Task: Search for a place to stay in Rubiatapa, Brazil from September 5 to September 13 for 6 guests, with a price range of ₹15000 to ₹20000.
Action: Mouse moved to (444, 132)
Screenshot: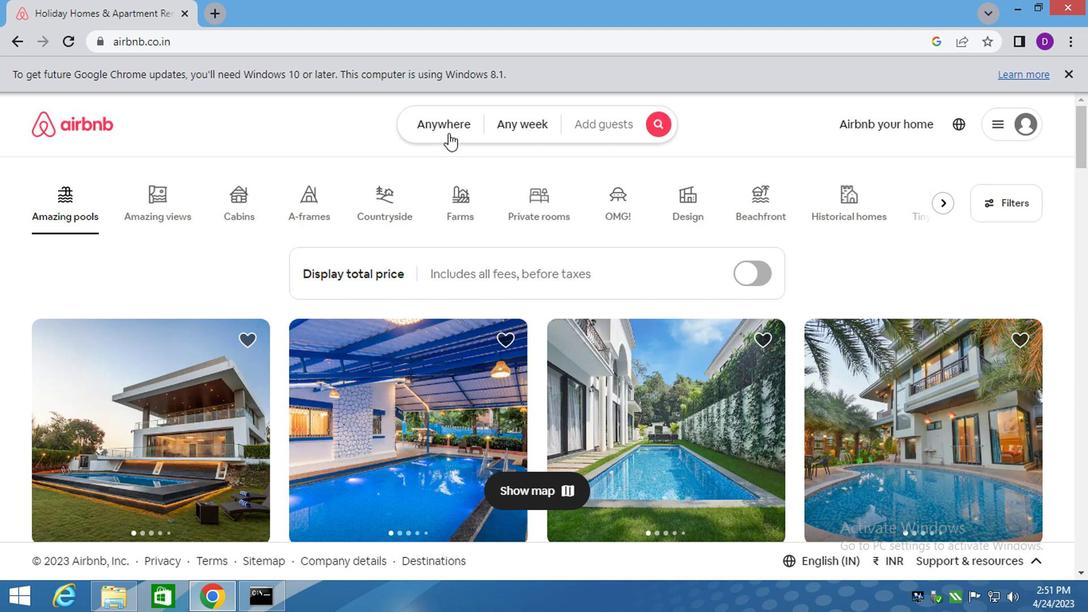 
Action: Mouse pressed left at (444, 132)
Screenshot: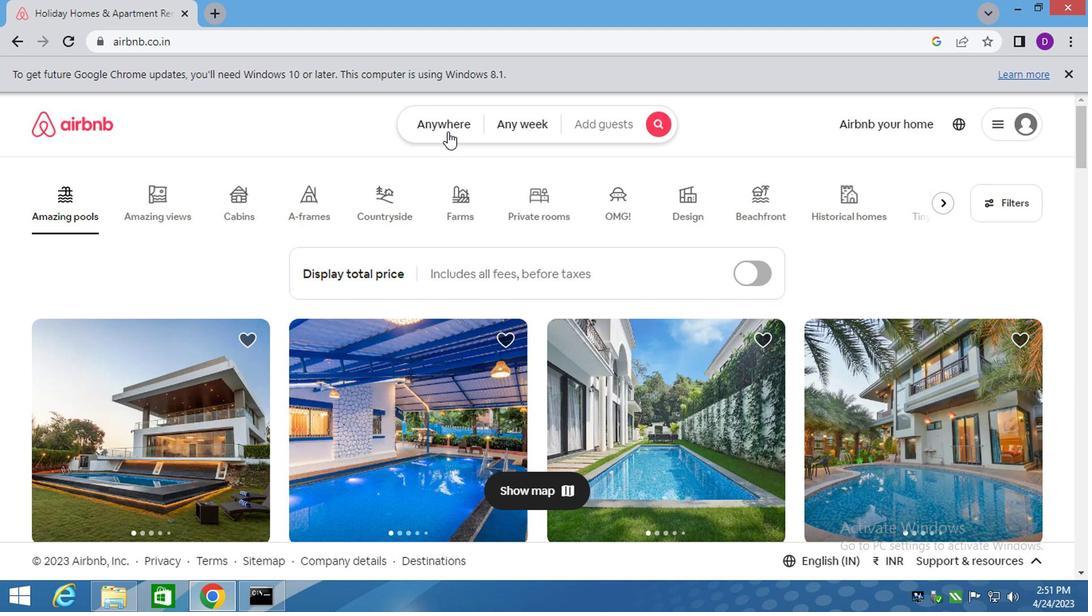 
Action: Mouse moved to (317, 184)
Screenshot: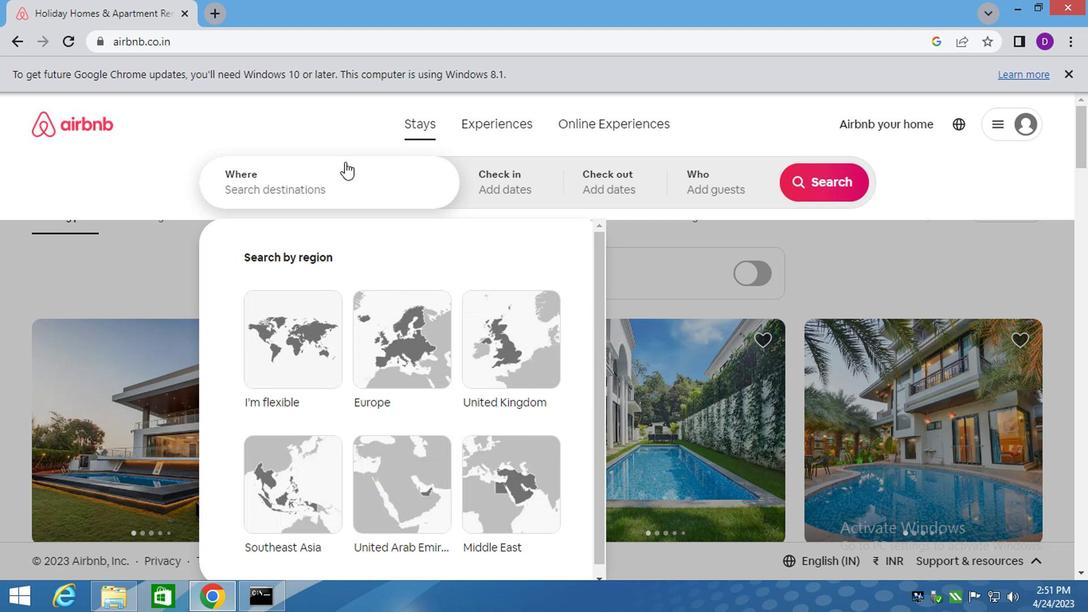 
Action: Mouse pressed left at (317, 184)
Screenshot: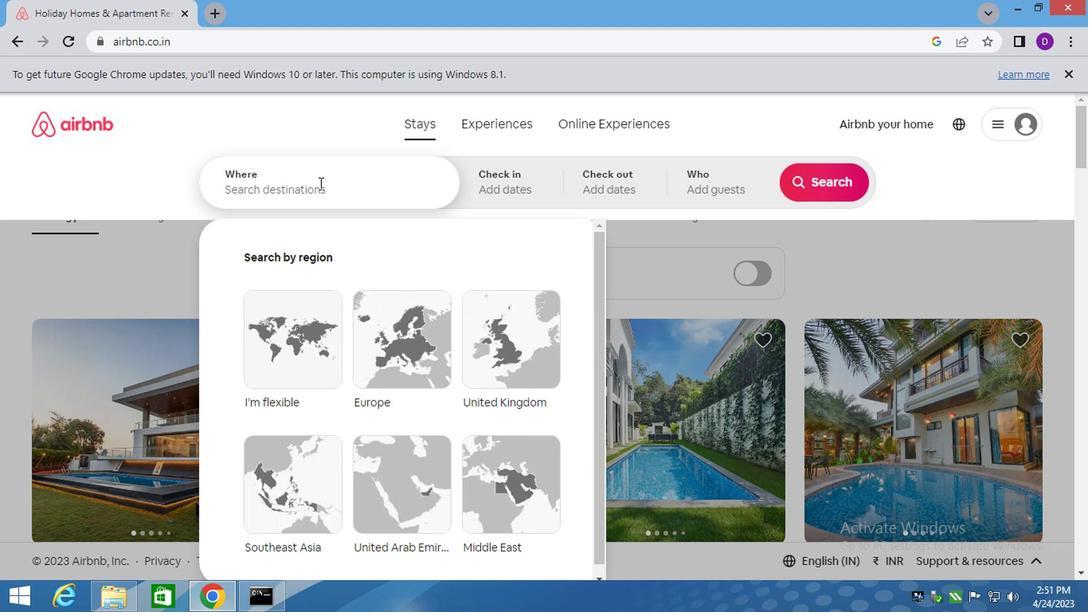 
Action: Mouse moved to (335, 200)
Screenshot: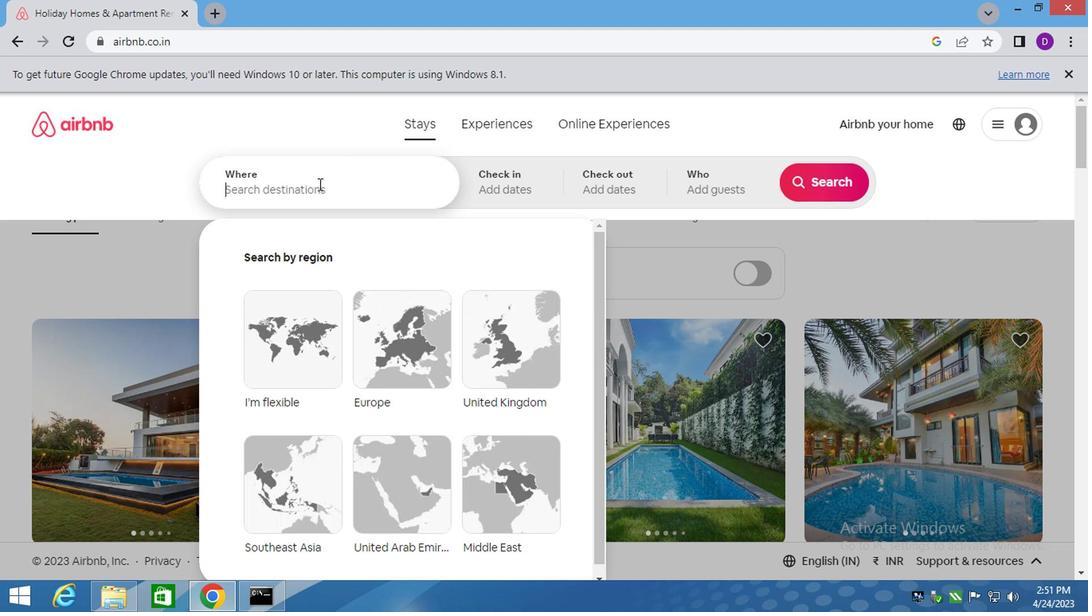 
Action: Key pressed <Key.shift>RUBIATAPA,<Key.space><Key.shift>BRAZIL<Key.enter>
Screenshot: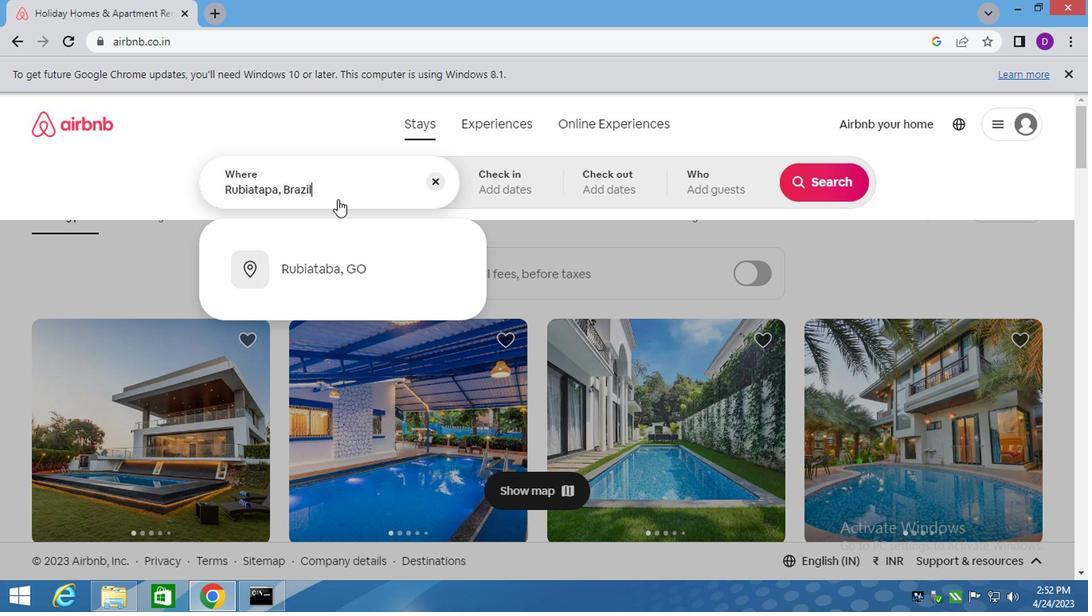 
Action: Mouse moved to (816, 317)
Screenshot: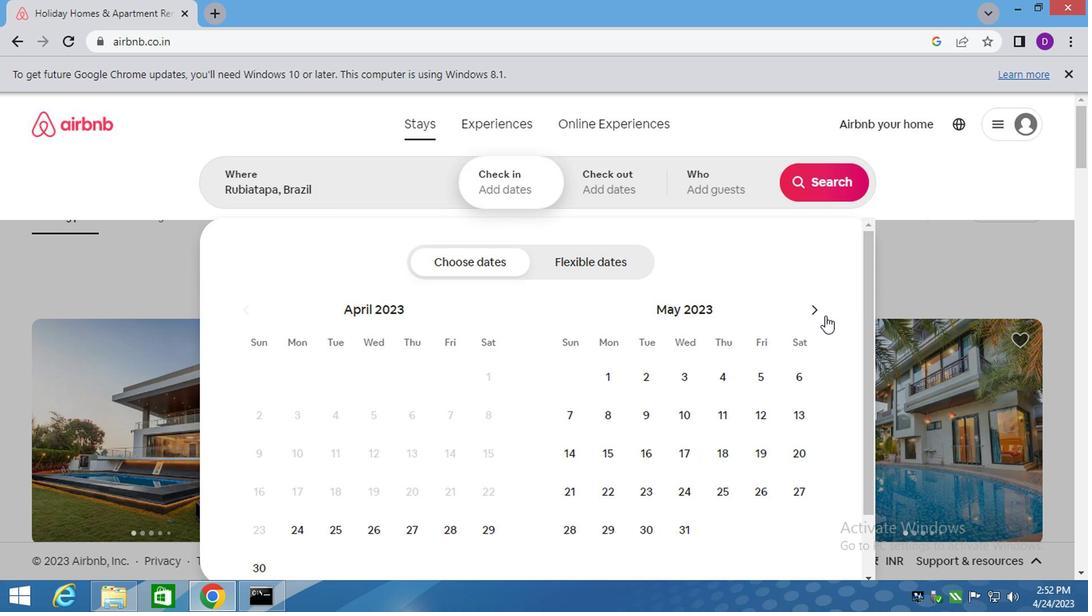 
Action: Mouse pressed left at (816, 317)
Screenshot: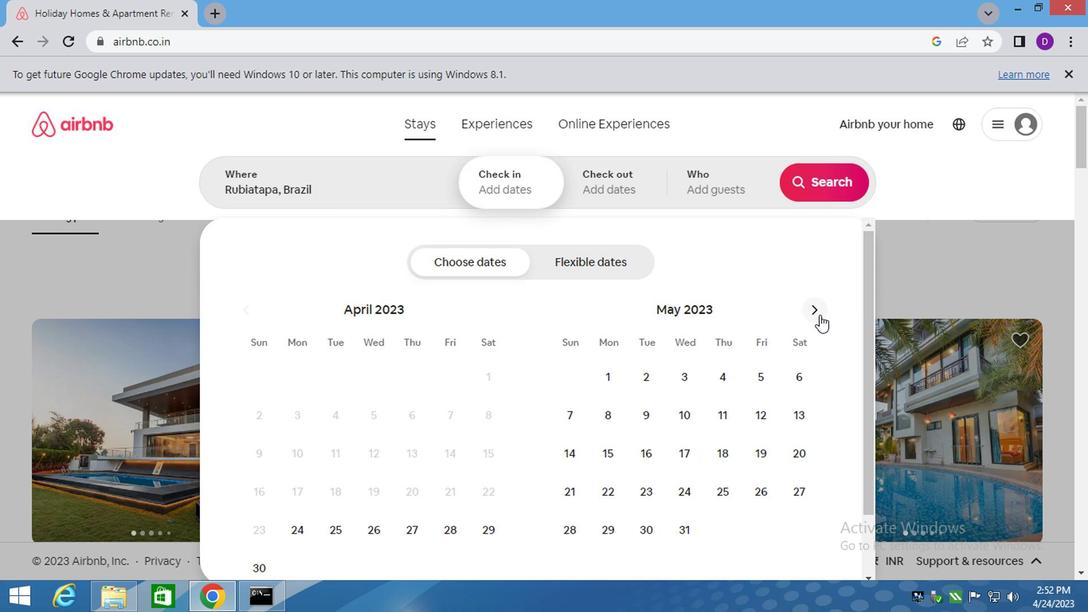 
Action: Mouse pressed left at (816, 317)
Screenshot: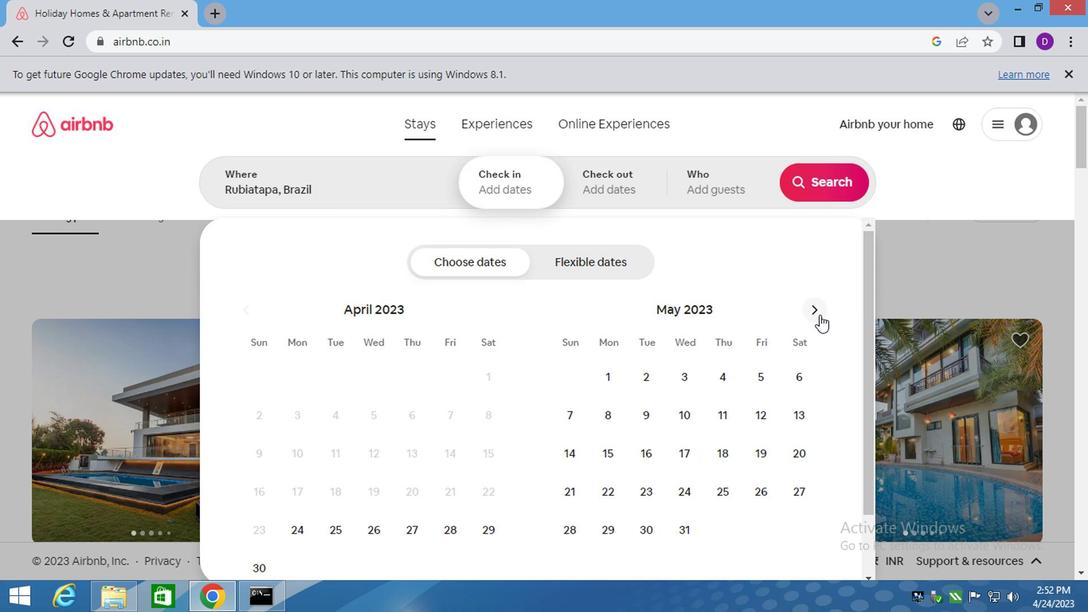 
Action: Mouse pressed left at (816, 317)
Screenshot: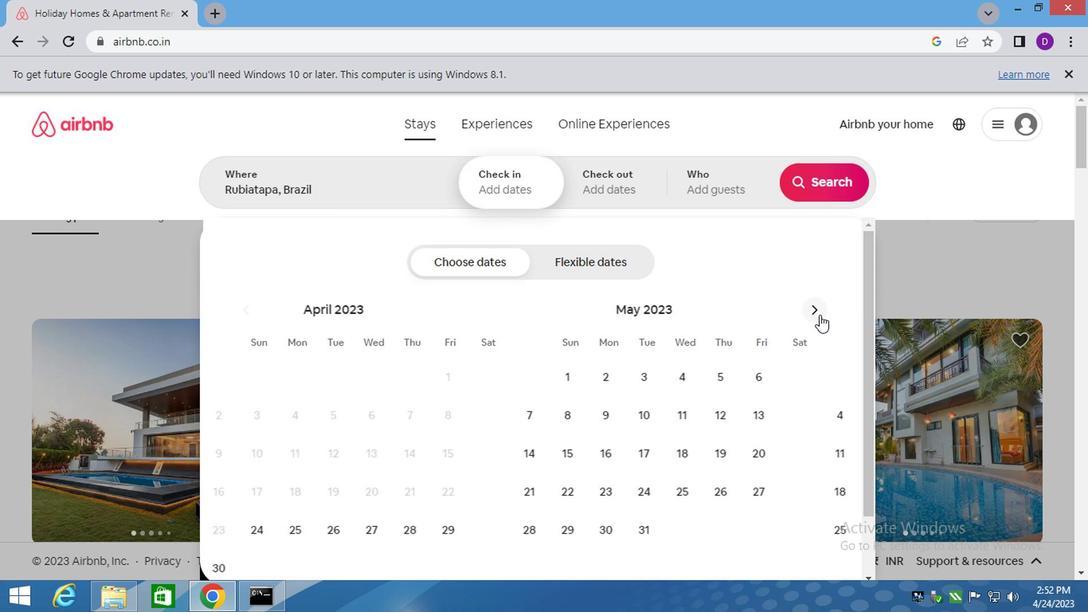 
Action: Mouse pressed left at (816, 317)
Screenshot: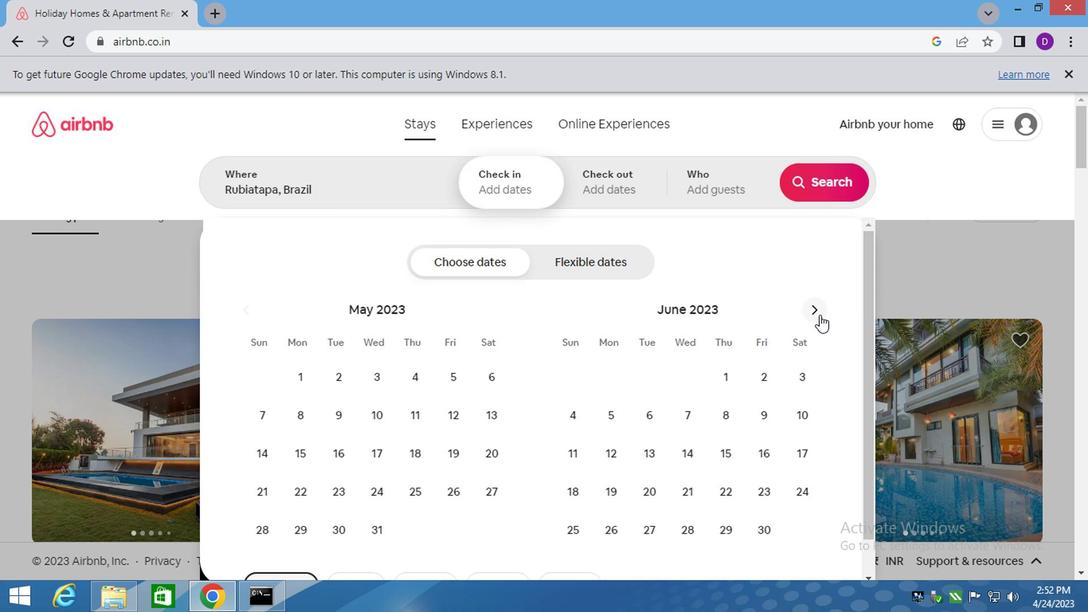 
Action: Mouse pressed left at (816, 317)
Screenshot: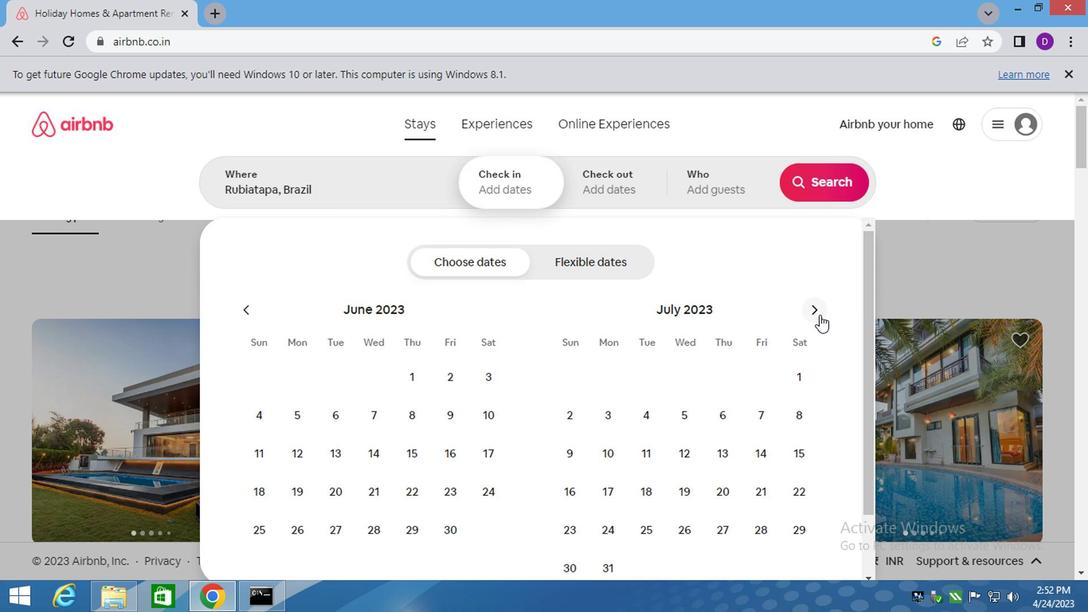 
Action: Mouse pressed left at (816, 317)
Screenshot: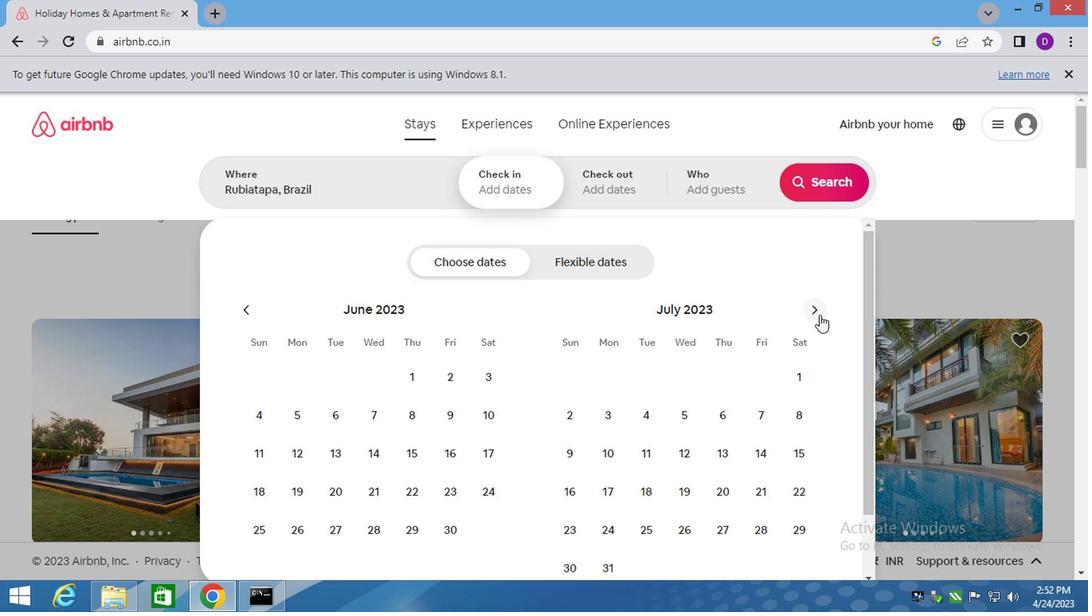 
Action: Mouse moved to (647, 420)
Screenshot: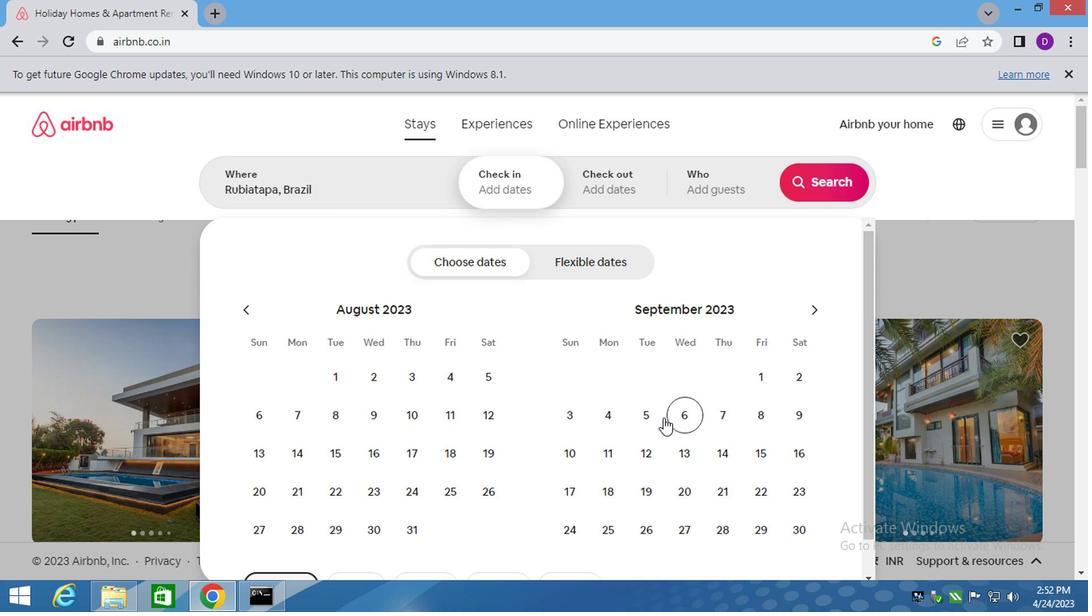 
Action: Mouse pressed left at (647, 420)
Screenshot: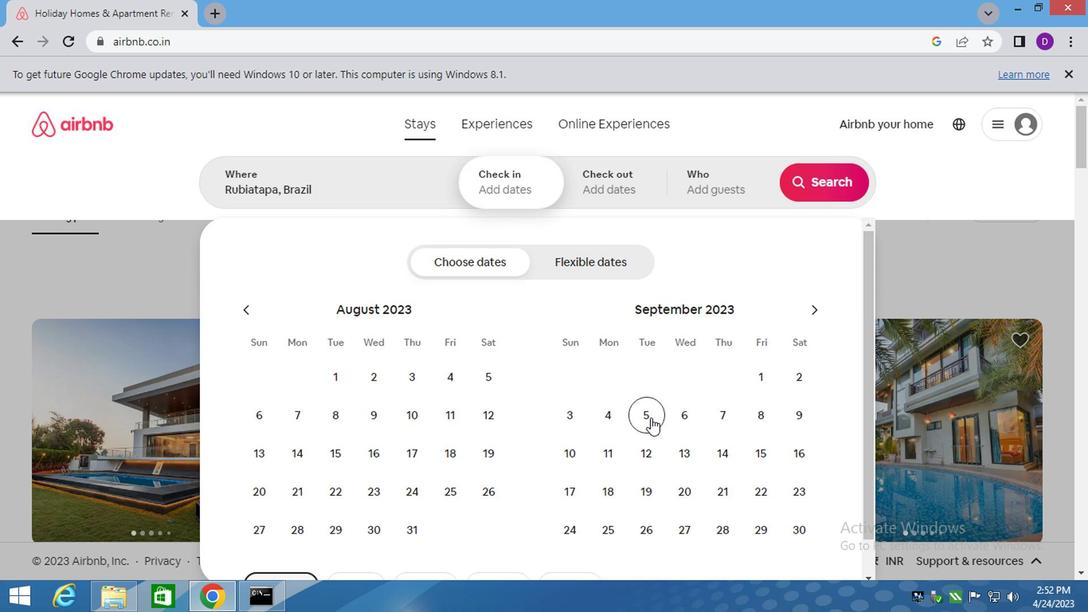 
Action: Mouse moved to (683, 451)
Screenshot: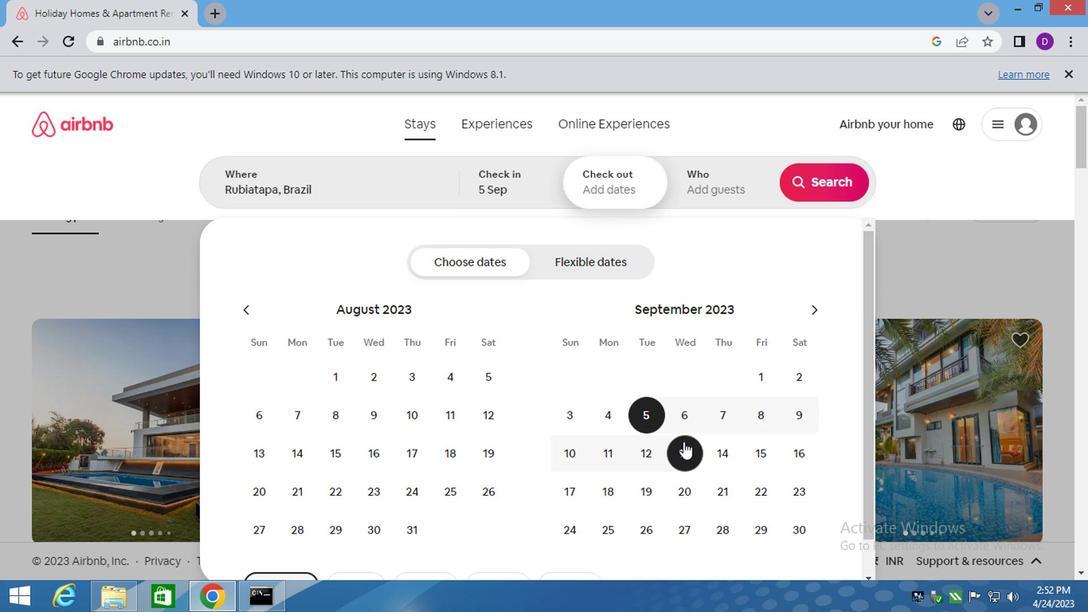 
Action: Mouse pressed left at (683, 451)
Screenshot: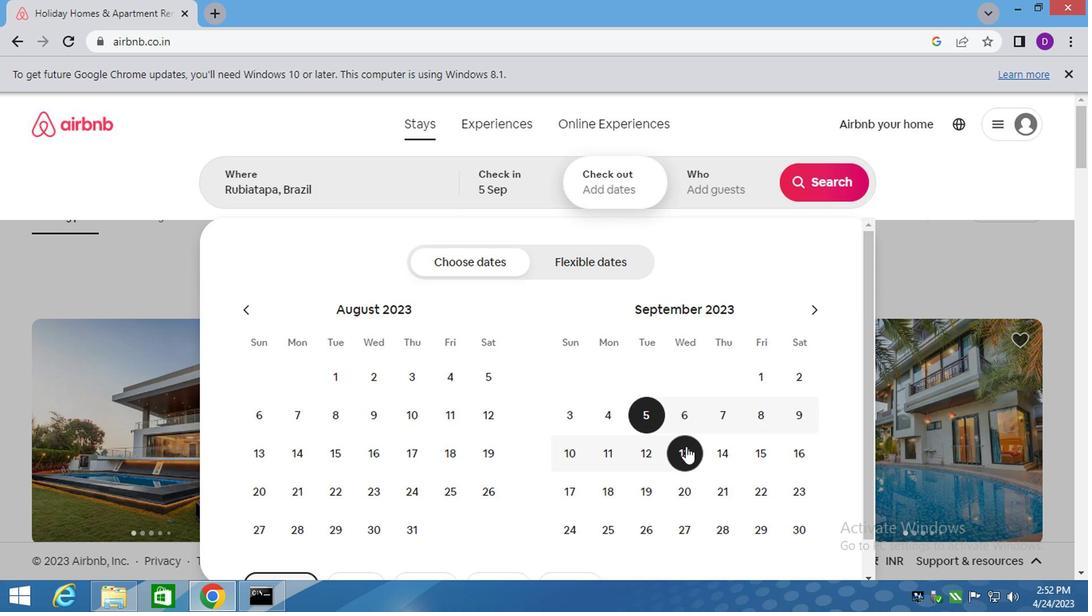 
Action: Mouse moved to (715, 170)
Screenshot: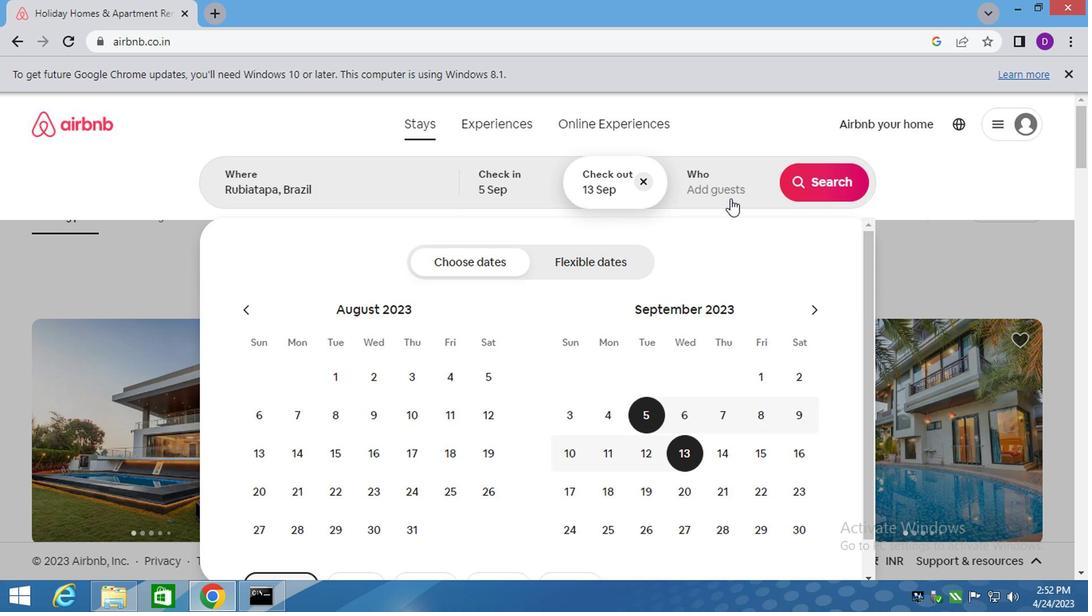 
Action: Mouse pressed left at (715, 170)
Screenshot: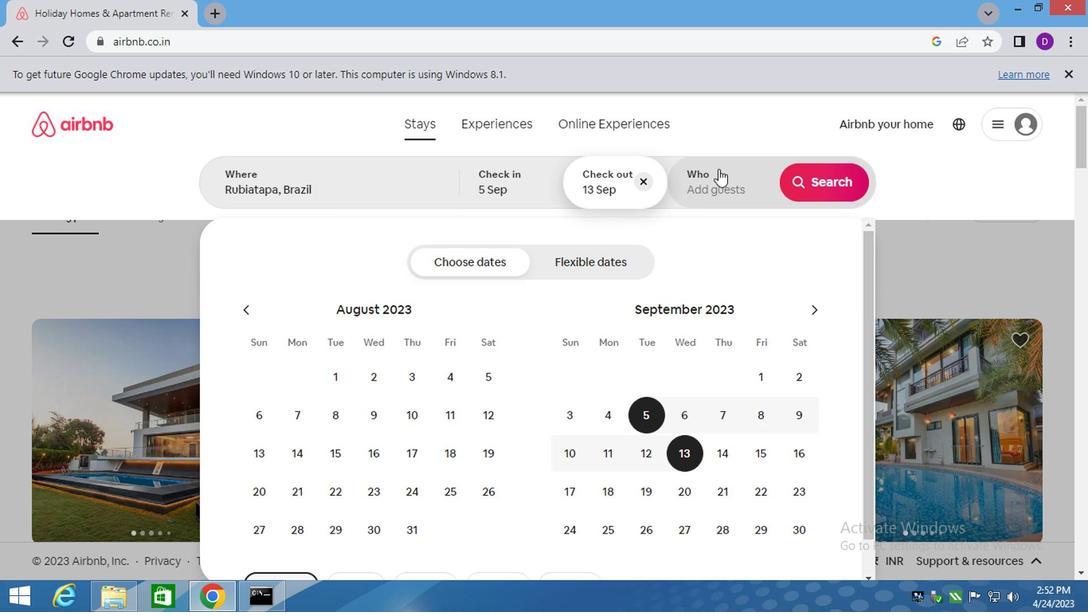 
Action: Mouse moved to (817, 272)
Screenshot: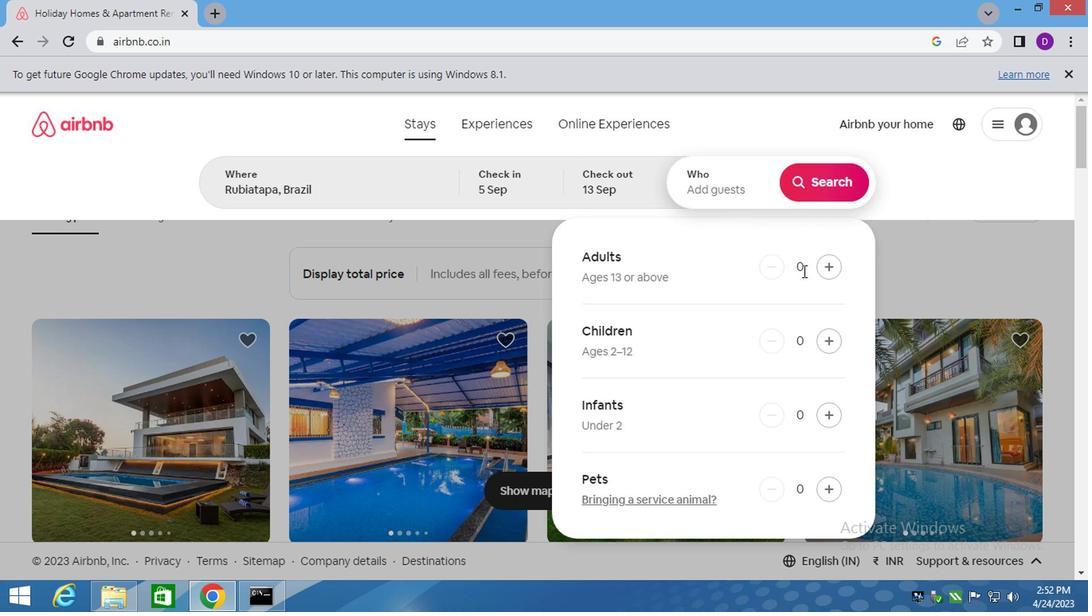 
Action: Mouse pressed left at (817, 272)
Screenshot: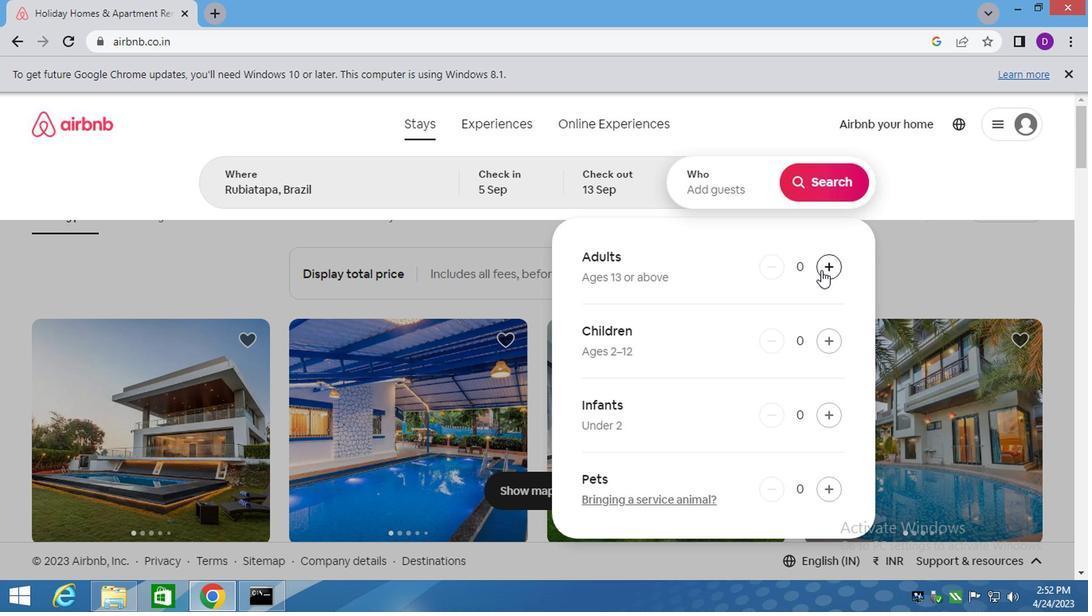 
Action: Mouse pressed left at (817, 272)
Screenshot: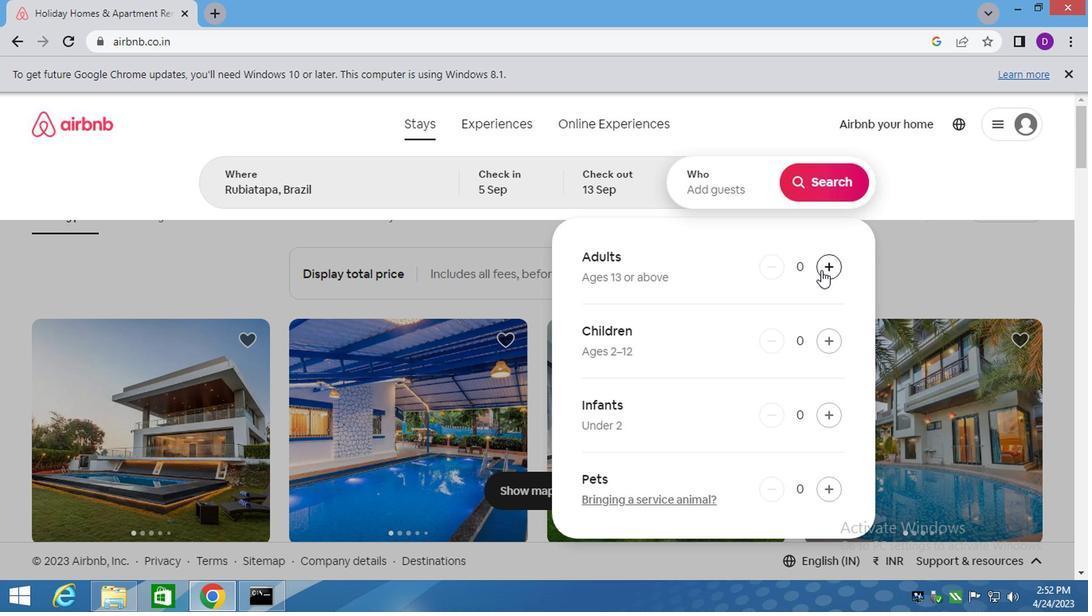 
Action: Mouse pressed left at (817, 272)
Screenshot: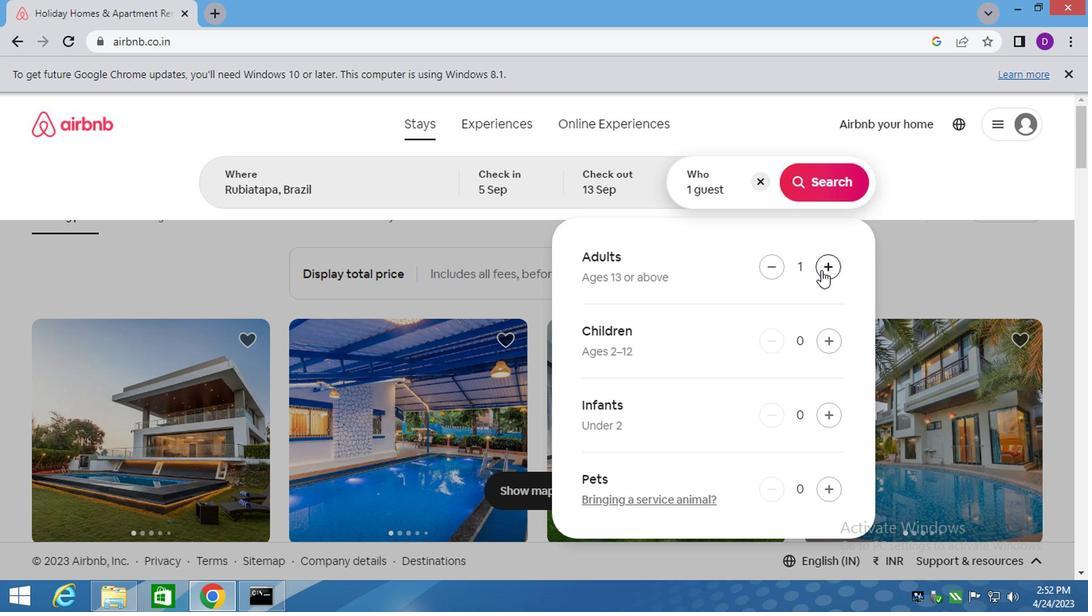 
Action: Mouse pressed left at (817, 272)
Screenshot: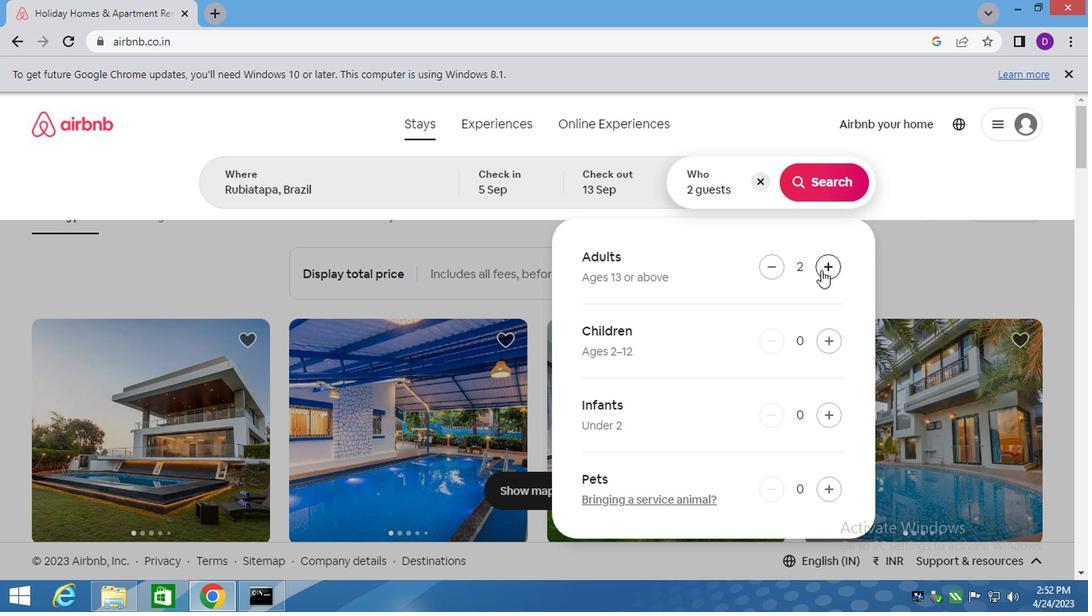 
Action: Mouse pressed left at (817, 272)
Screenshot: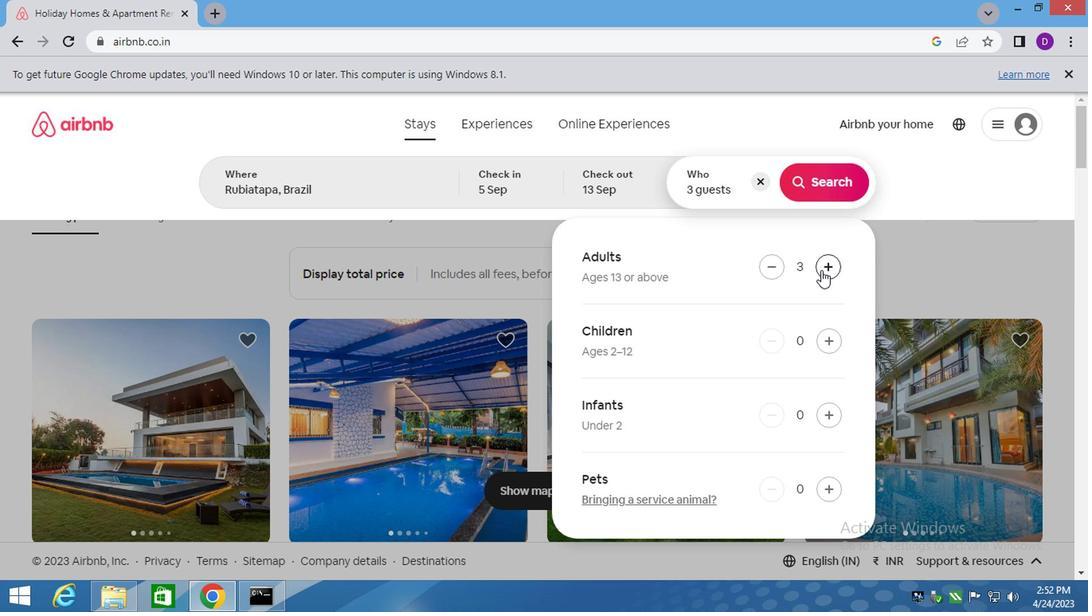 
Action: Mouse pressed left at (817, 272)
Screenshot: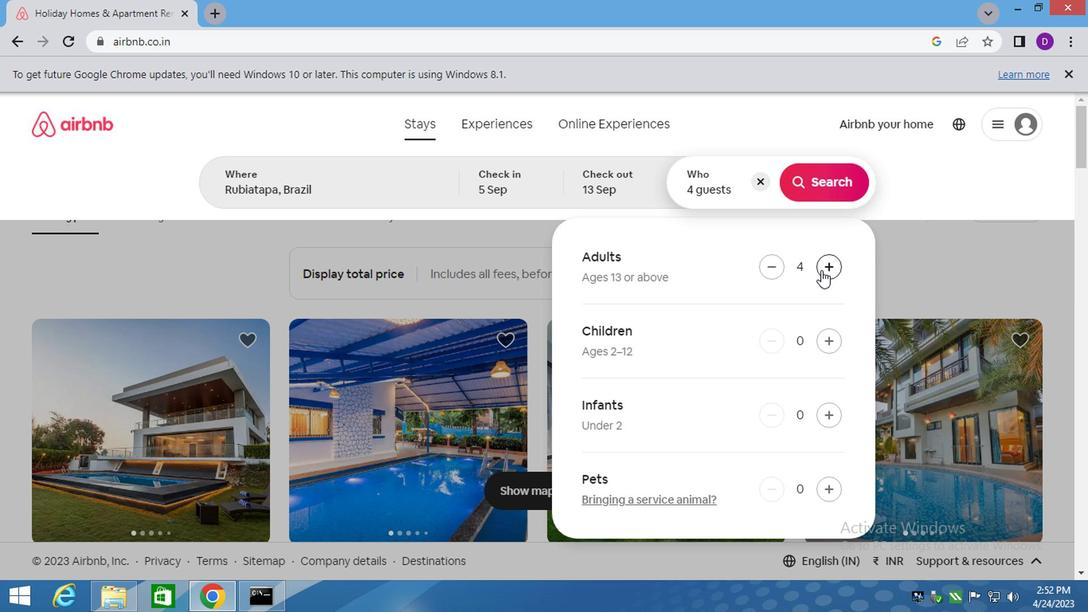 
Action: Mouse moved to (819, 182)
Screenshot: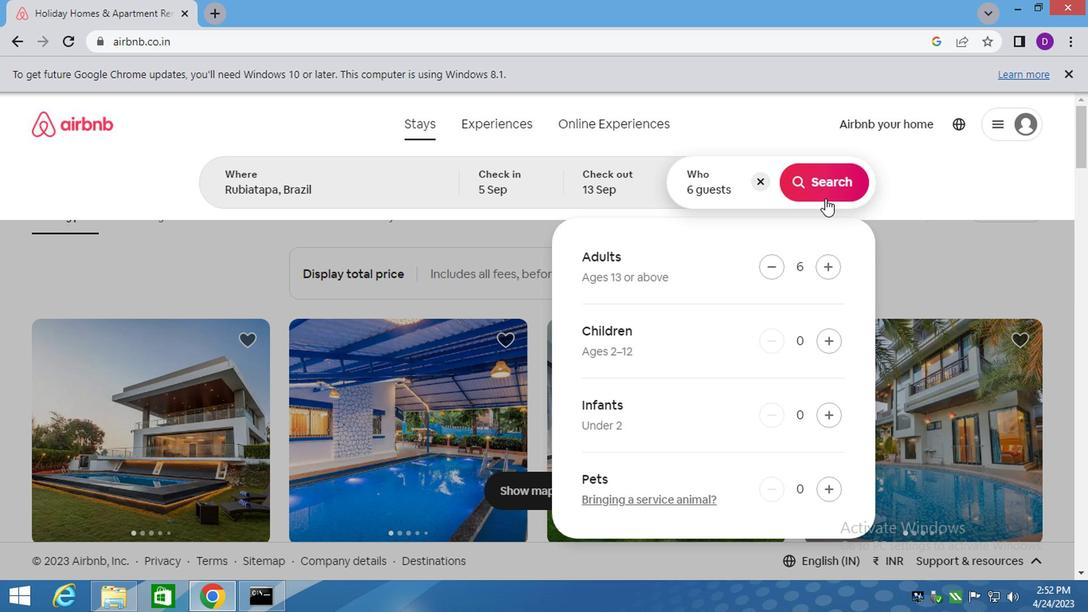 
Action: Mouse pressed left at (819, 182)
Screenshot: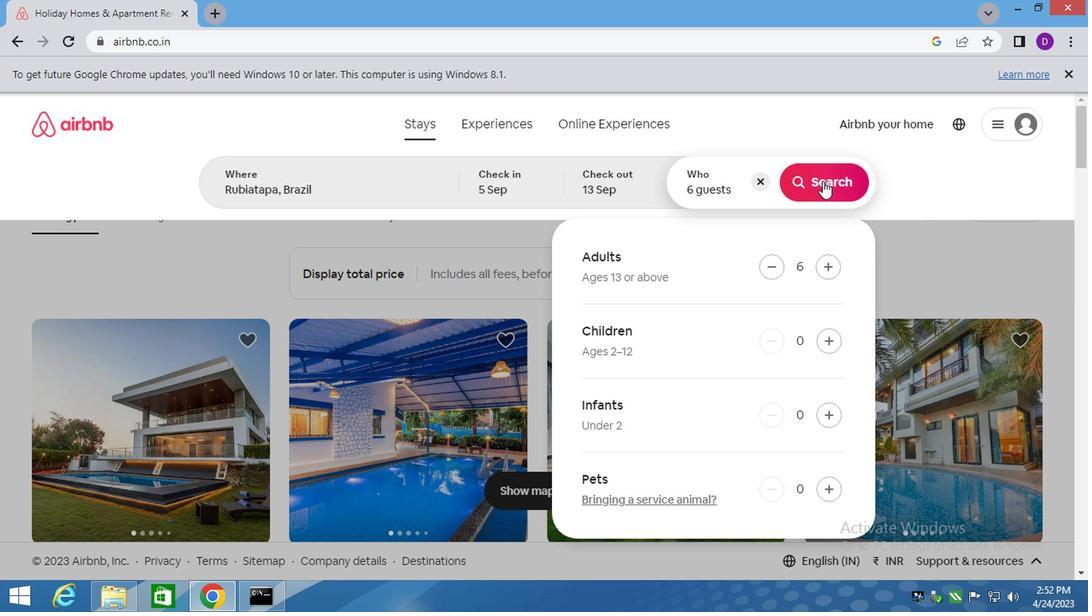 
Action: Mouse moved to (1028, 188)
Screenshot: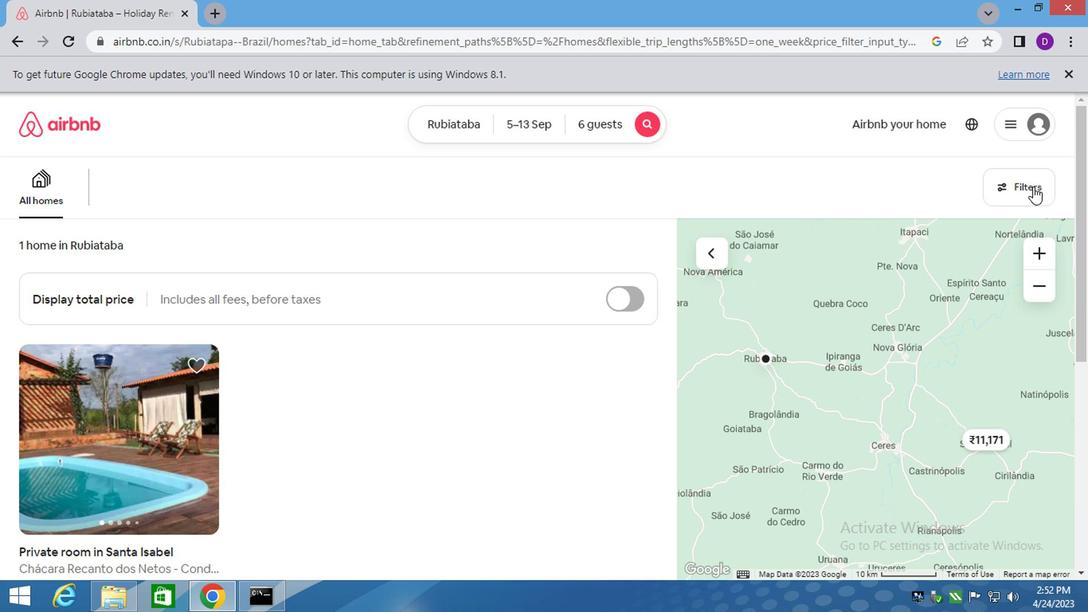 
Action: Mouse pressed left at (1028, 188)
Screenshot: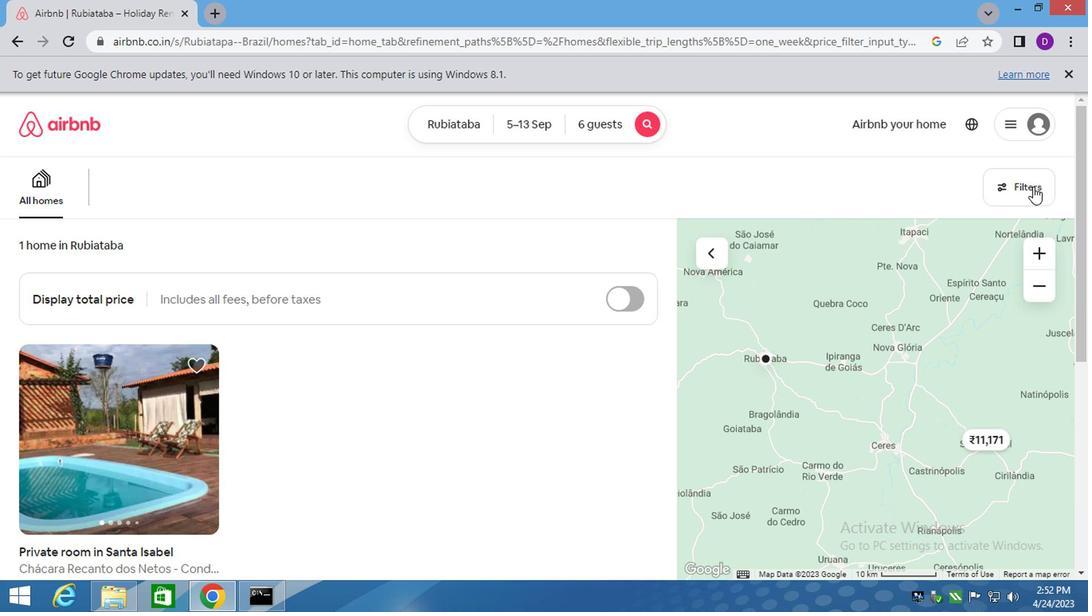 
Action: Mouse moved to (337, 340)
Screenshot: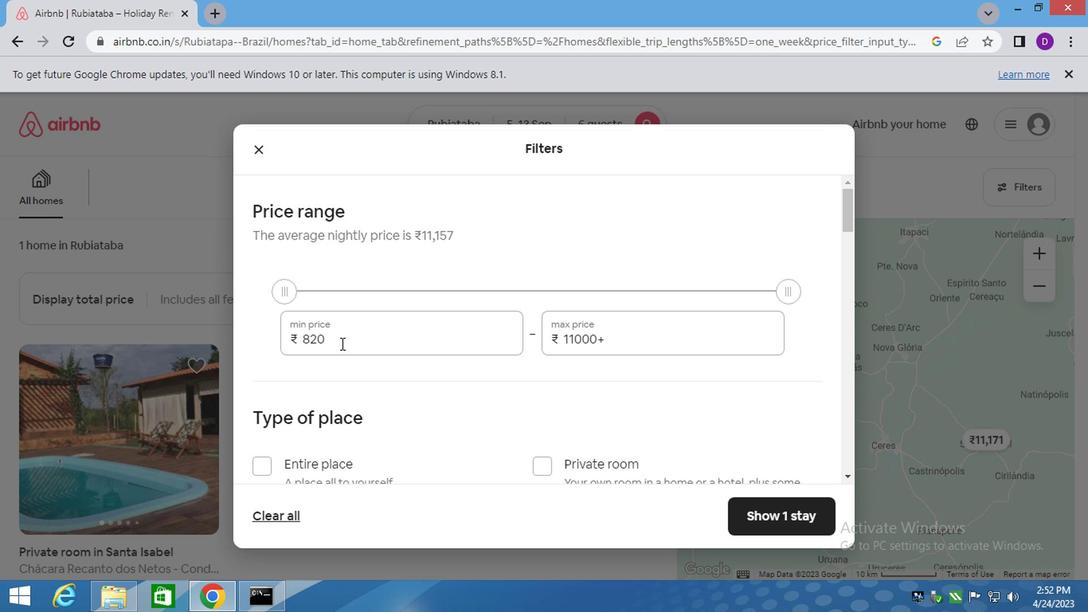
Action: Mouse pressed left at (337, 340)
Screenshot: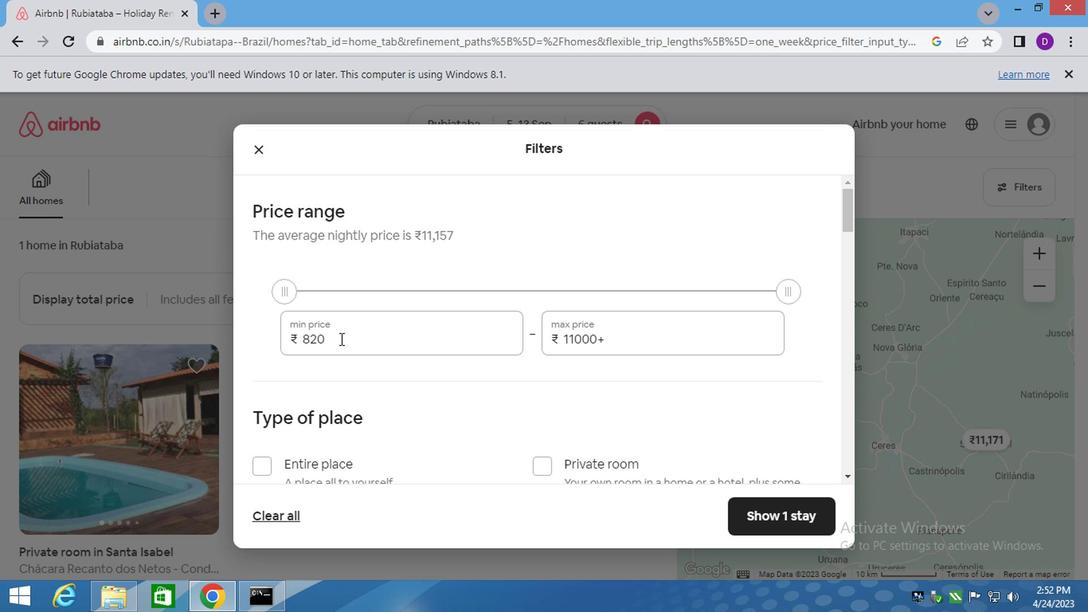 
Action: Mouse pressed left at (337, 340)
Screenshot: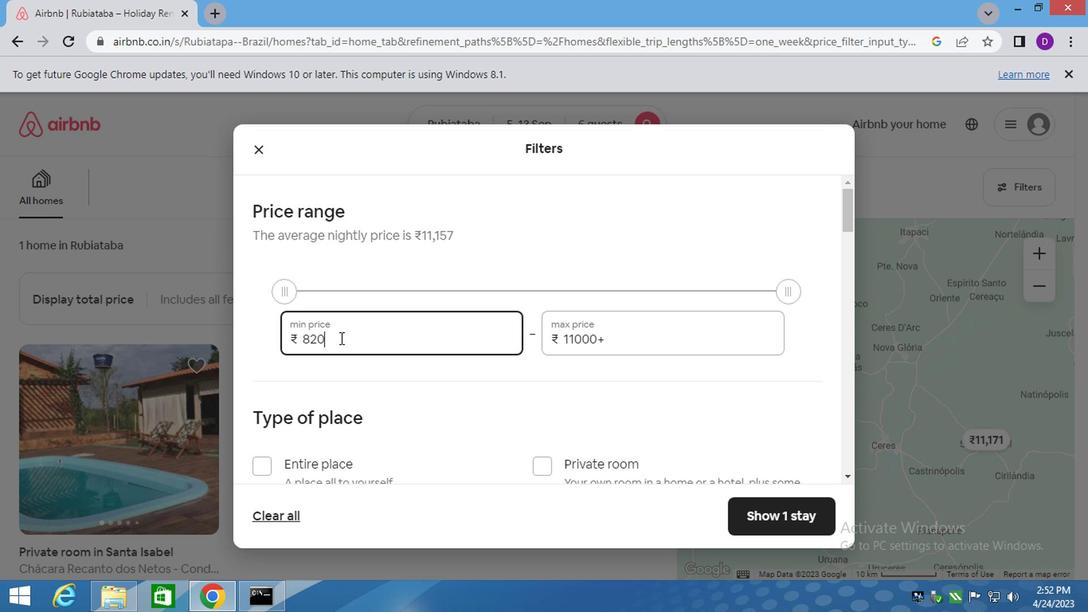 
Action: Mouse pressed left at (337, 340)
Screenshot: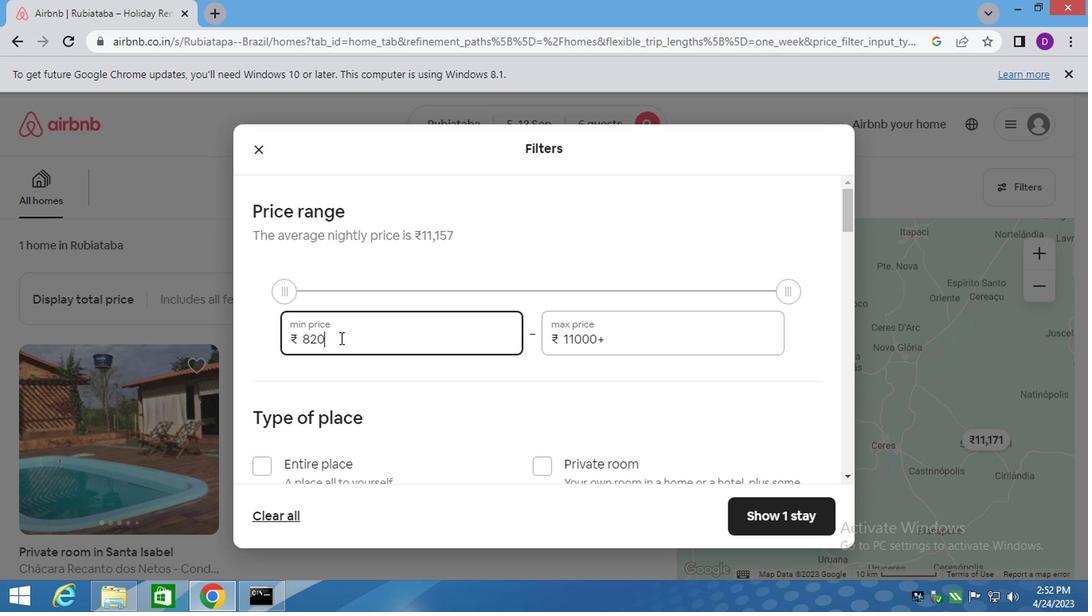 
Action: Key pressed 1500
Screenshot: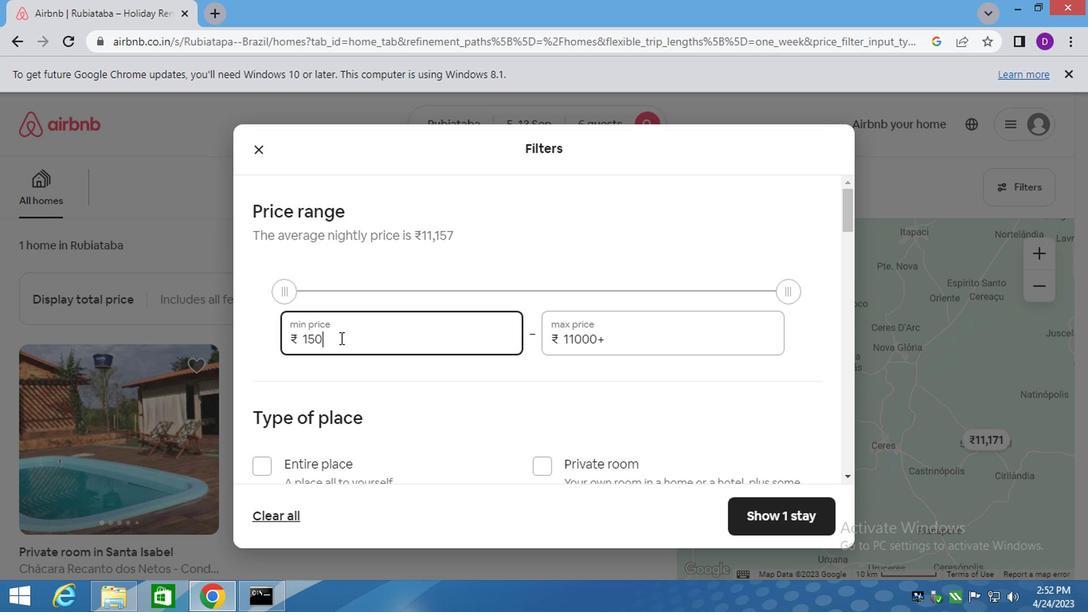 
Action: Mouse moved to (460, 325)
Screenshot: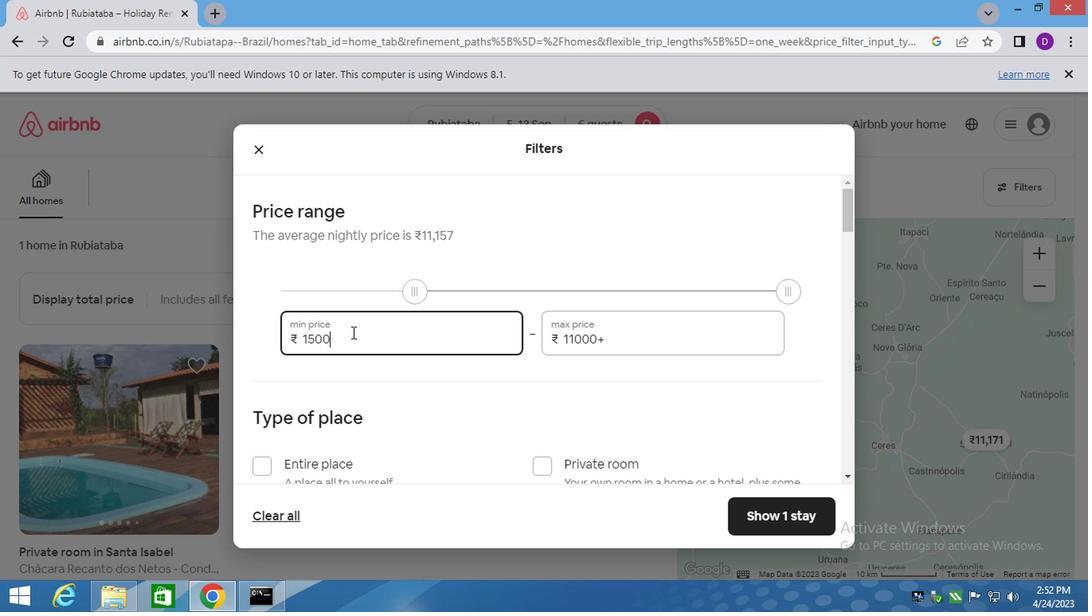 
Action: Key pressed 0
Screenshot: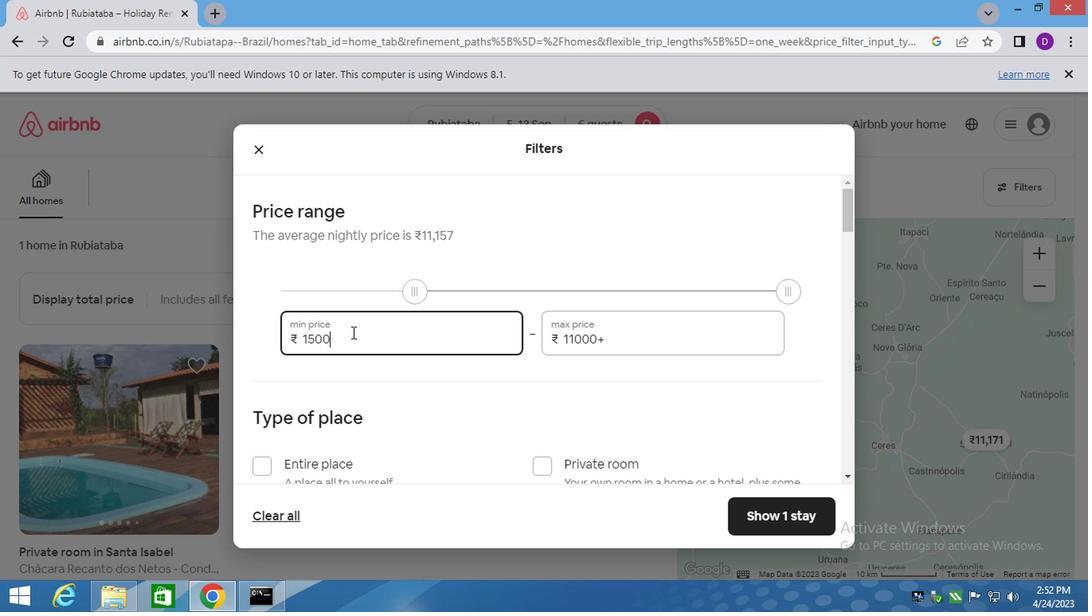 
Action: Mouse moved to (564, 335)
Screenshot: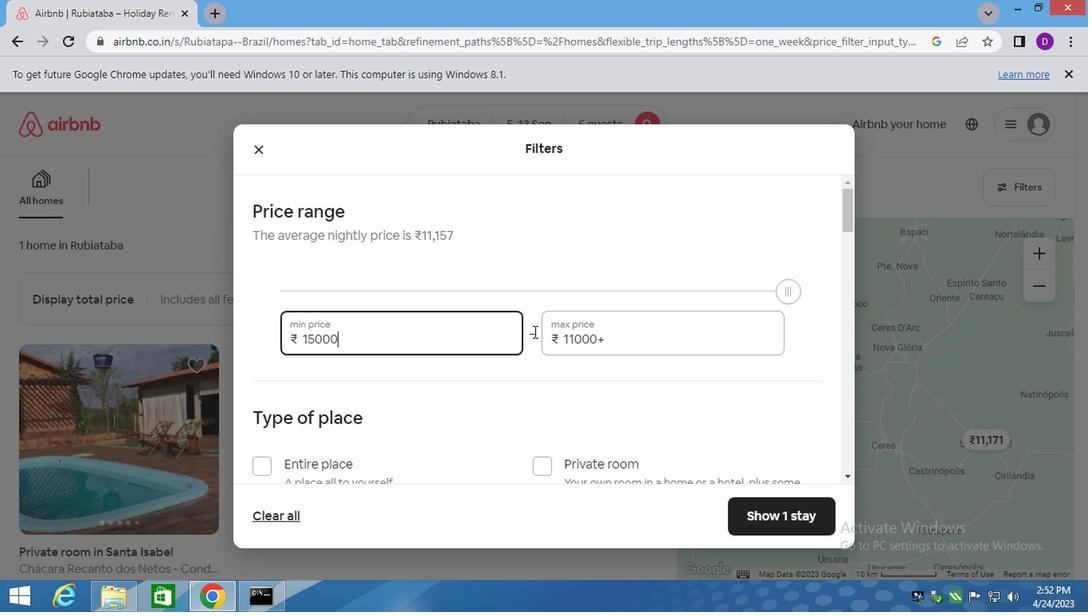 
Action: Mouse pressed left at (564, 335)
Screenshot: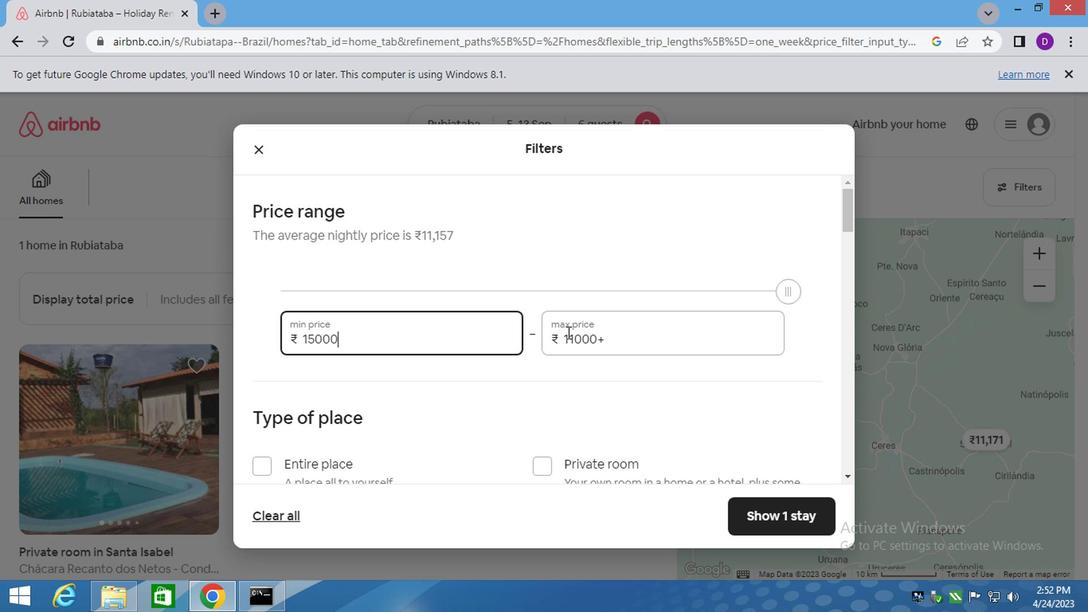 
Action: Mouse pressed left at (564, 335)
Screenshot: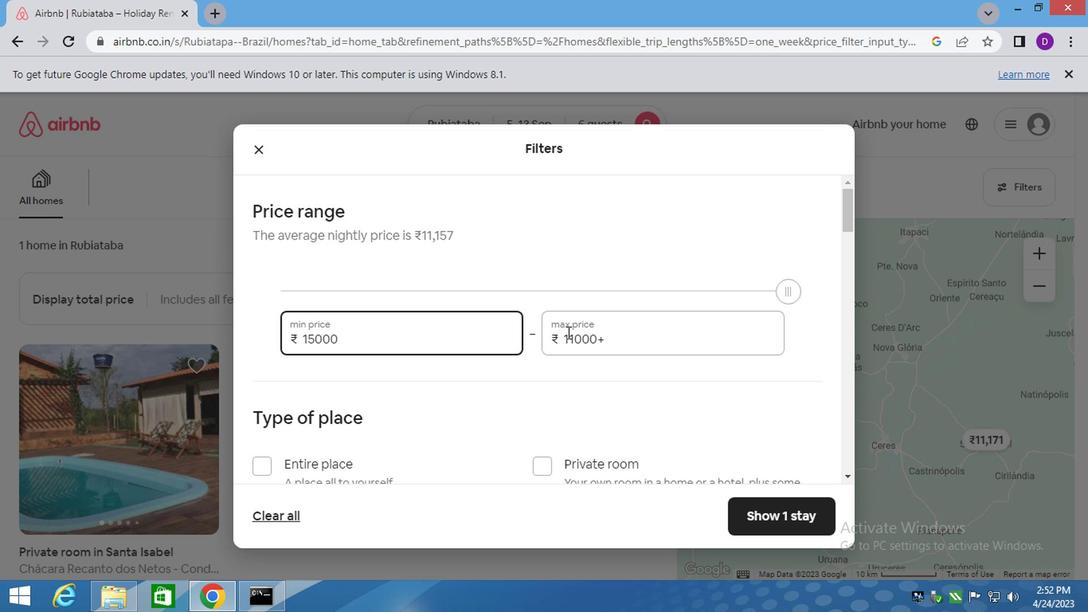 
Action: Mouse pressed left at (564, 335)
Screenshot: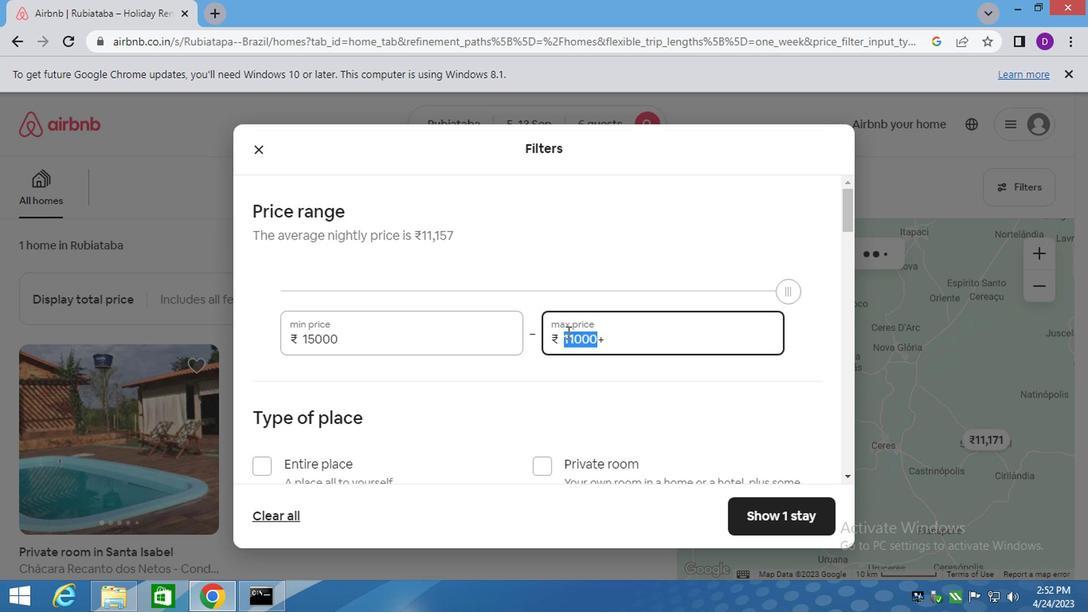 
Action: Key pressed 2000
Screenshot: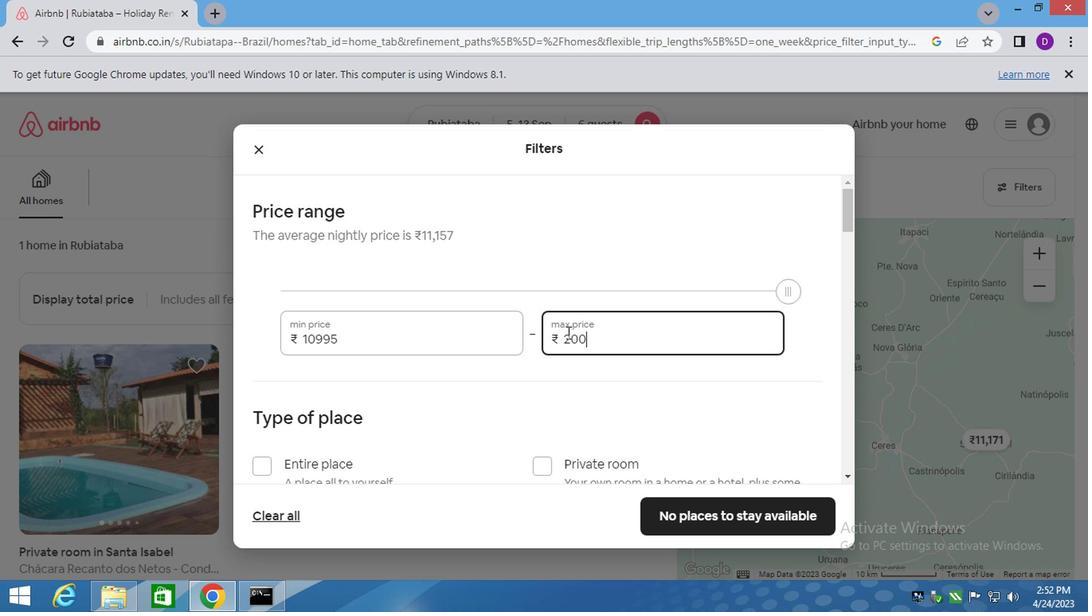 
Action: Mouse moved to (563, 342)
Screenshot: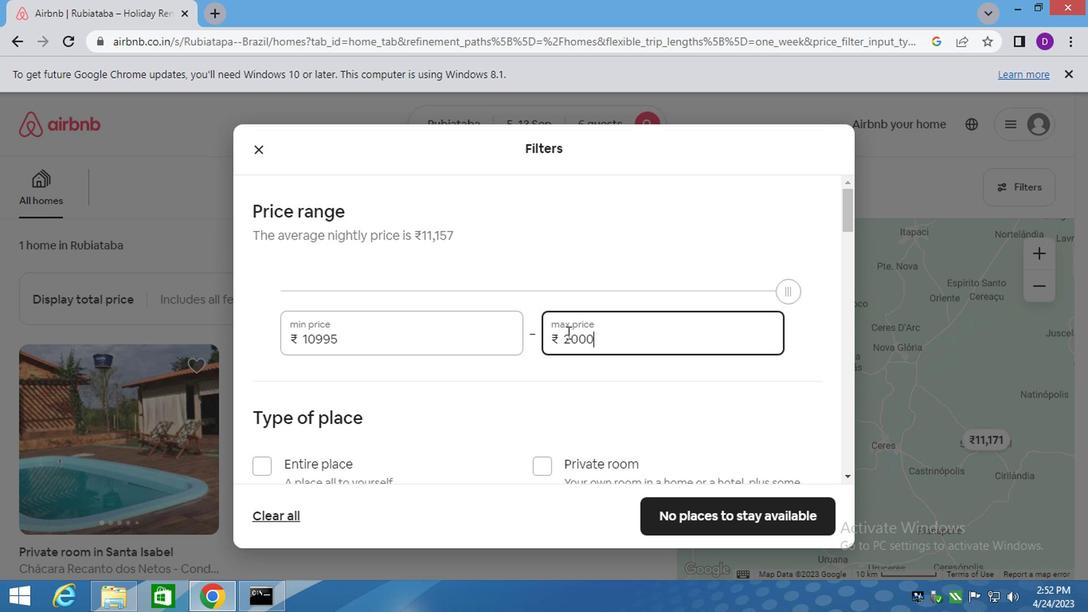 
Action: Key pressed 0
Screenshot: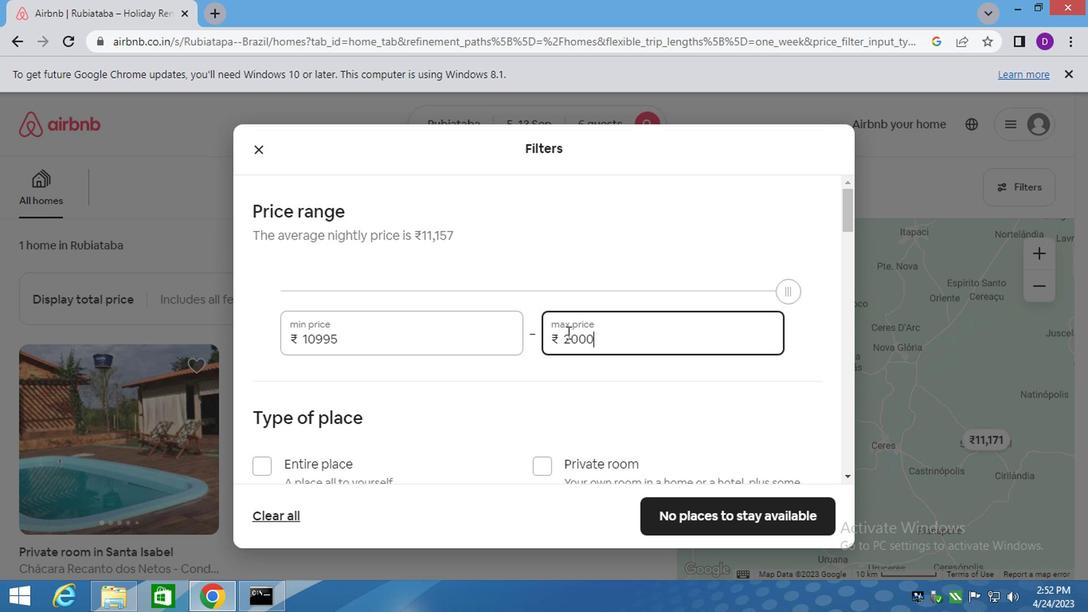 
Action: Mouse moved to (547, 358)
Screenshot: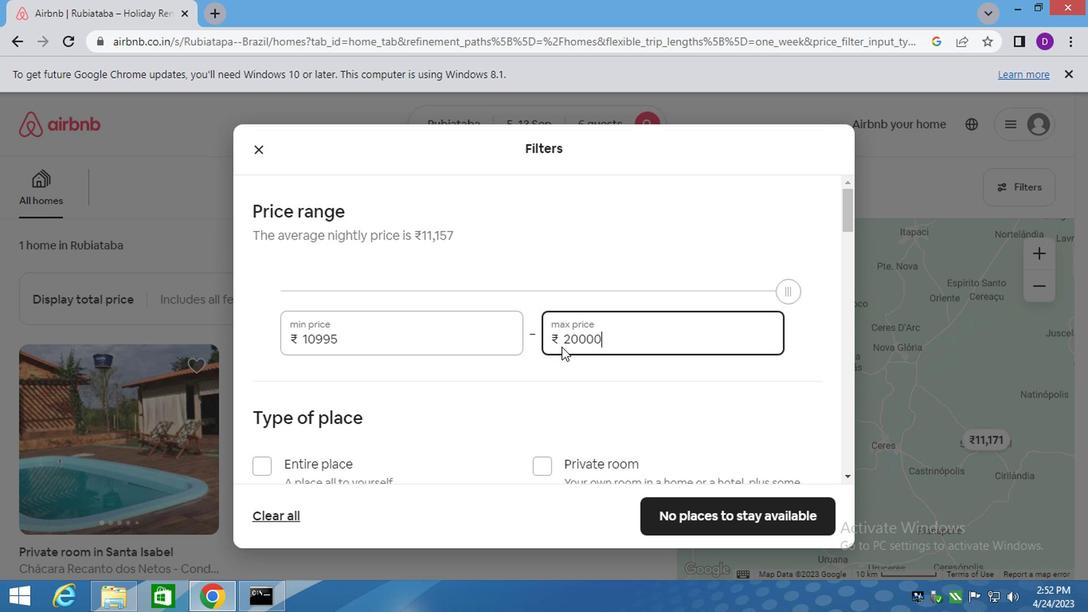 
Action: Mouse scrolled (547, 357) with delta (0, 0)
Screenshot: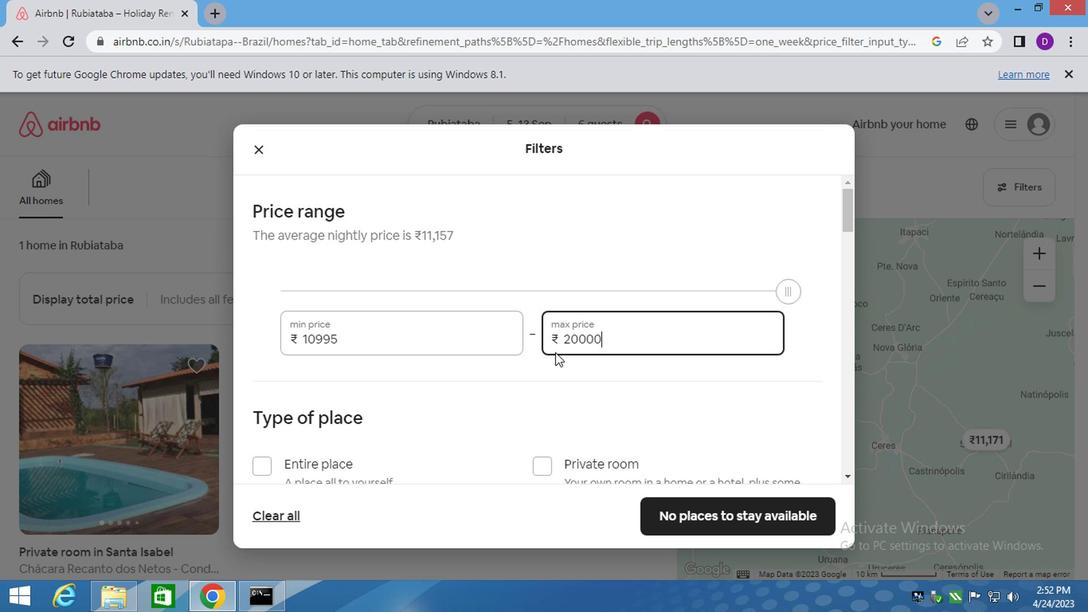 
Action: Mouse moved to (327, 402)
Screenshot: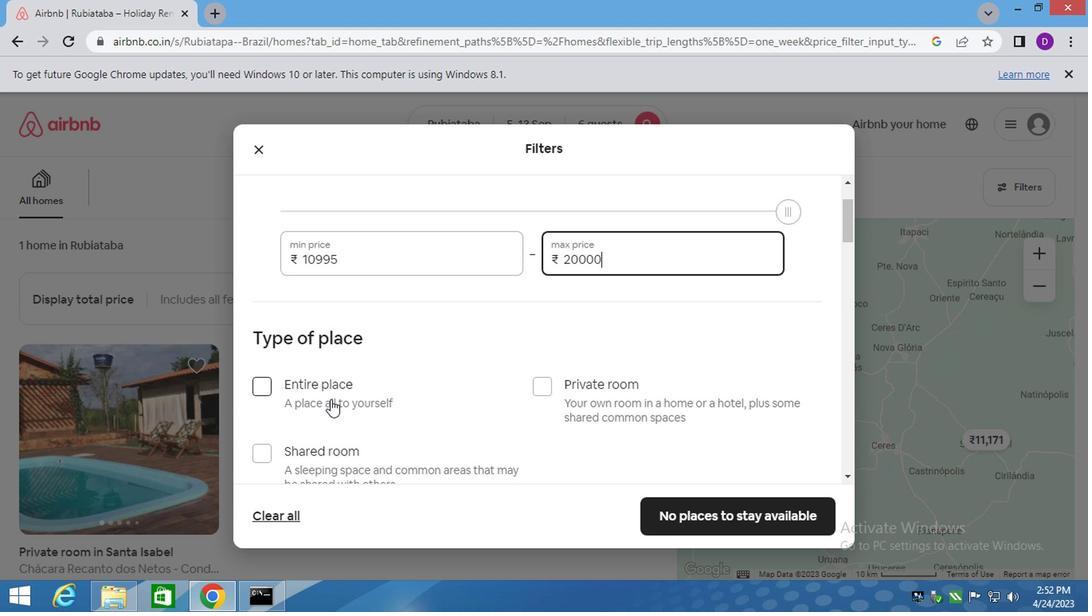 
Action: Mouse pressed left at (327, 402)
Screenshot: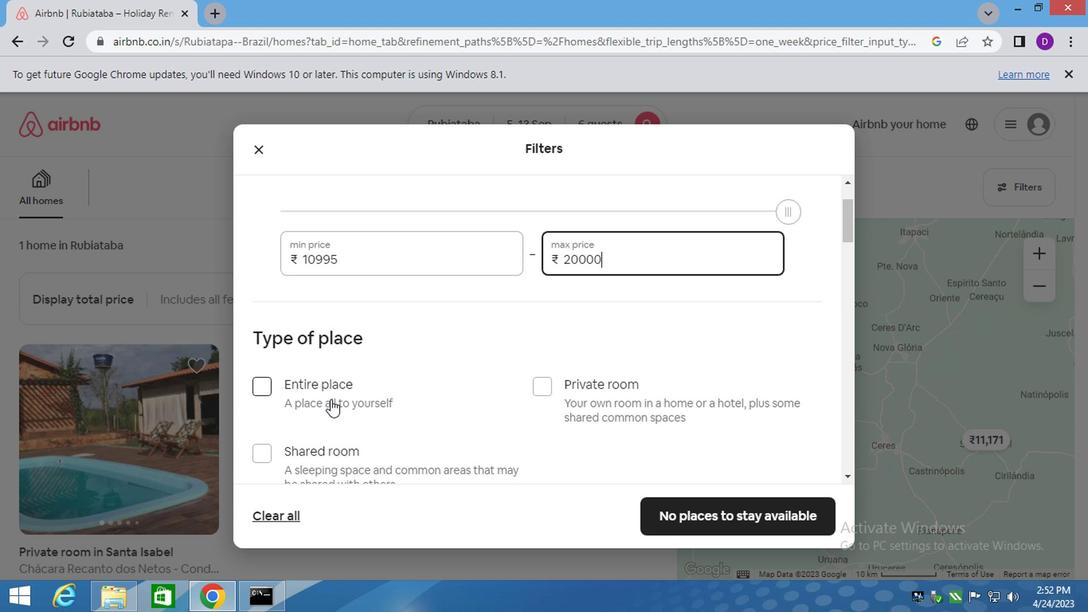 
Action: Mouse moved to (451, 383)
Screenshot: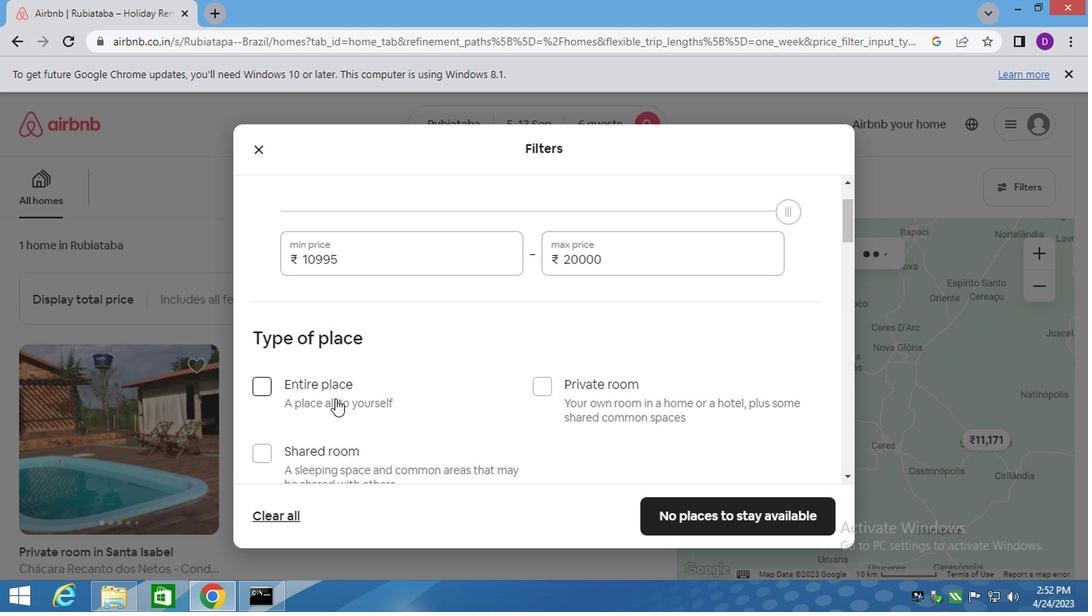 
Action: Mouse scrolled (440, 384) with delta (0, 0)
Screenshot: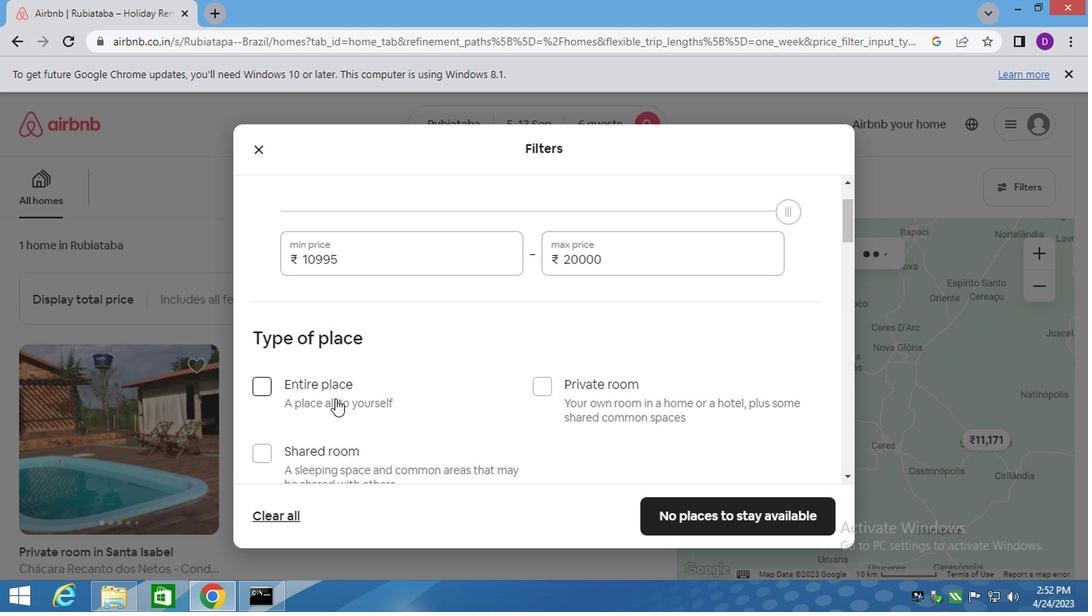 
Action: Mouse moved to (473, 383)
Screenshot: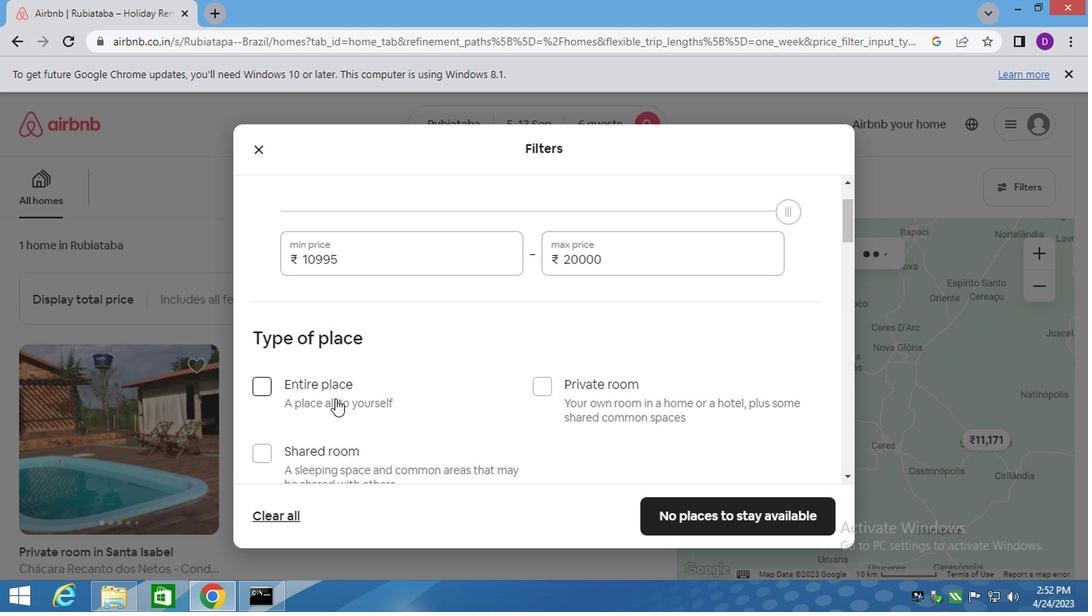 
Action: Mouse scrolled (473, 382) with delta (0, -1)
Screenshot: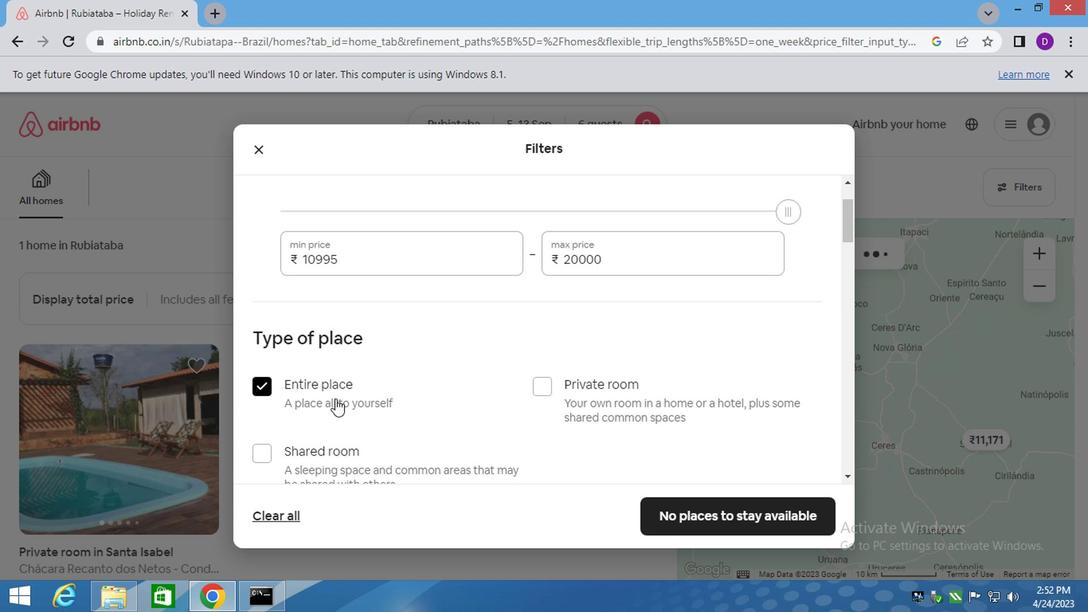 
Action: Mouse moved to (493, 379)
Screenshot: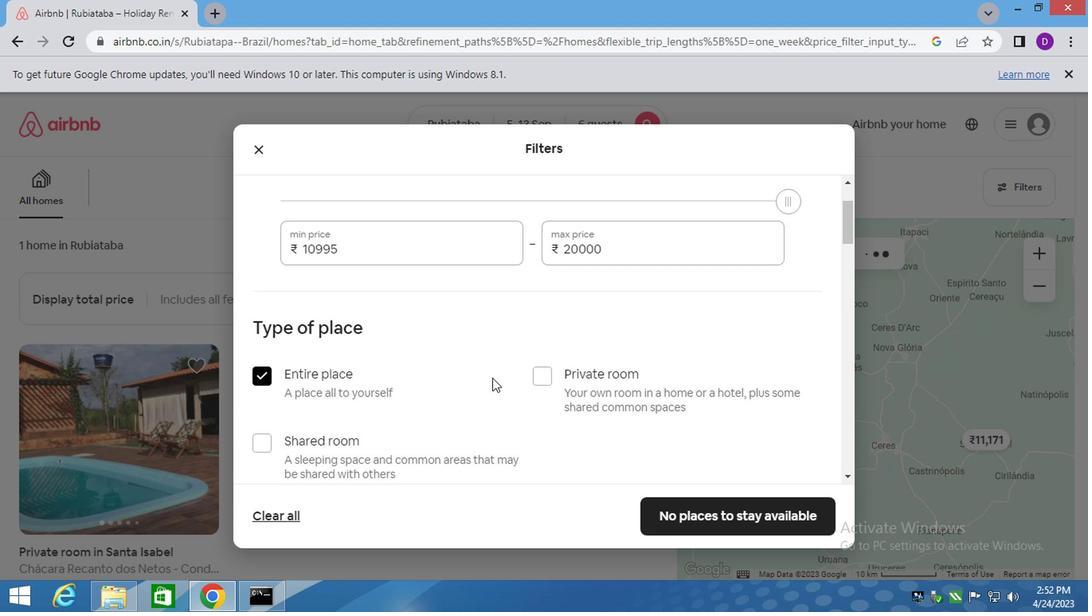 
Action: Mouse scrolled (492, 379) with delta (0, 0)
Screenshot: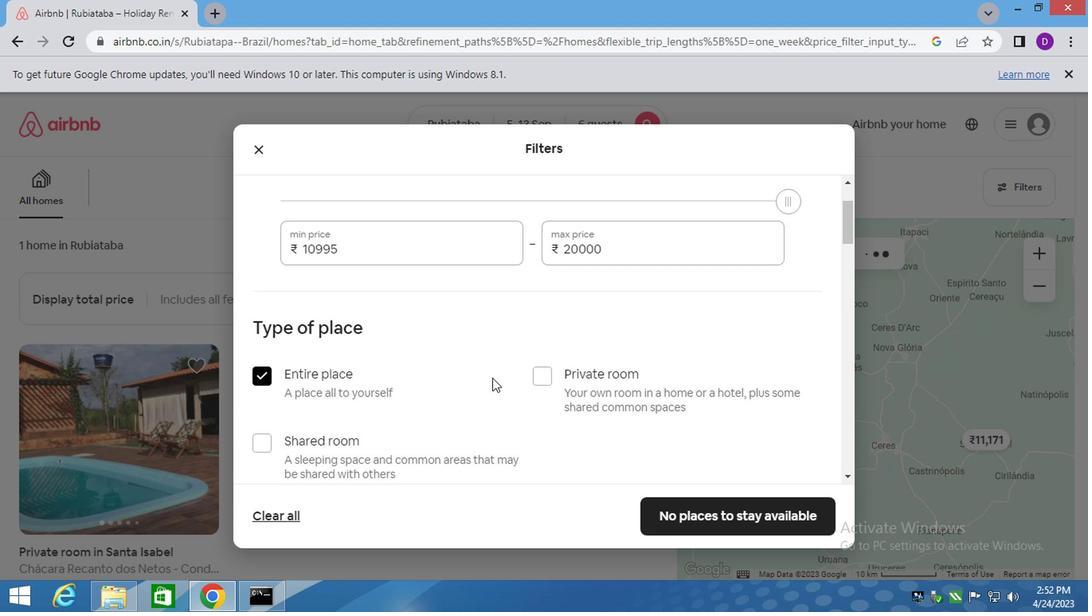 
Action: Mouse moved to (525, 367)
Screenshot: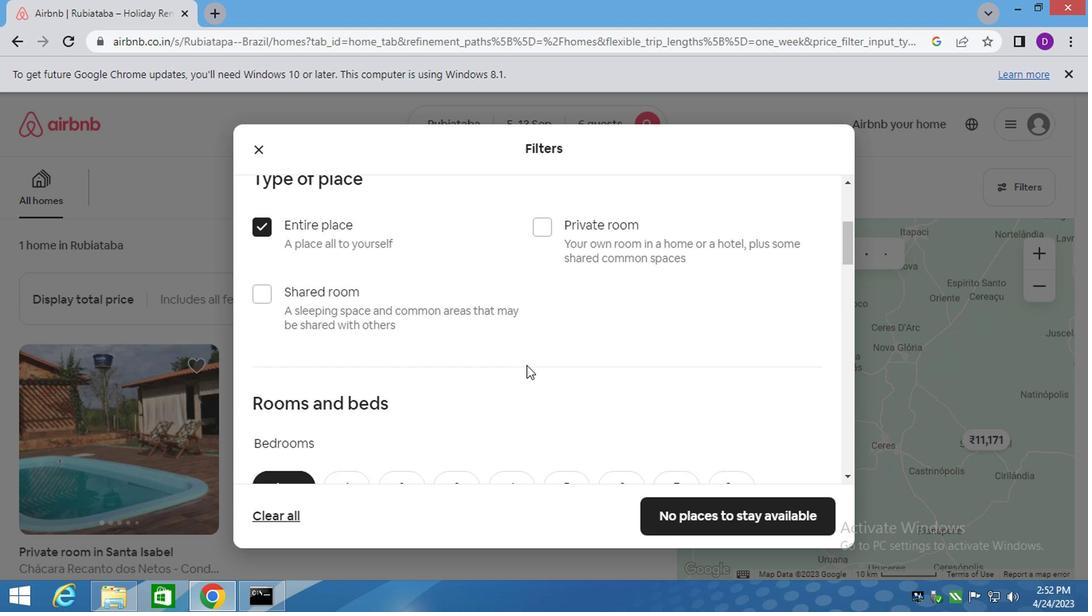 
Action: Mouse scrolled (525, 367) with delta (0, 0)
Screenshot: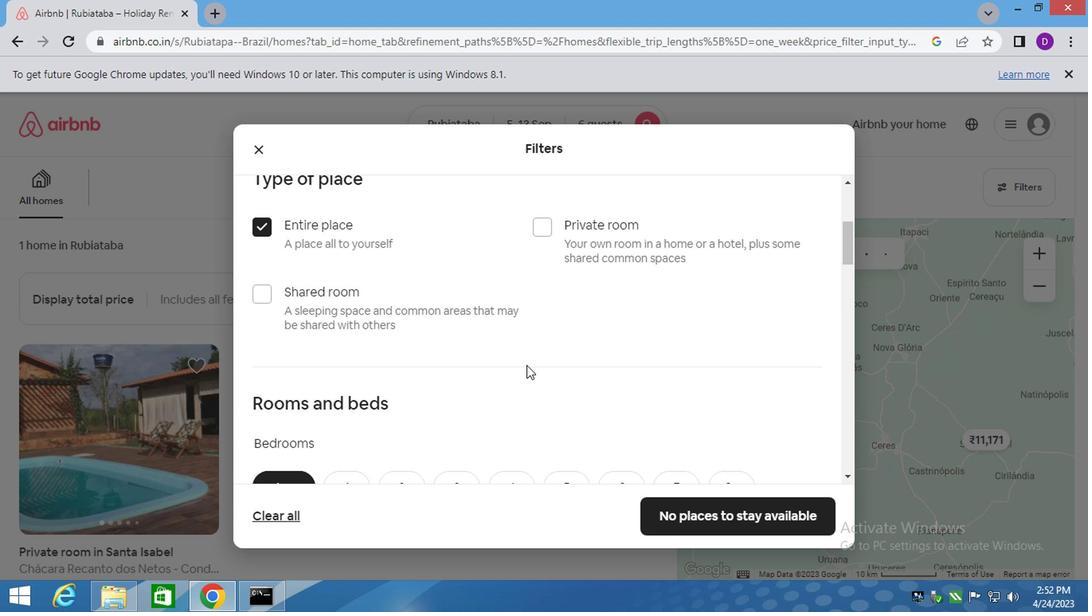 
Action: Mouse scrolled (525, 367) with delta (0, 0)
Screenshot: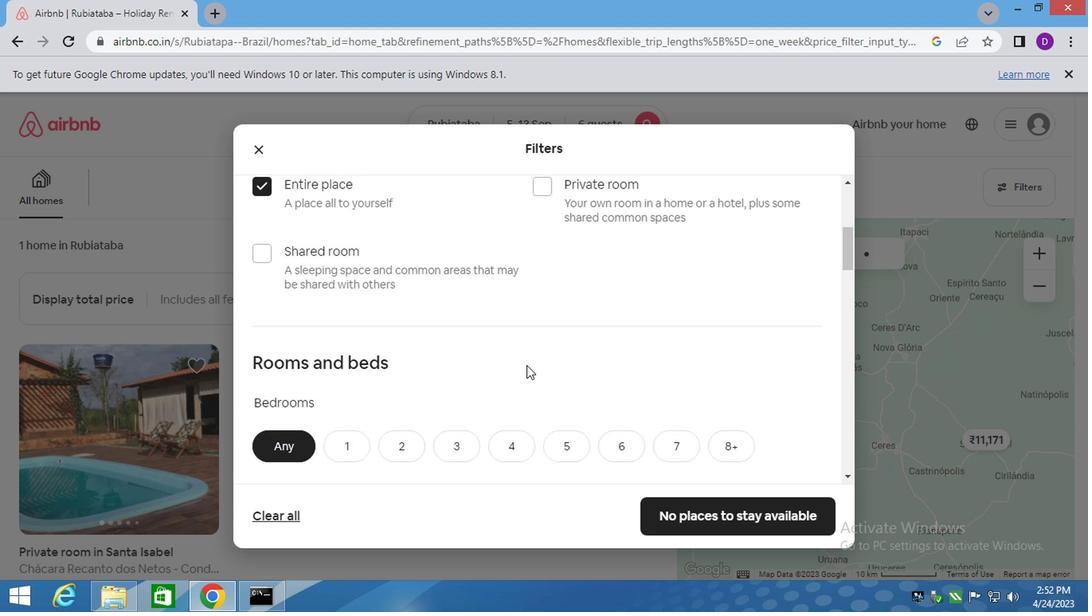 
Action: Mouse moved to (432, 252)
Screenshot: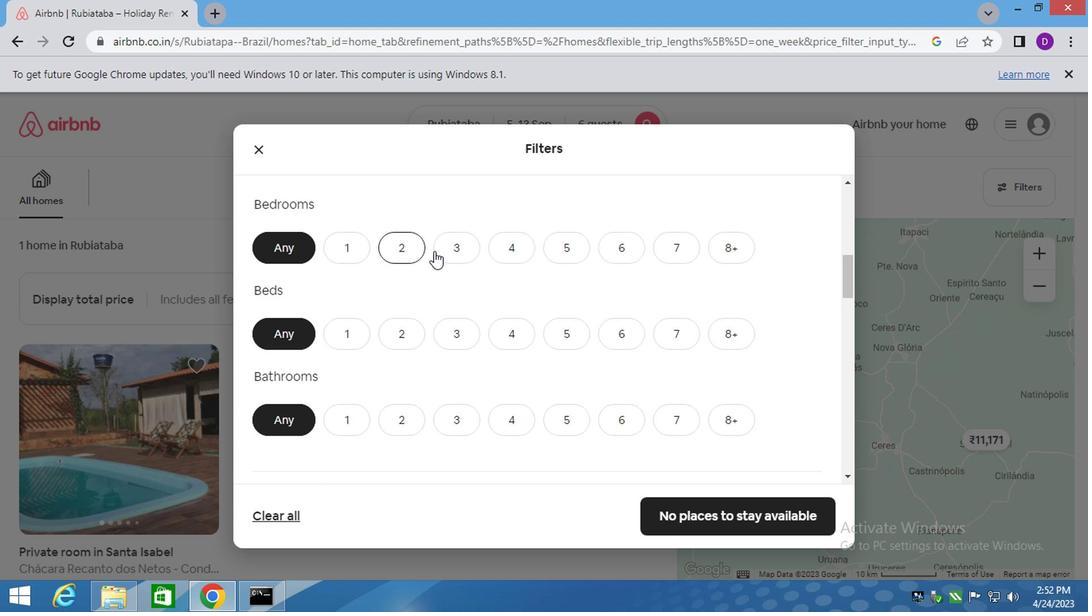 
Action: Mouse pressed left at (432, 252)
Screenshot: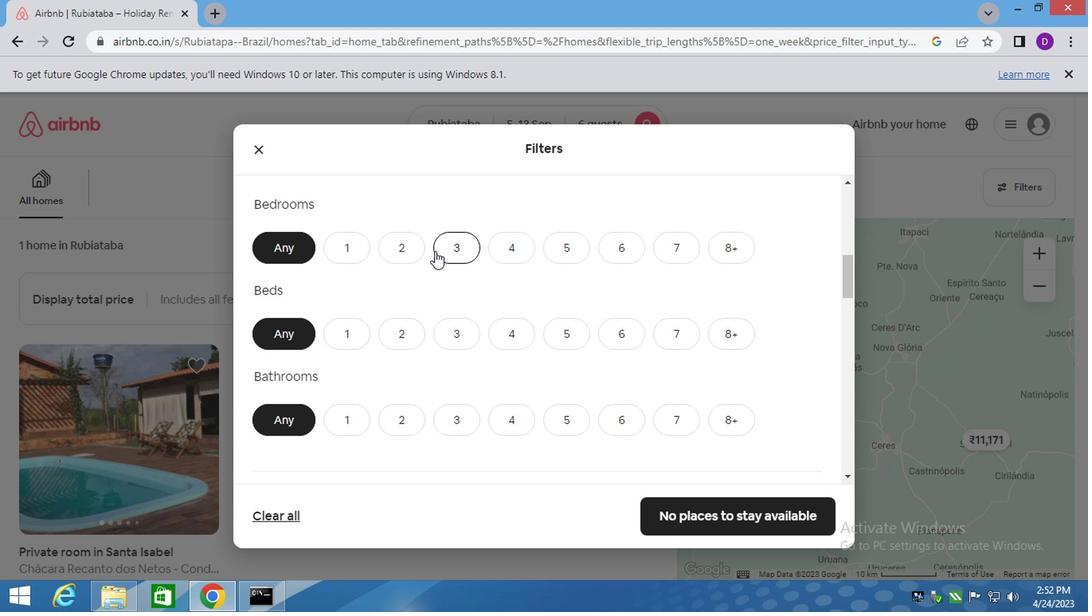 
Action: Mouse moved to (452, 342)
Screenshot: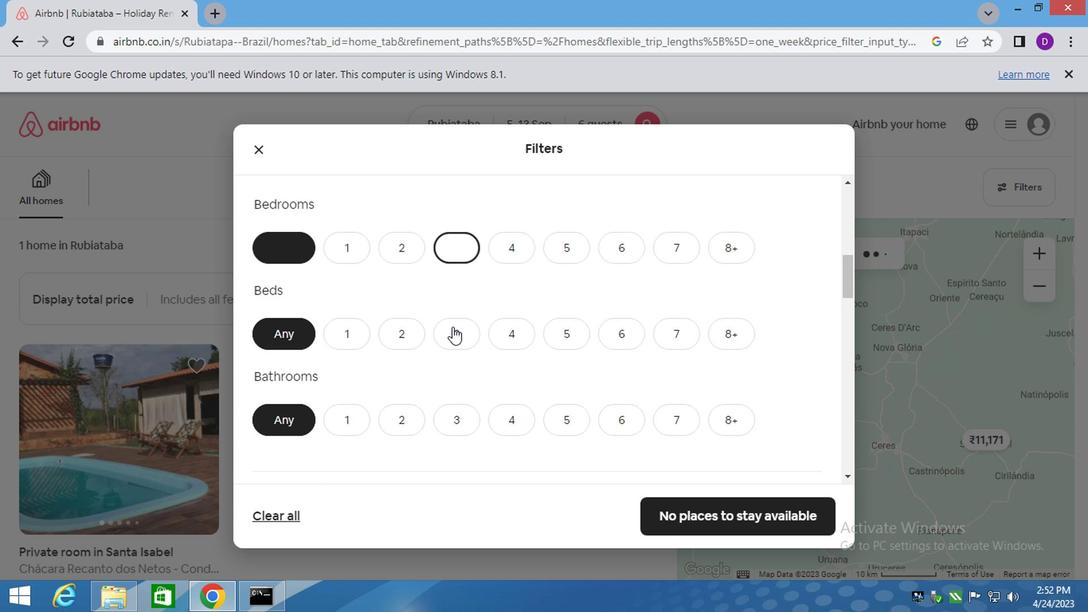 
Action: Mouse pressed left at (452, 342)
Screenshot: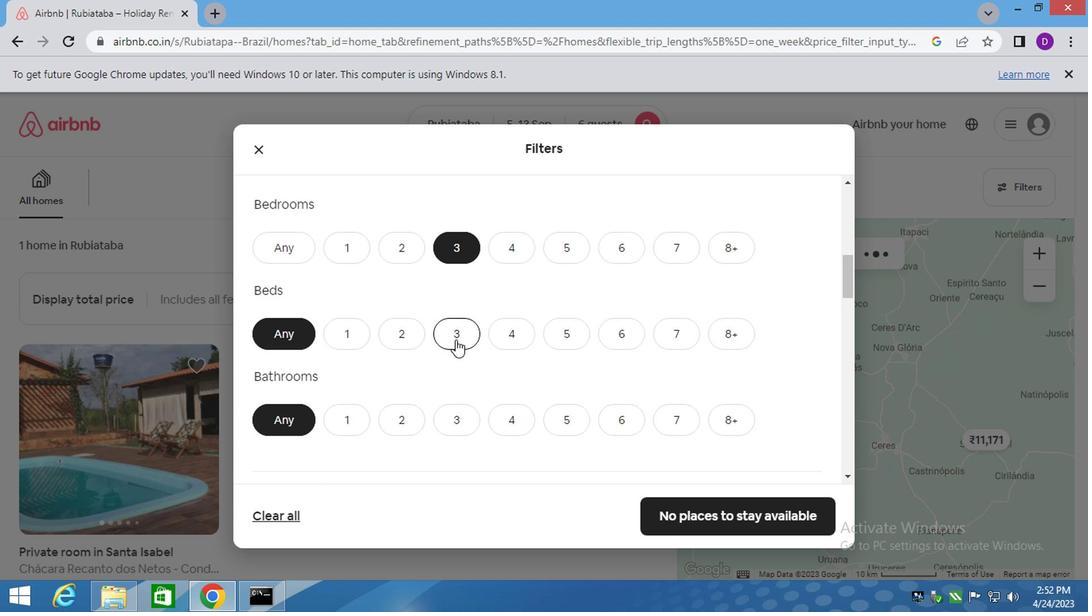 
Action: Mouse moved to (458, 424)
Screenshot: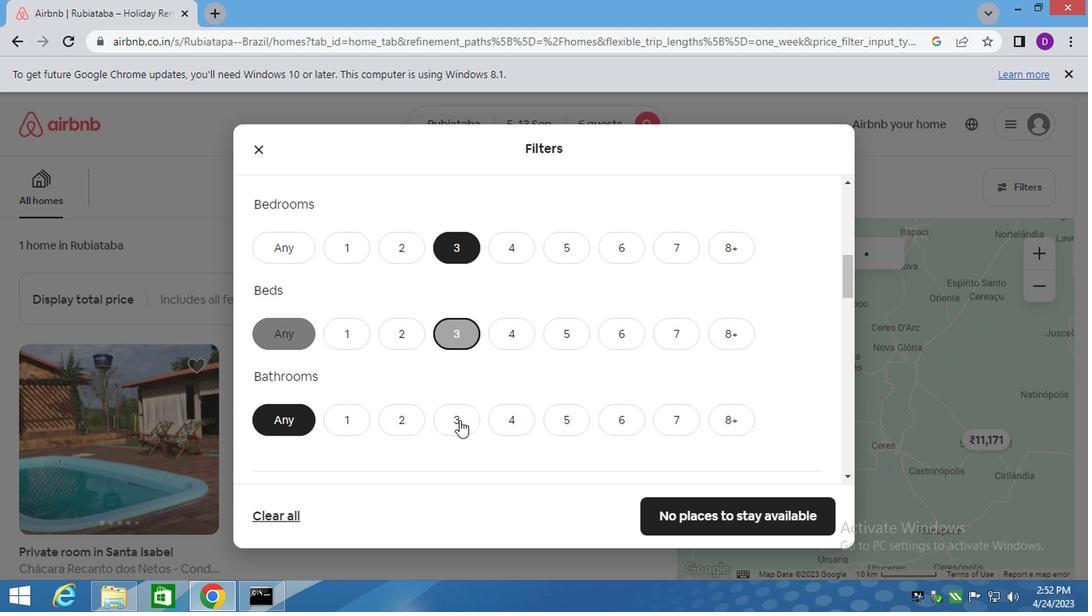 
Action: Mouse pressed left at (458, 424)
Screenshot: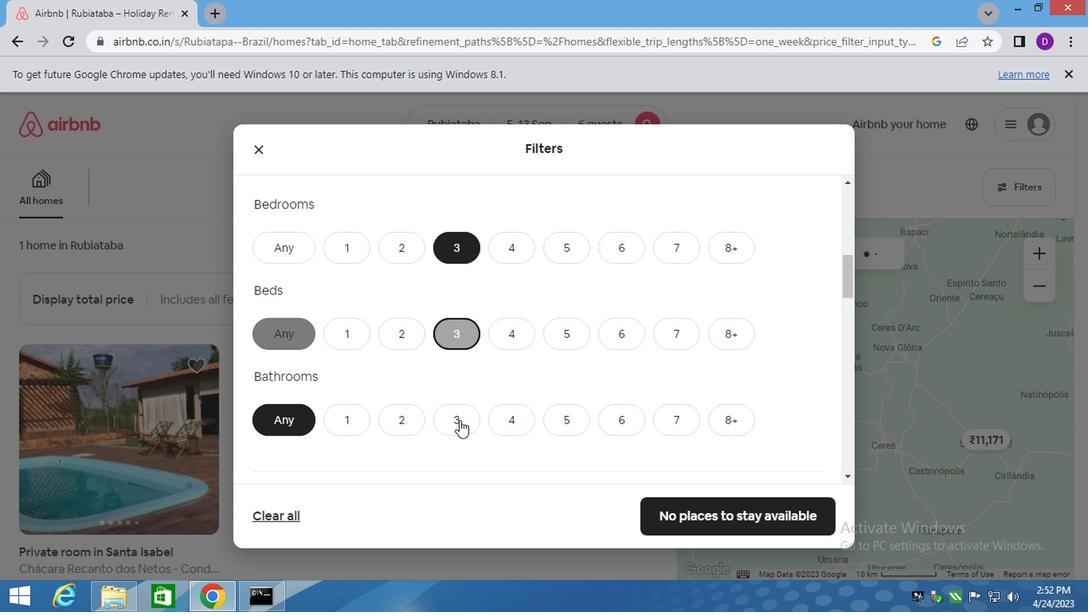 
Action: Mouse moved to (458, 400)
Screenshot: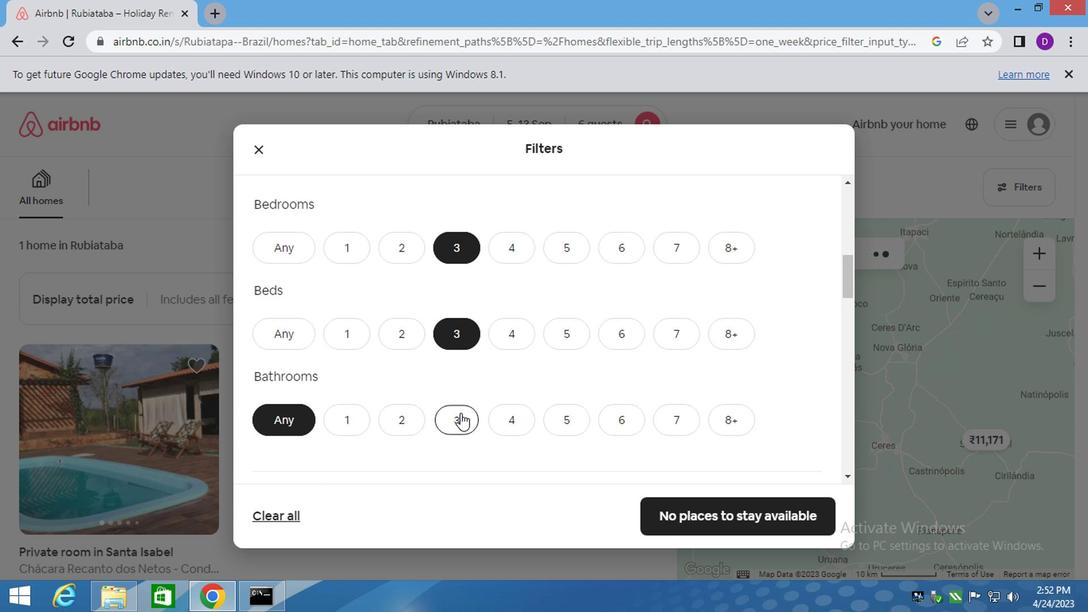 
Action: Mouse scrolled (458, 400) with delta (0, 0)
Screenshot: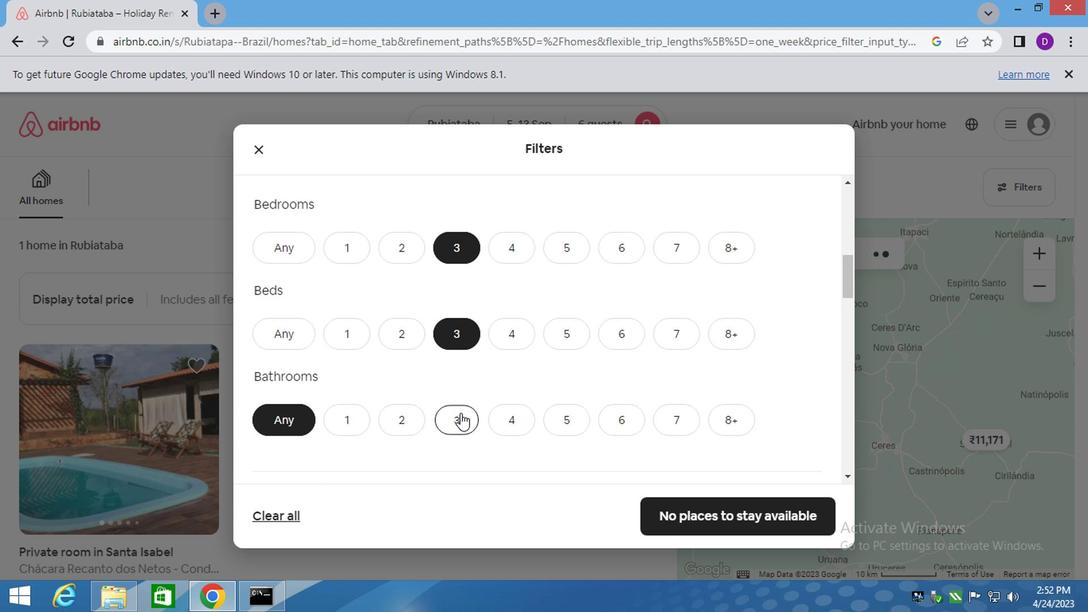 
Action: Mouse scrolled (458, 400) with delta (0, 0)
Screenshot: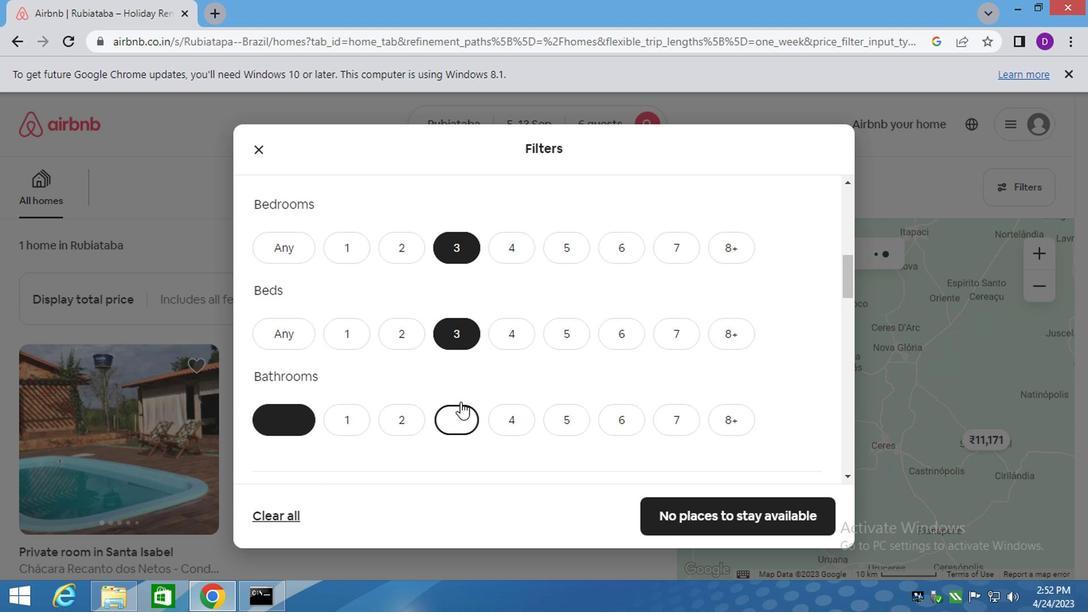 
Action: Mouse scrolled (458, 400) with delta (0, 0)
Screenshot: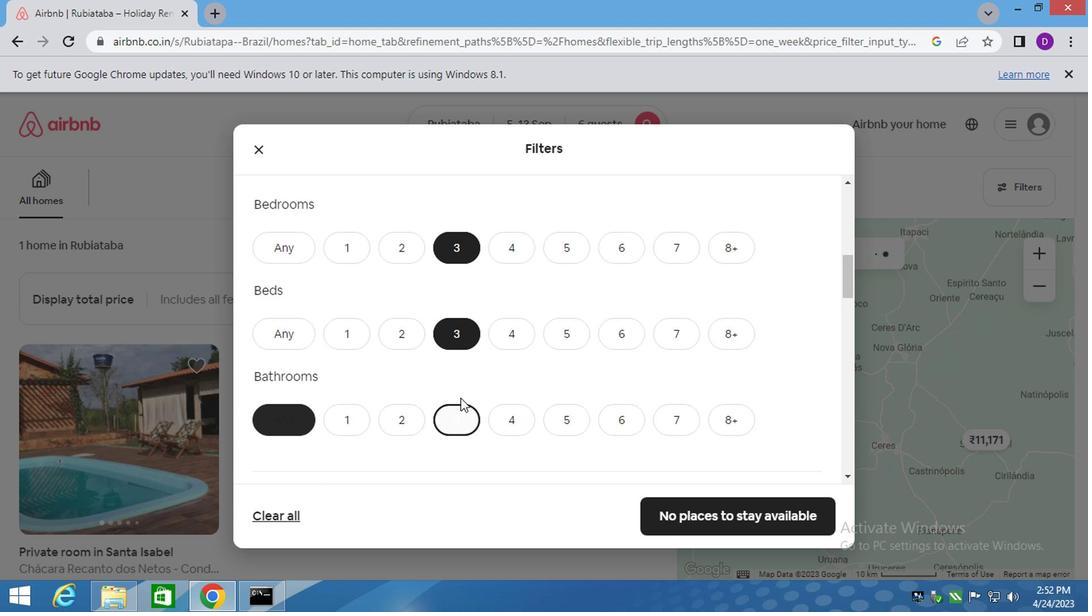 
Action: Mouse moved to (435, 400)
Screenshot: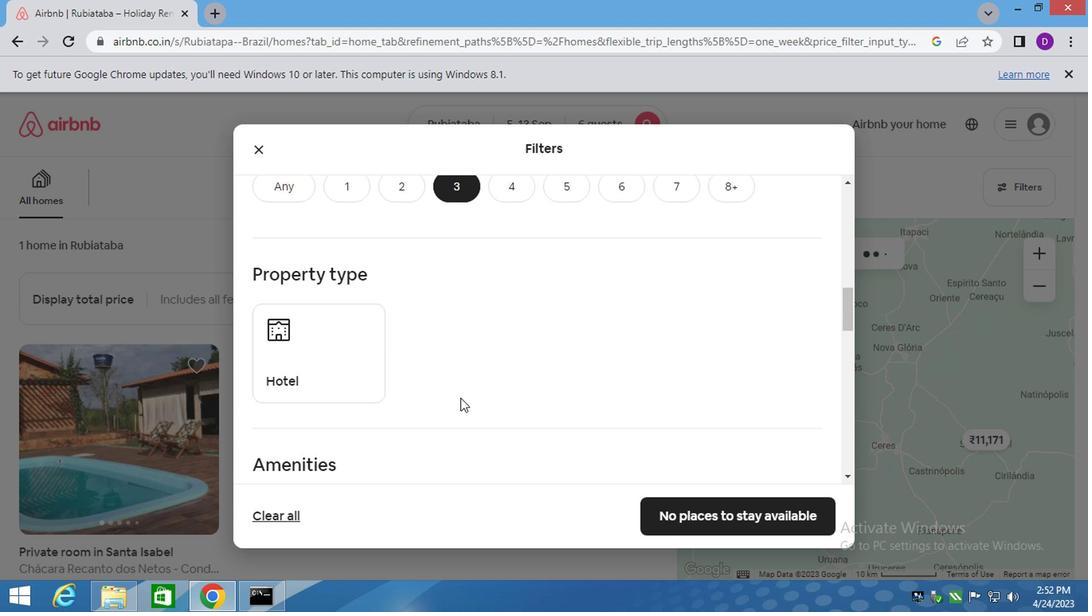 
Action: Mouse scrolled (435, 399) with delta (0, -1)
Screenshot: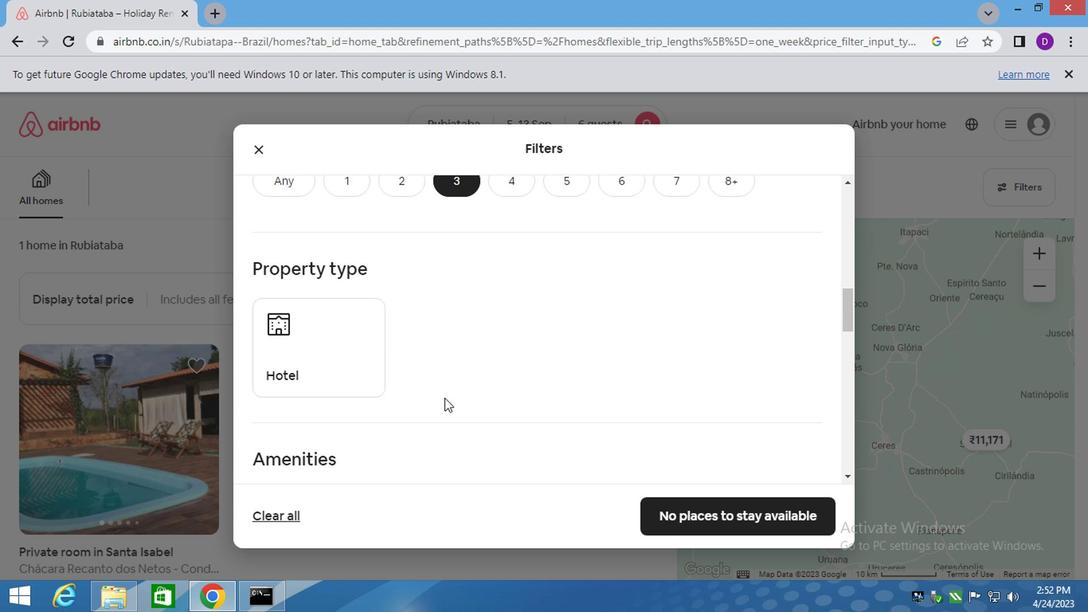 
Action: Mouse scrolled (435, 399) with delta (0, -1)
Screenshot: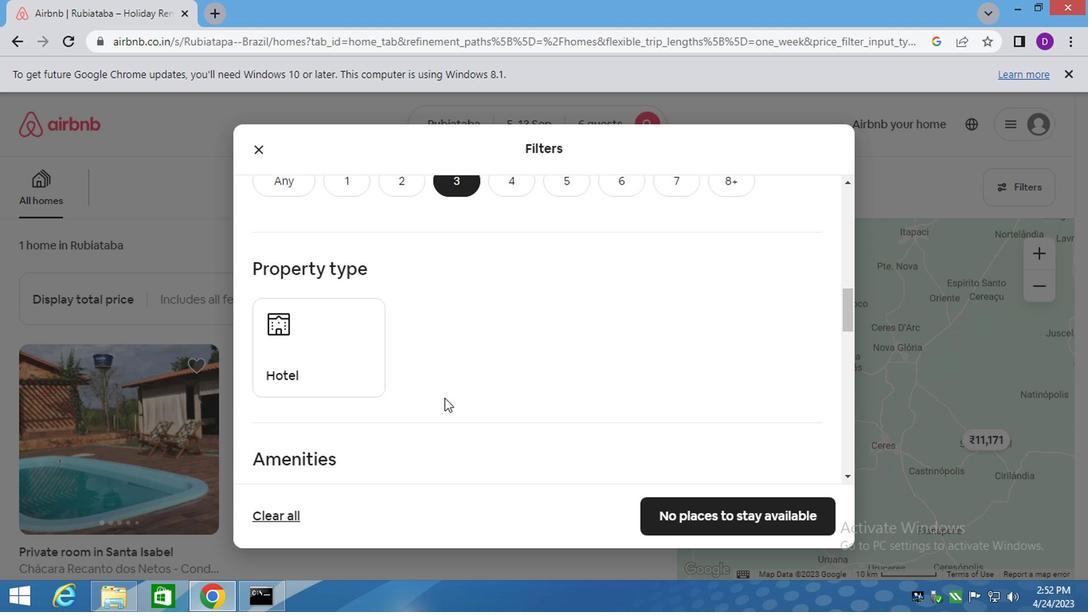 
Action: Mouse moved to (401, 379)
Screenshot: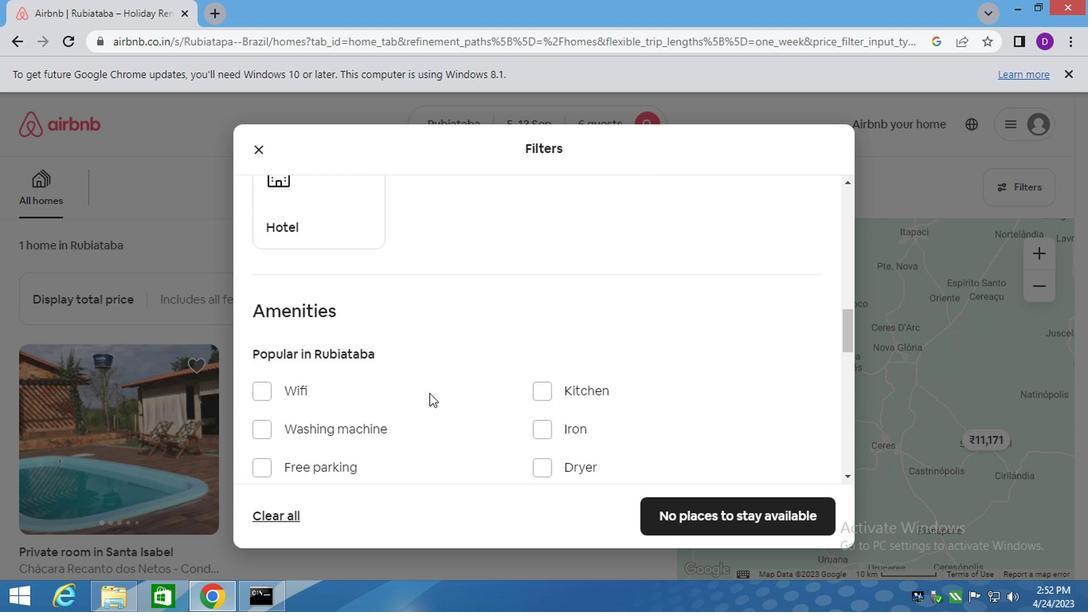 
Action: Mouse scrolled (401, 379) with delta (0, 0)
Screenshot: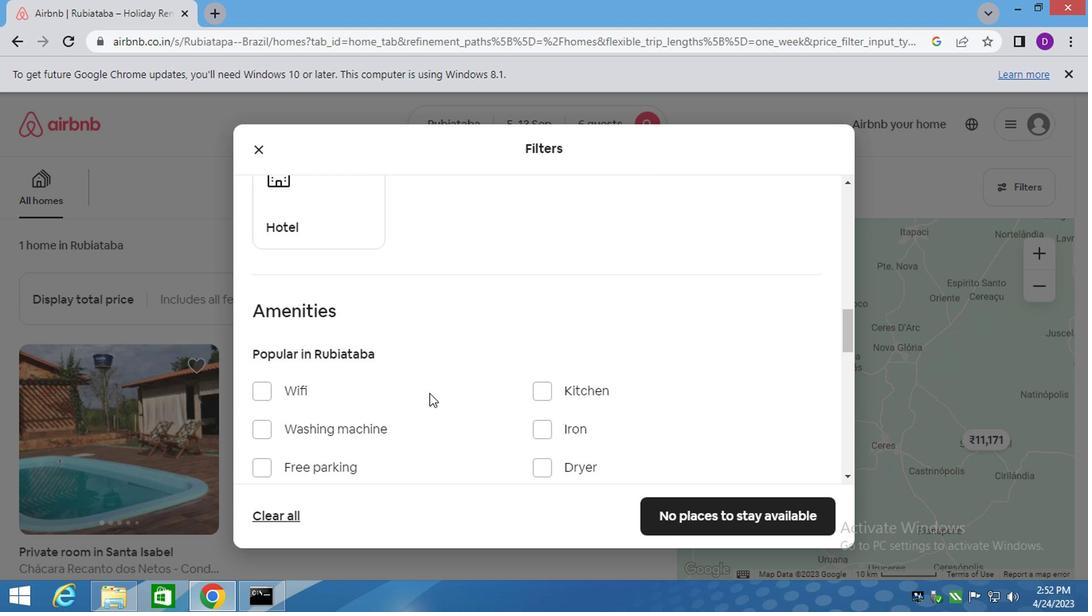 
Action: Mouse moved to (434, 339)
Screenshot: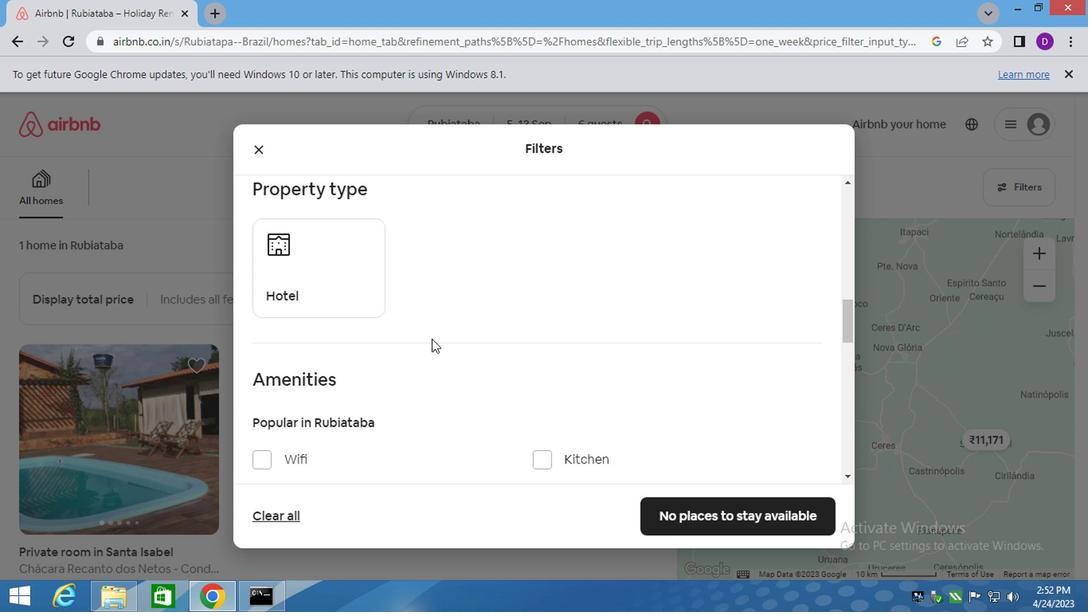 
Action: Mouse scrolled (434, 338) with delta (0, 0)
Screenshot: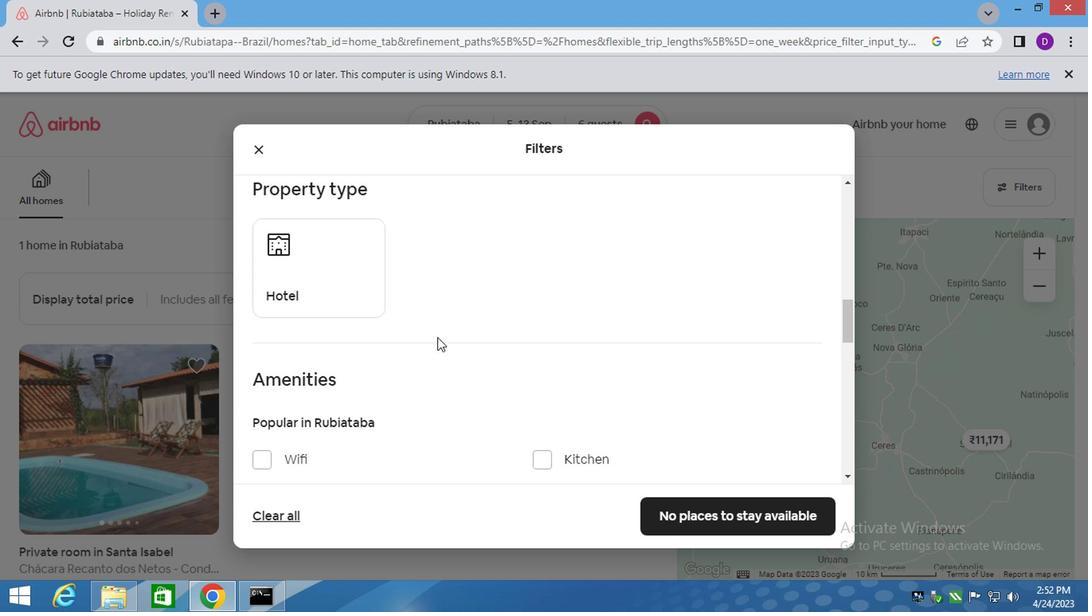 
Action: Mouse scrolled (434, 338) with delta (0, 0)
Screenshot: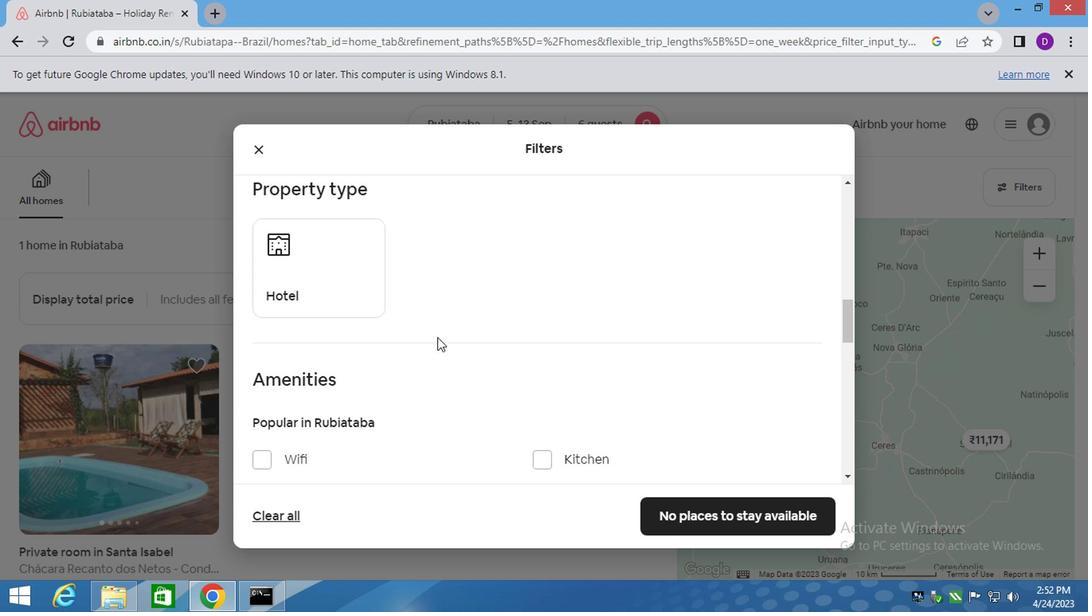 
Action: Mouse scrolled (434, 338) with delta (0, 0)
Screenshot: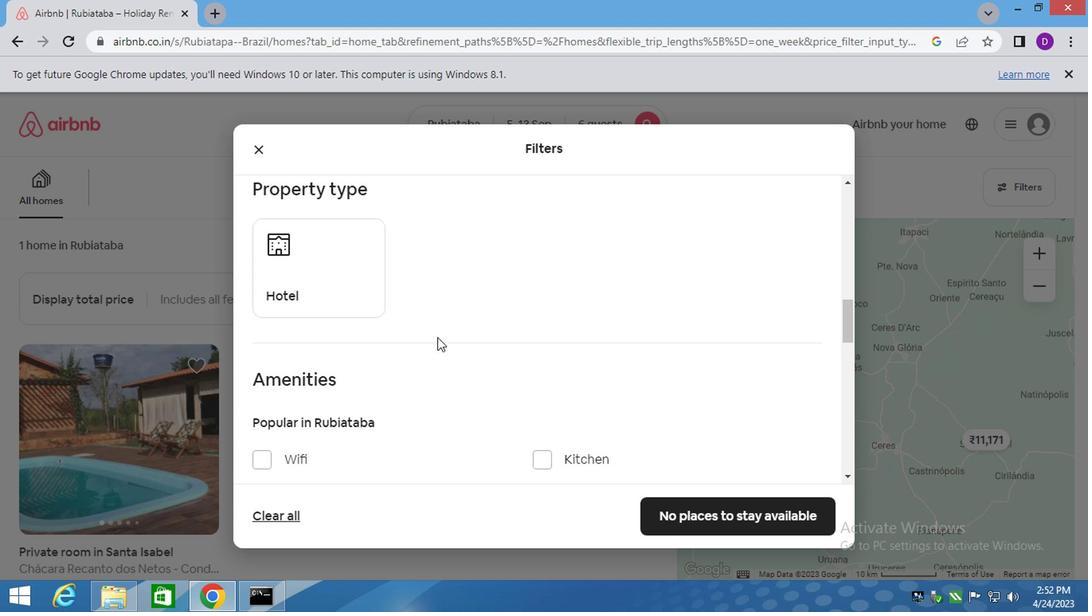 
Action: Mouse moved to (472, 342)
Screenshot: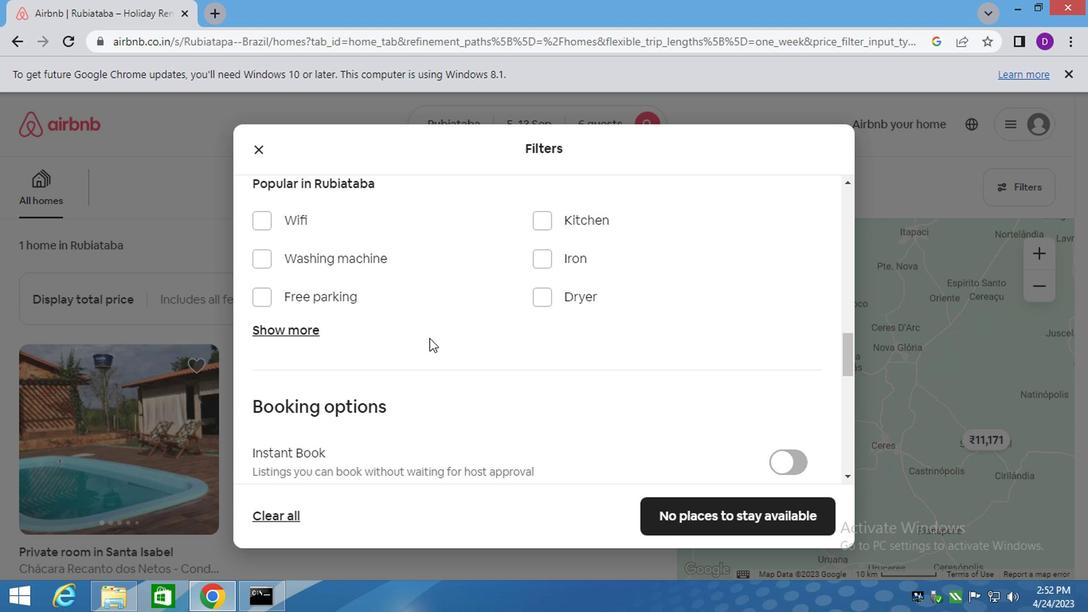 
Action: Mouse scrolled (472, 341) with delta (0, -1)
Screenshot: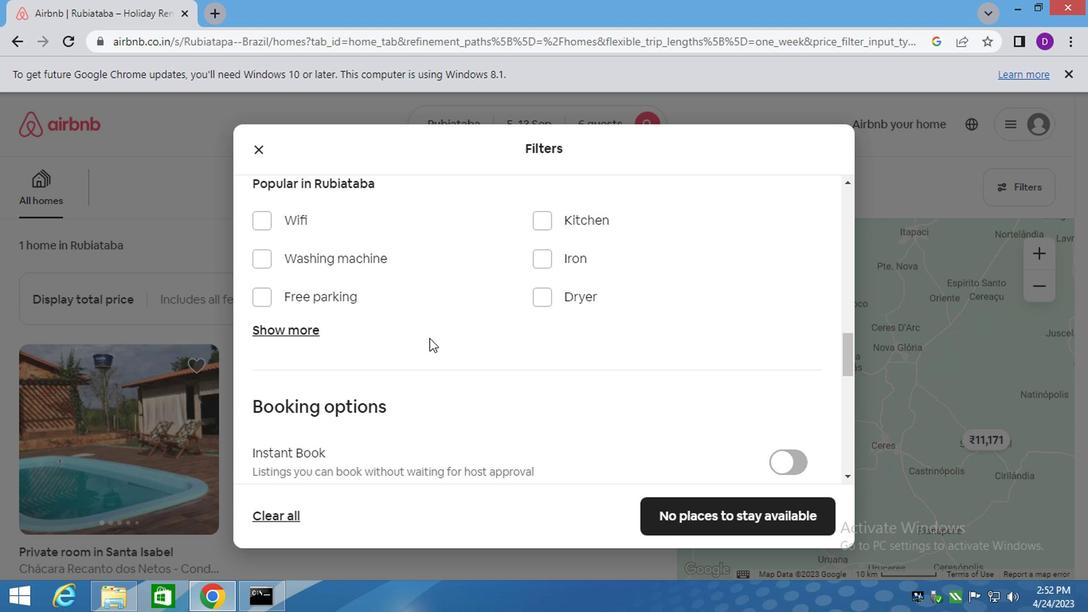 
Action: Mouse moved to (473, 344)
Screenshot: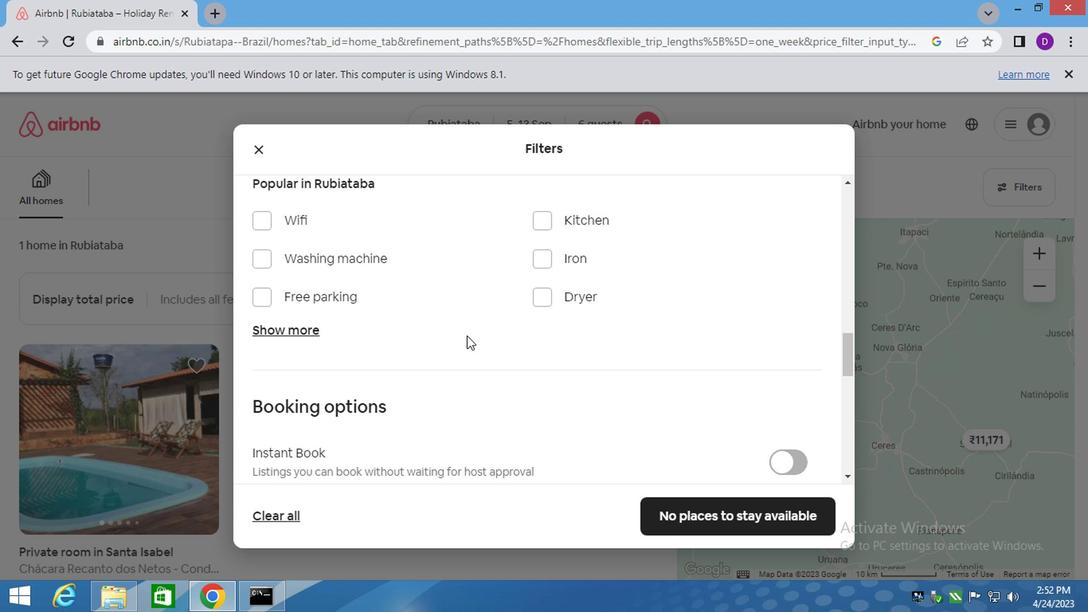 
Action: Mouse scrolled (473, 342) with delta (0, -1)
Screenshot: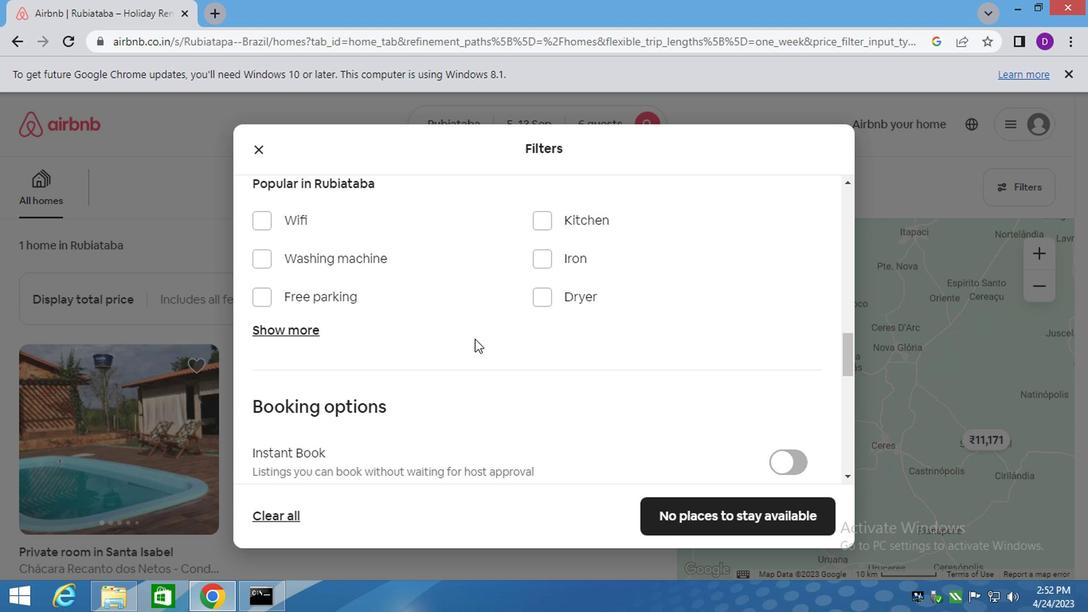 
Action: Mouse moved to (511, 349)
Screenshot: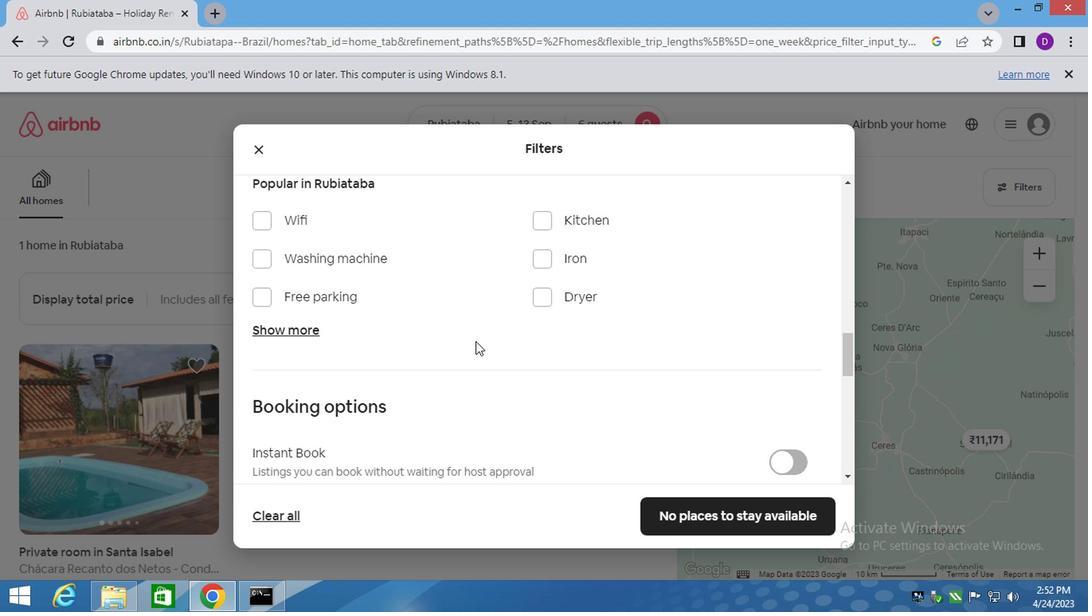 
Action: Mouse scrolled (511, 348) with delta (0, 0)
Screenshot: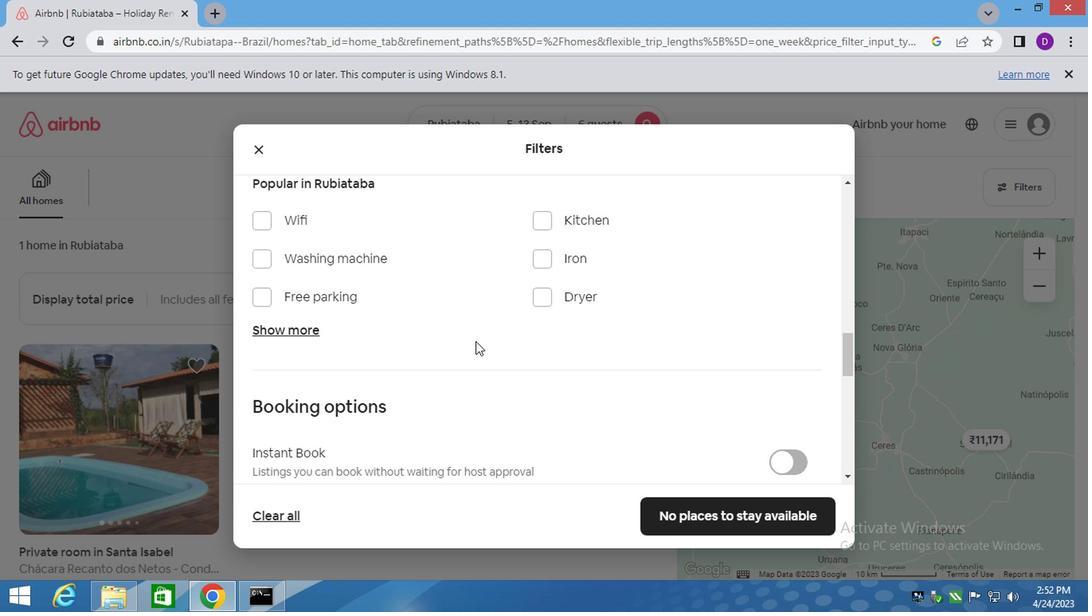 
Action: Mouse moved to (793, 269)
Screenshot: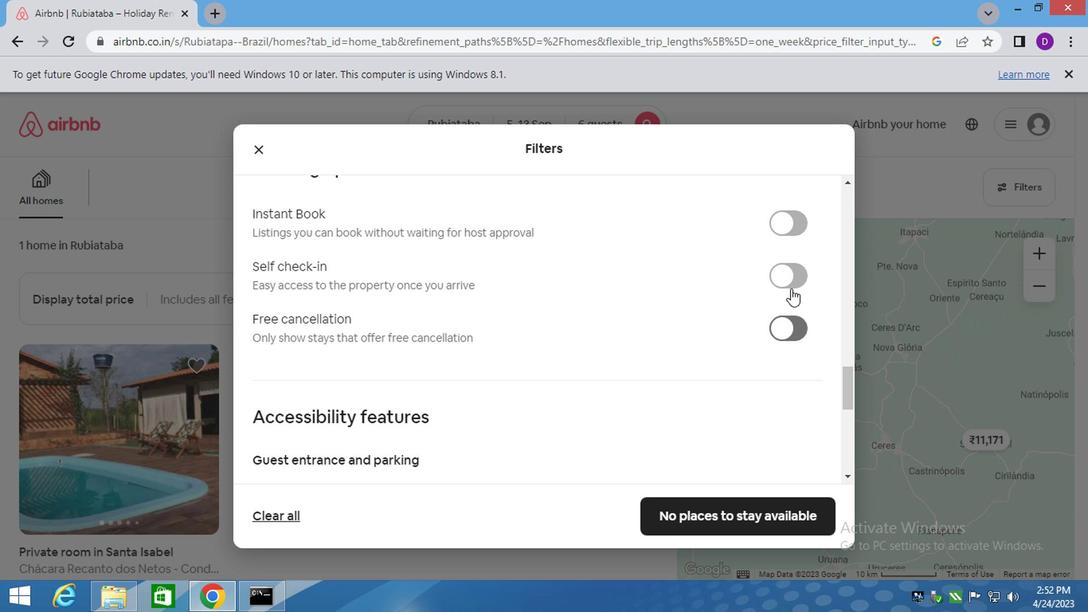 
Action: Mouse pressed left at (793, 269)
Screenshot: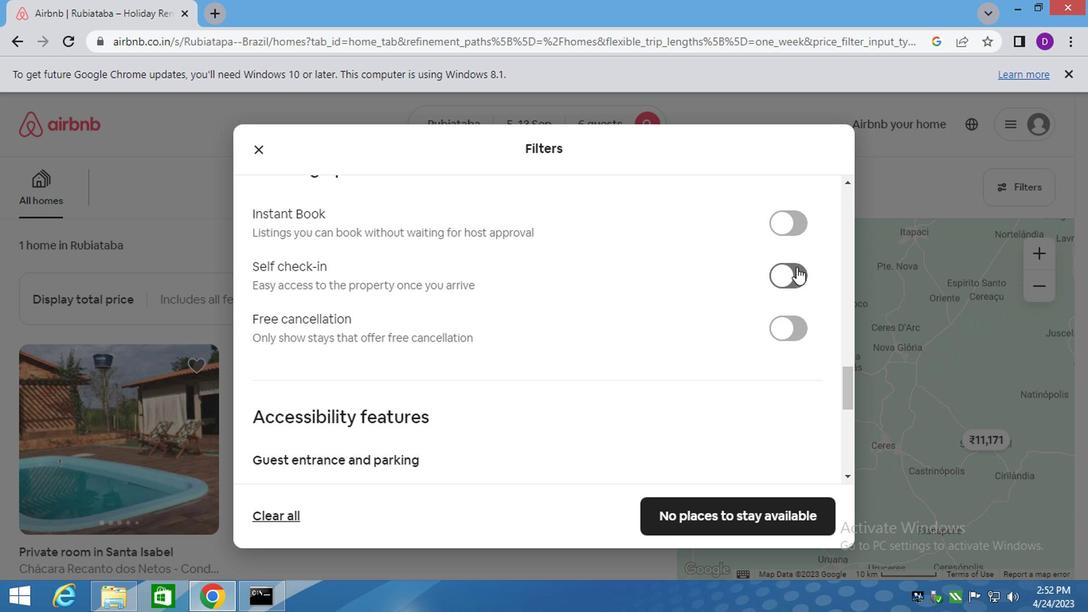 
Action: Mouse moved to (565, 400)
Screenshot: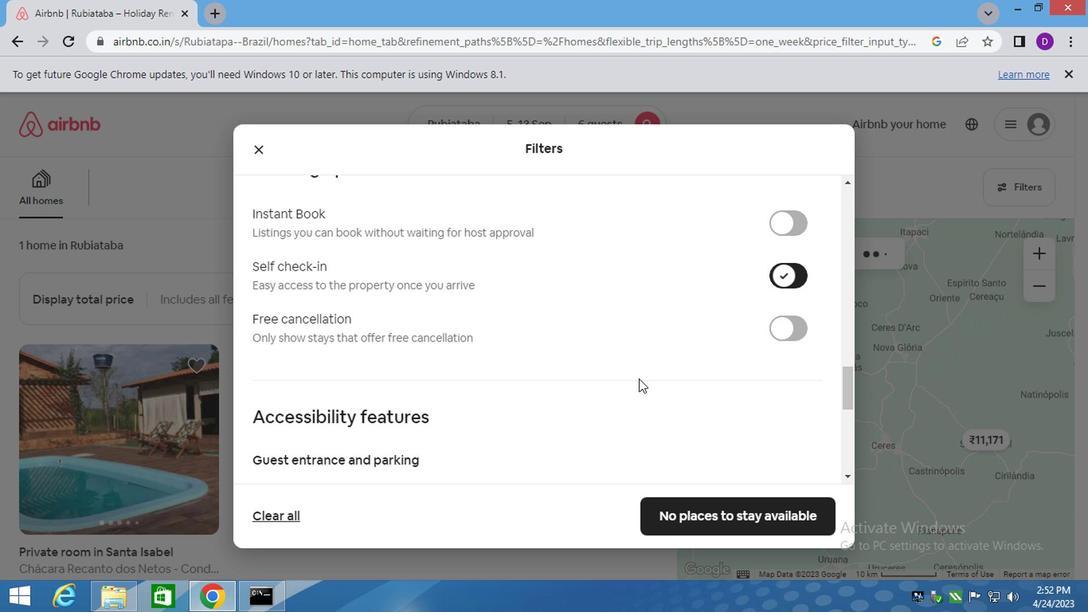
Action: Mouse scrolled (565, 400) with delta (0, 0)
Screenshot: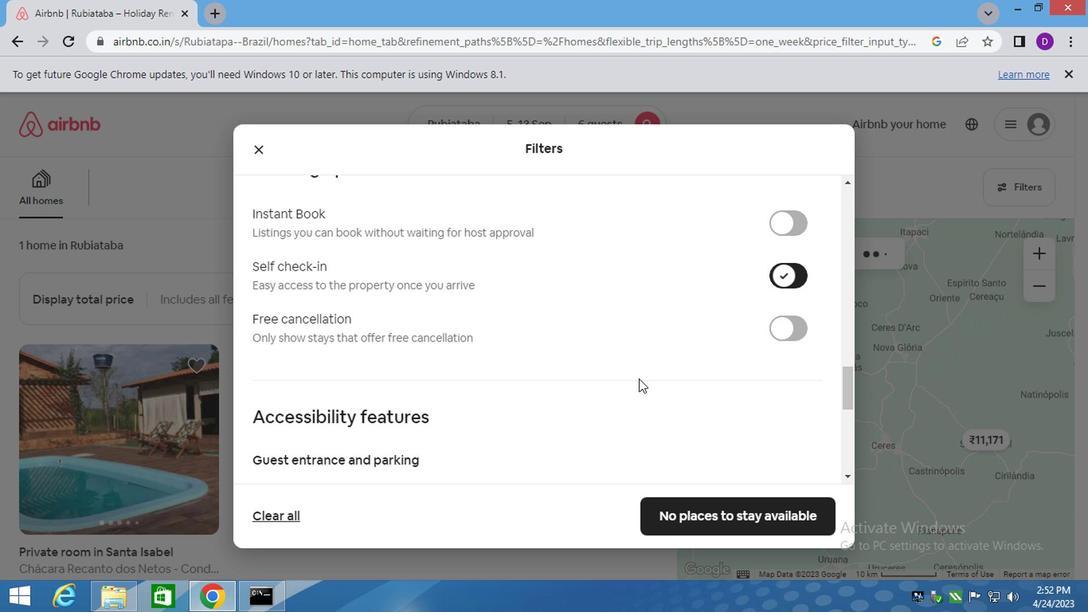 
Action: Mouse moved to (527, 406)
Screenshot: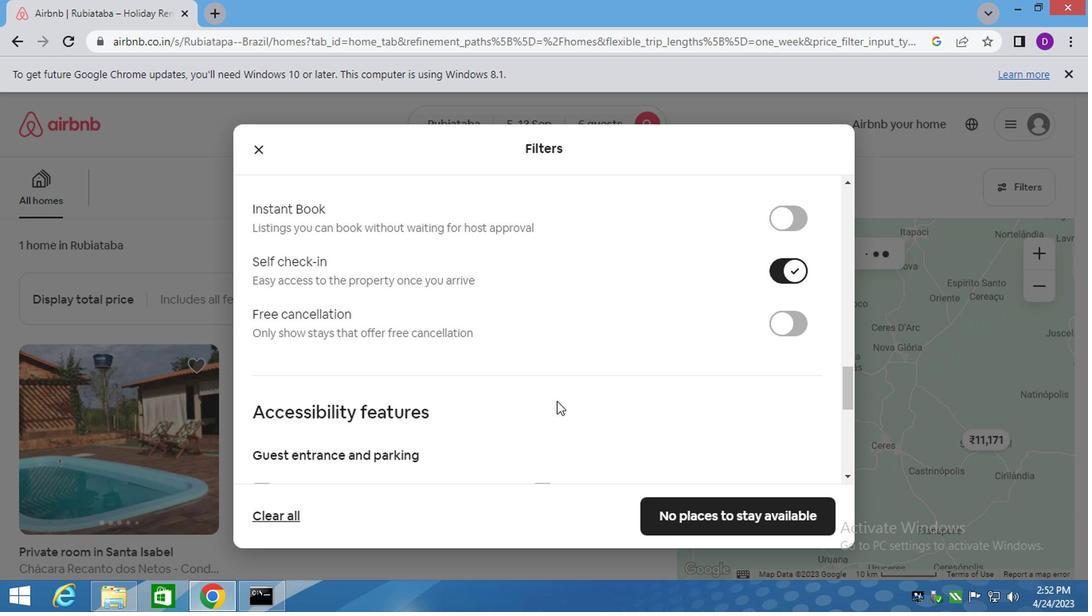 
Action: Mouse scrolled (552, 403) with delta (0, -1)
Screenshot: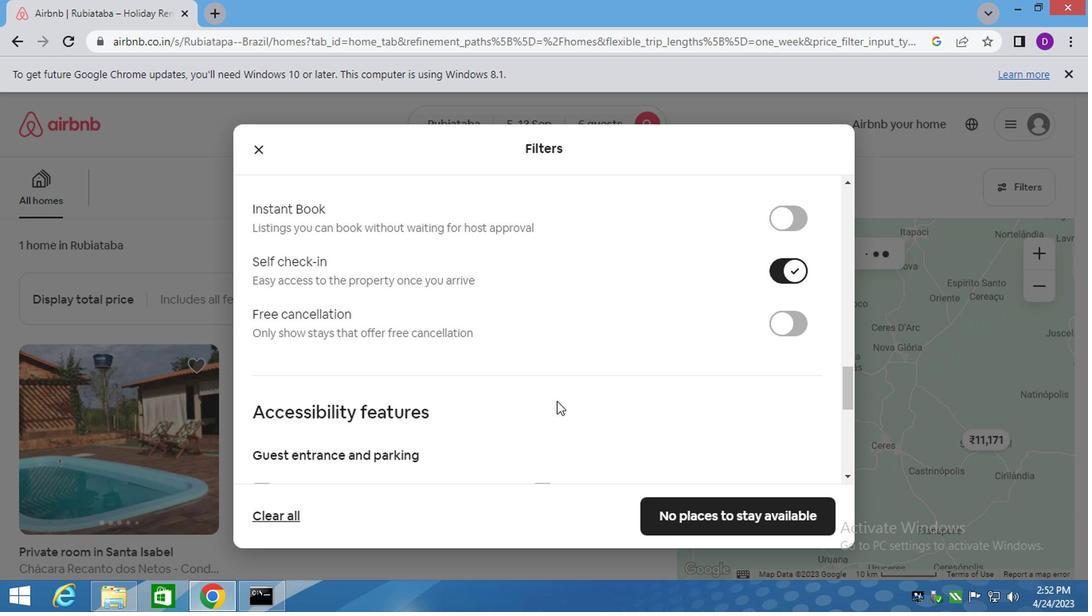 
Action: Mouse moved to (522, 408)
Screenshot: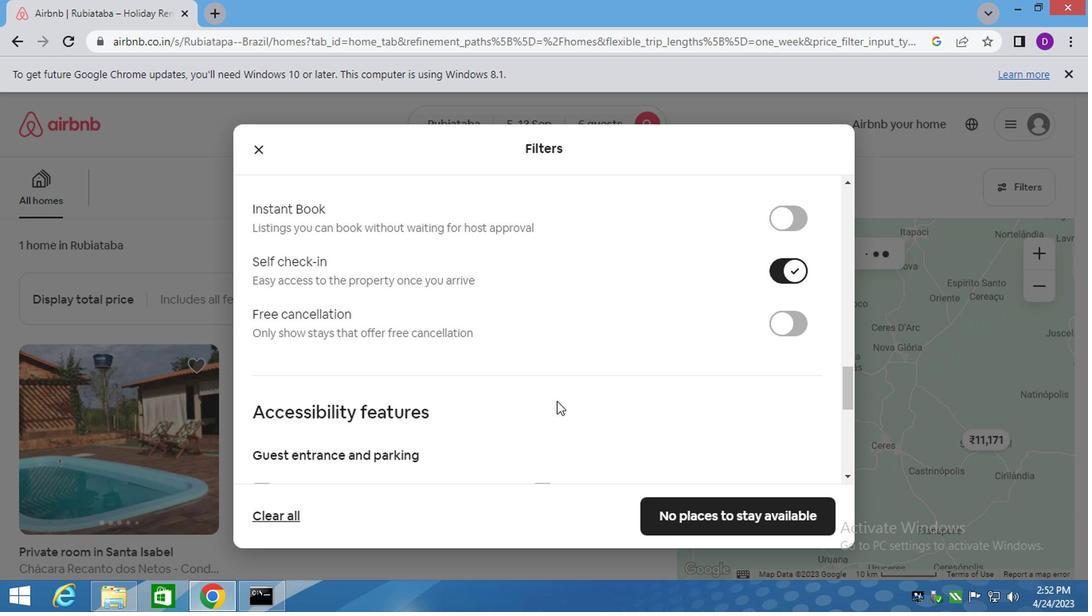 
Action: Mouse scrolled (541, 404) with delta (0, -1)
Screenshot: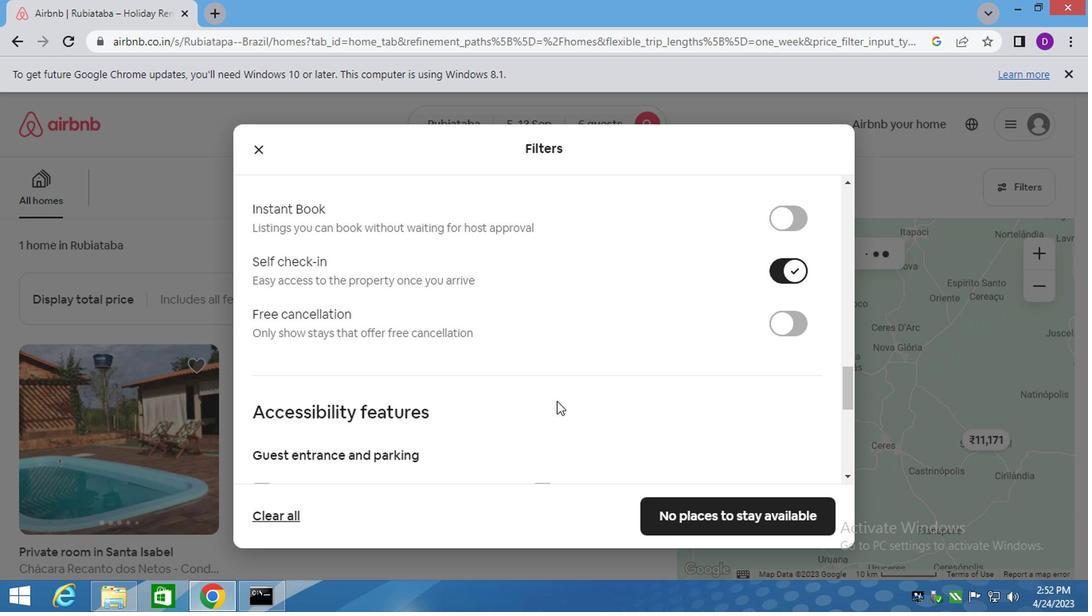 
Action: Mouse moved to (484, 412)
Screenshot: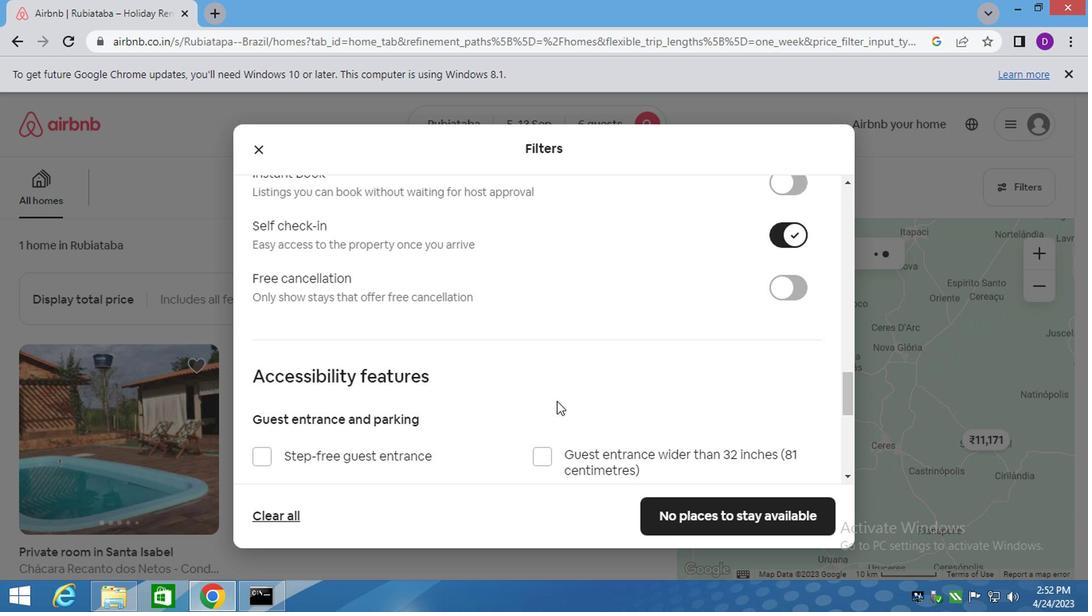 
Action: Mouse scrolled (522, 407) with delta (0, -1)
Screenshot: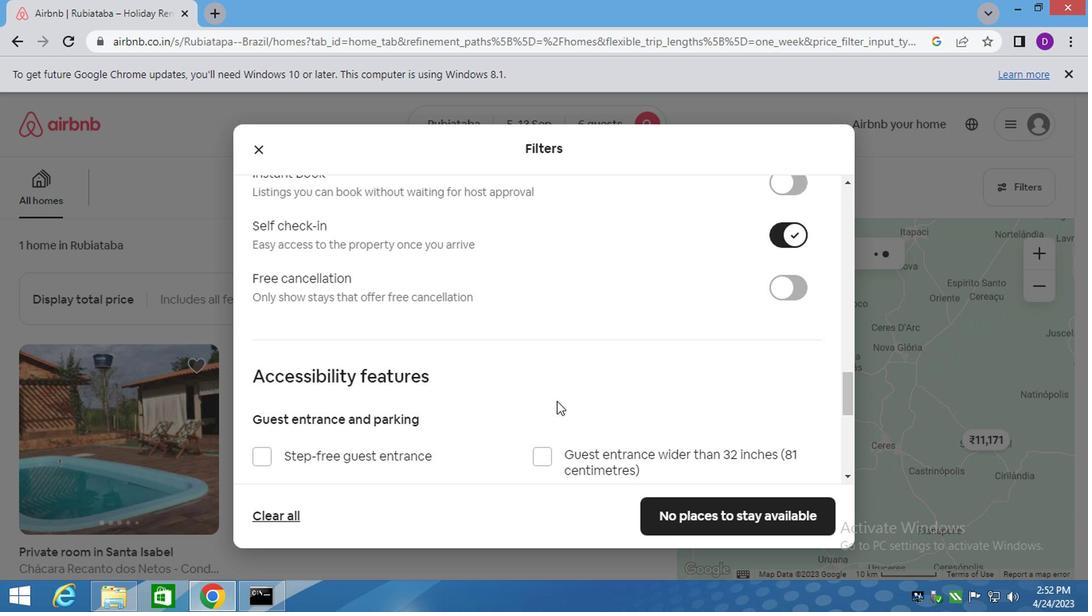 
Action: Mouse moved to (446, 417)
Screenshot: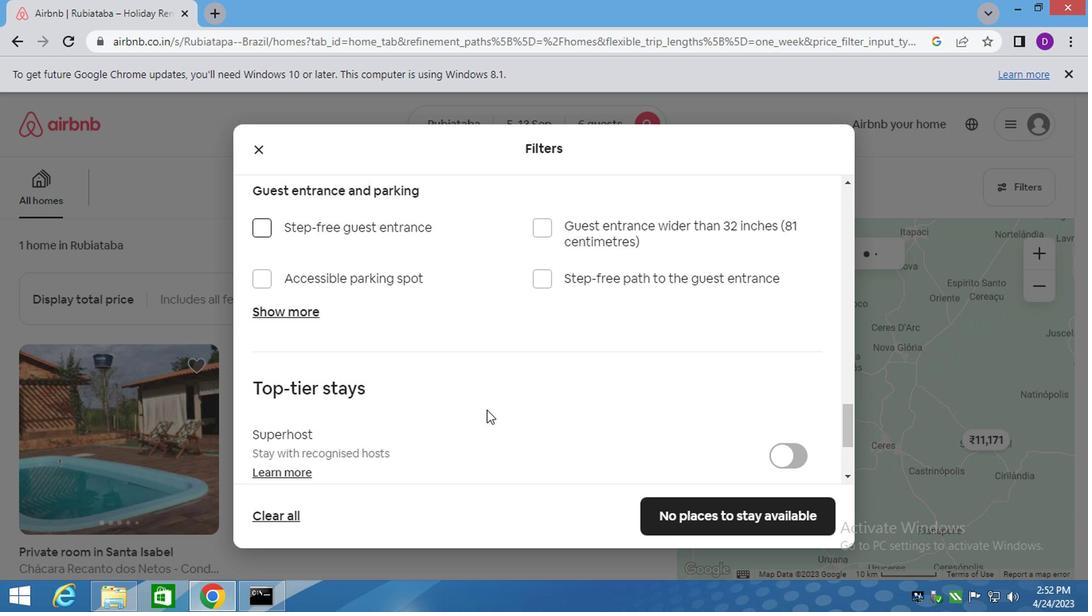 
Action: Mouse scrolled (473, 412) with delta (0, -1)
Screenshot: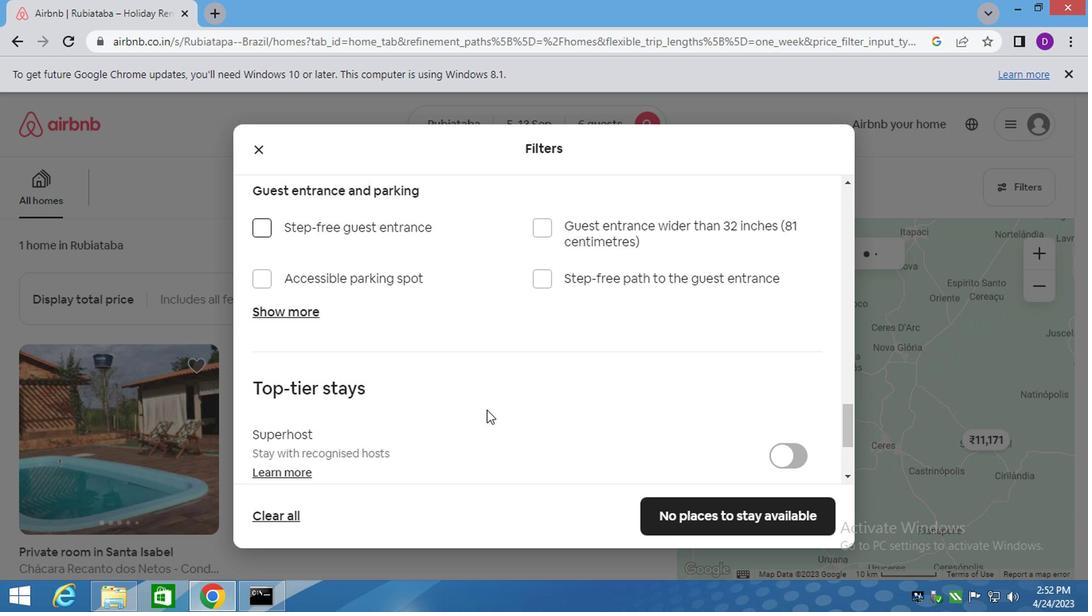 
Action: Mouse moved to (341, 431)
Screenshot: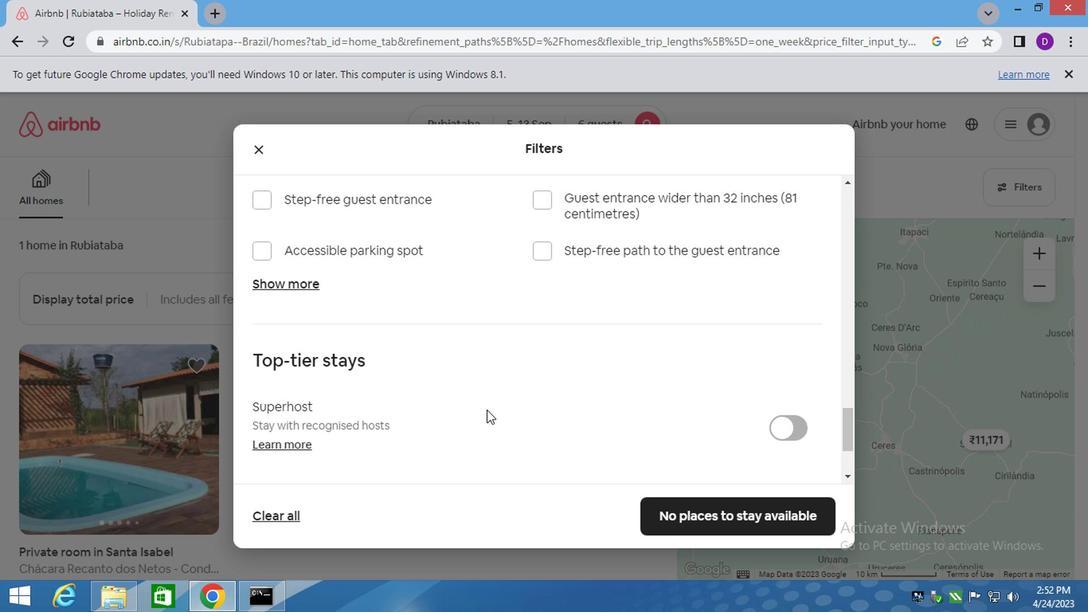 
Action: Mouse scrolled (341, 430) with delta (0, -1)
Screenshot: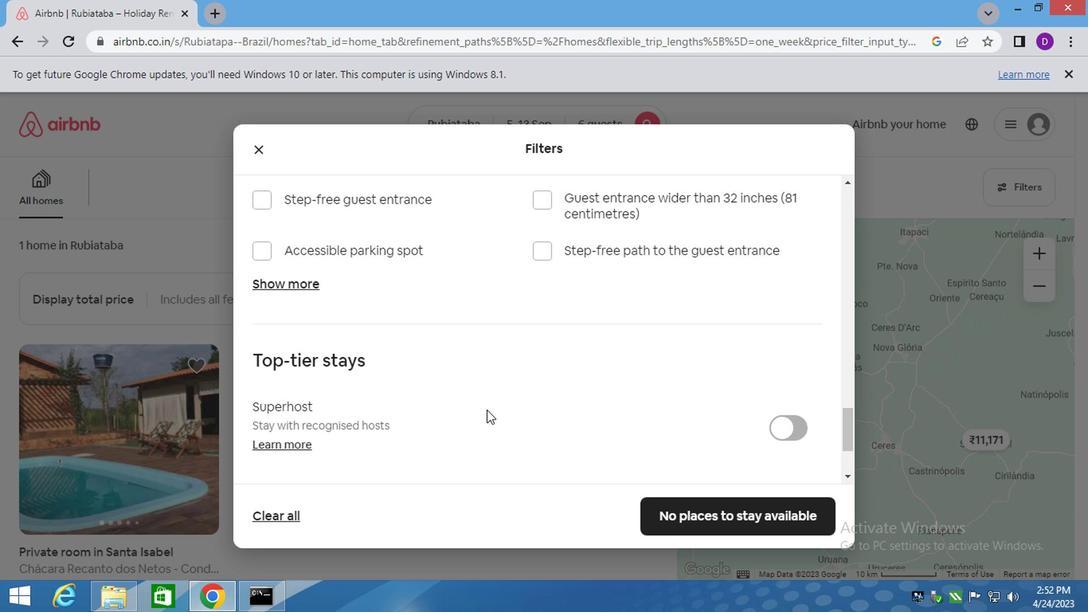 
Action: Mouse scrolled (341, 430) with delta (0, -1)
Screenshot: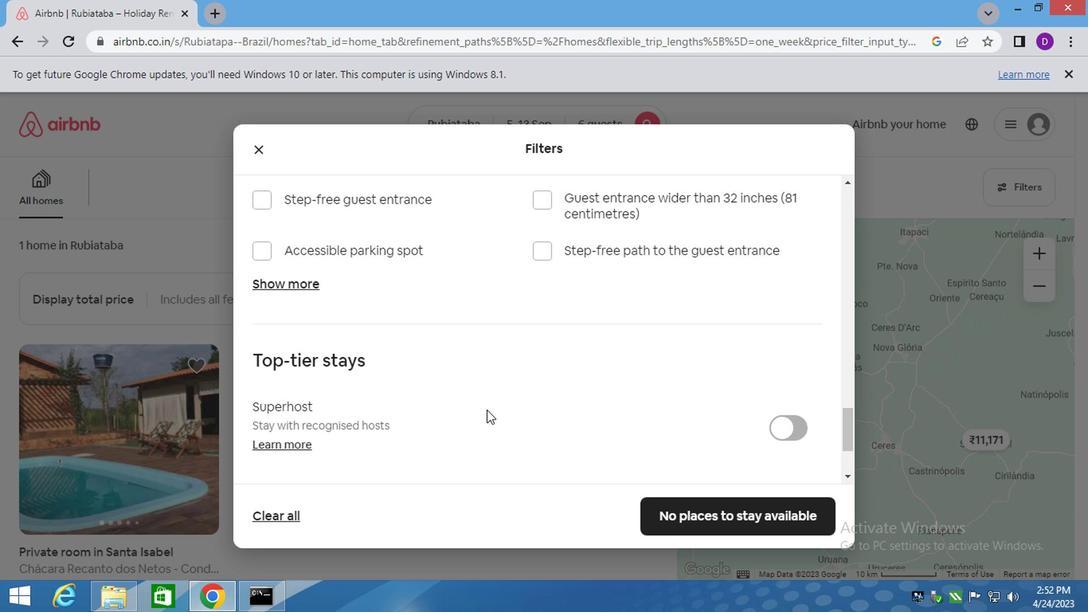 
Action: Mouse moved to (325, 425)
Screenshot: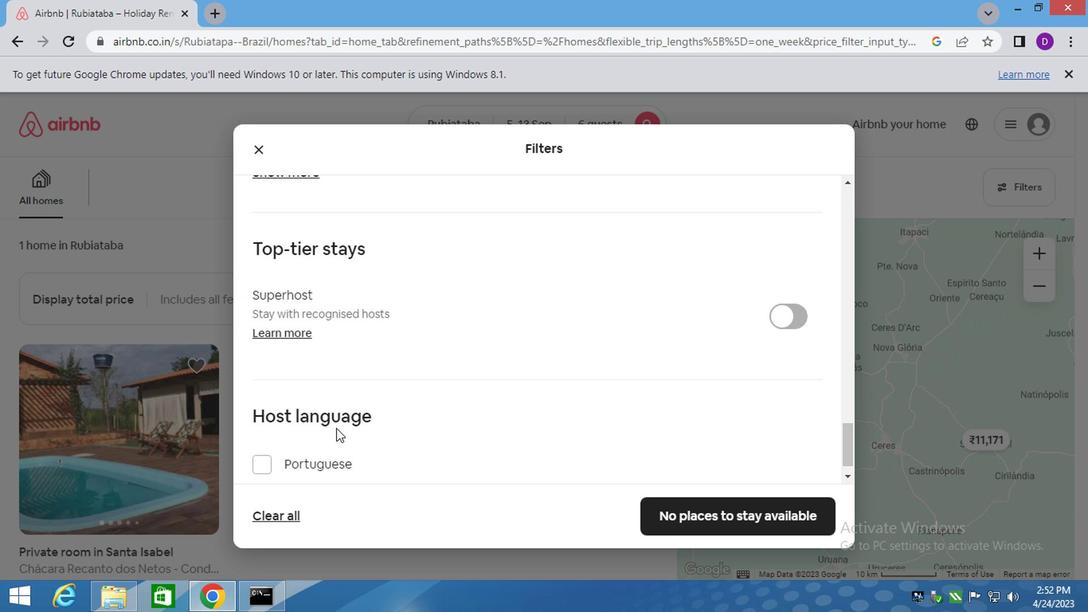 
Action: Mouse scrolled (325, 425) with delta (0, 0)
Screenshot: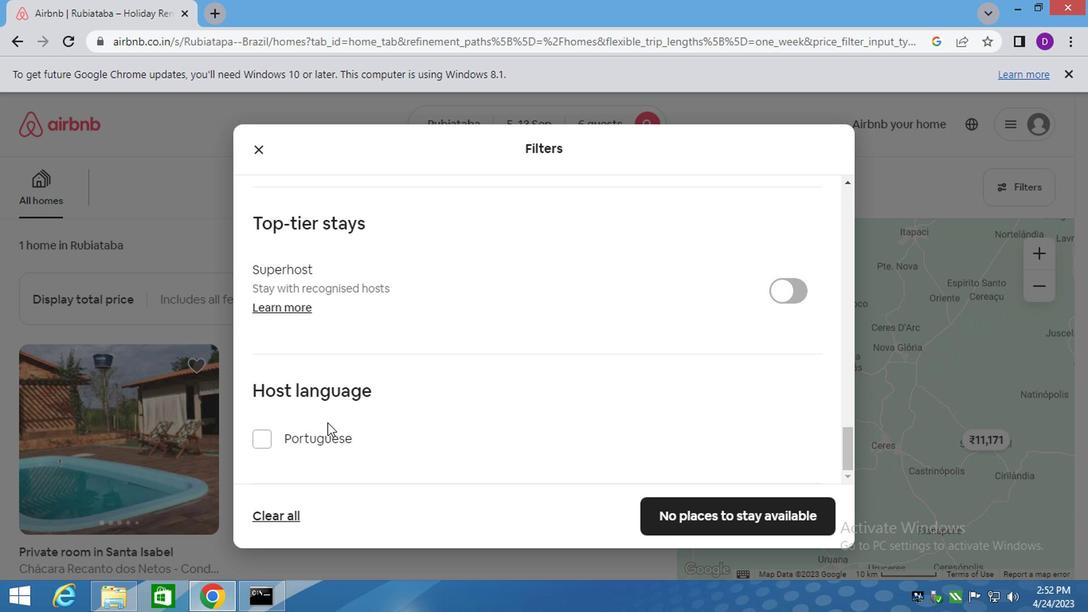 
Action: Mouse scrolled (325, 425) with delta (0, 0)
Screenshot: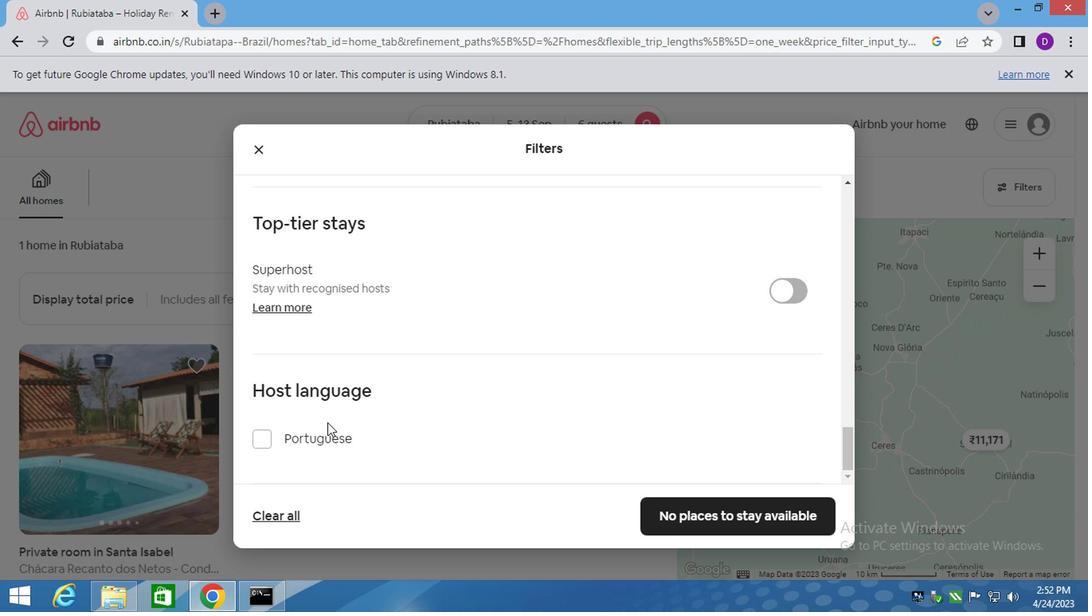 
Action: Mouse moved to (365, 358)
Screenshot: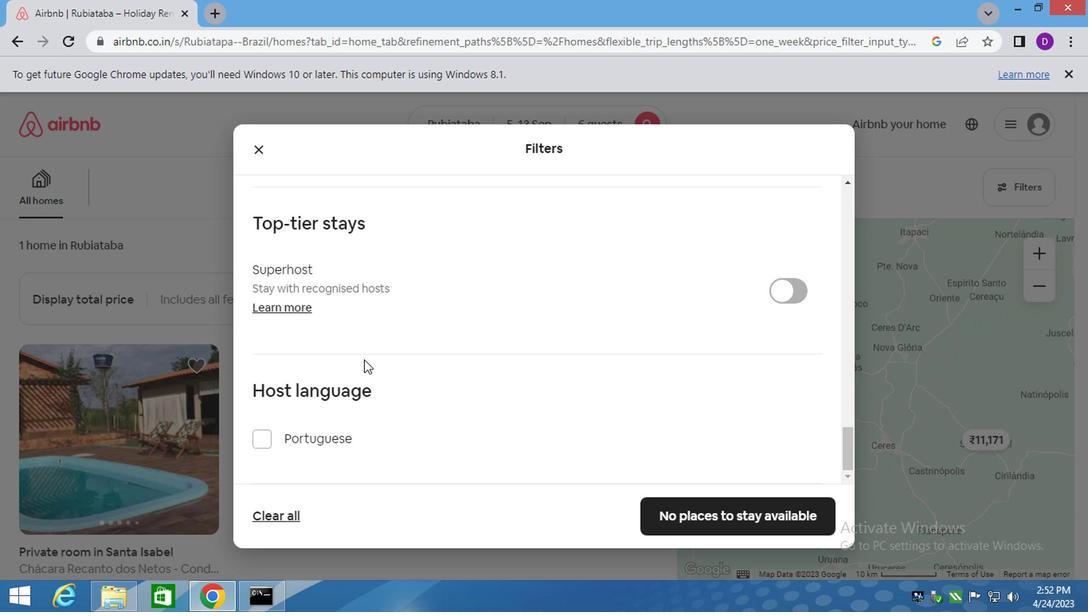 
Action: Mouse scrolled (365, 358) with delta (0, 0)
Screenshot: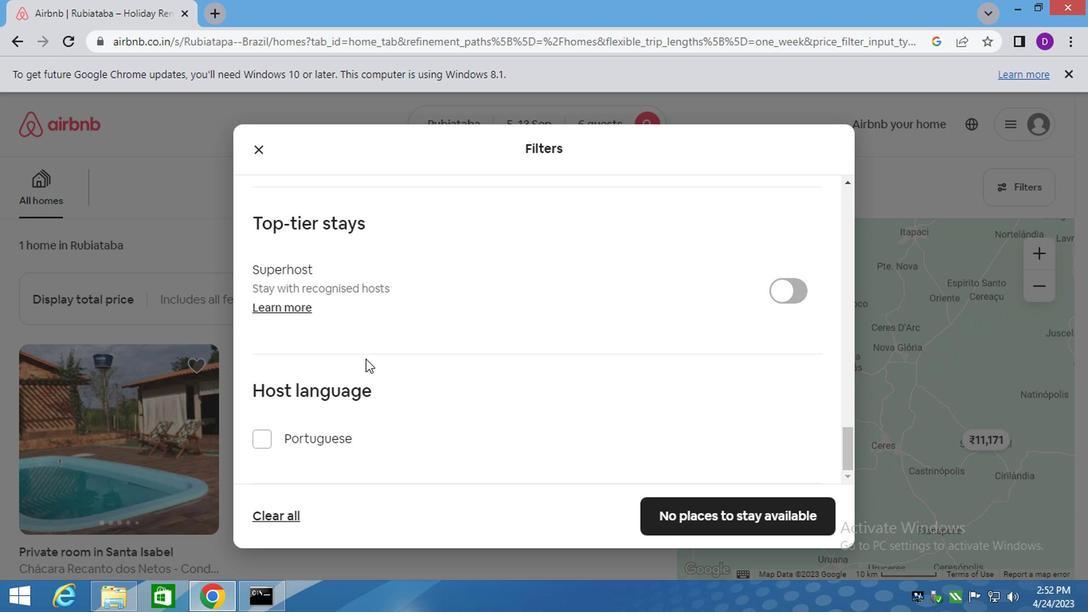 
Action: Mouse scrolled (365, 358) with delta (0, 0)
Screenshot: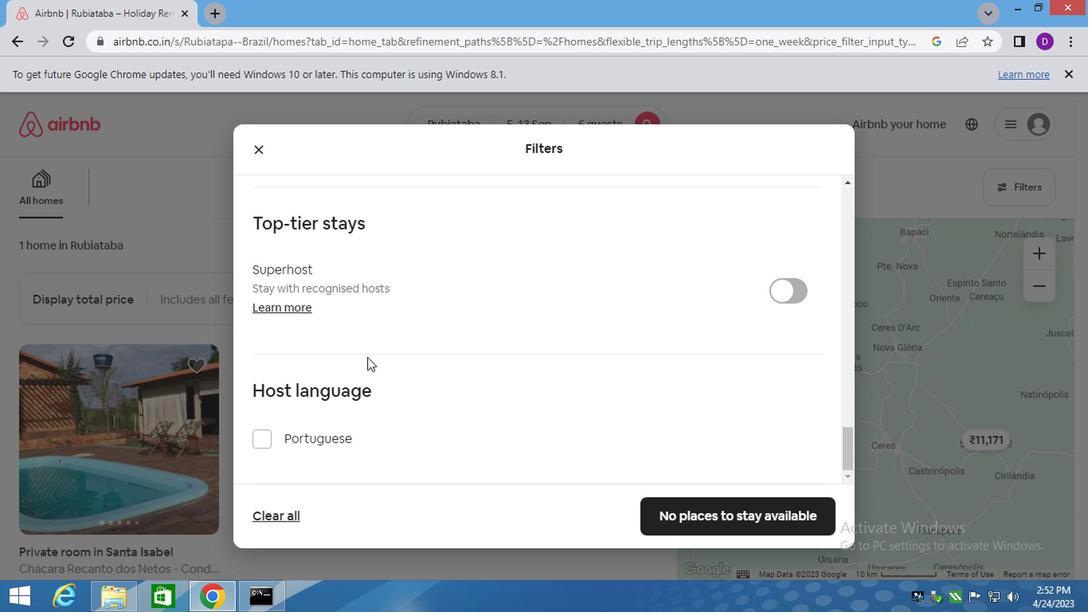 
Action: Mouse scrolled (365, 358) with delta (0, 0)
Screenshot: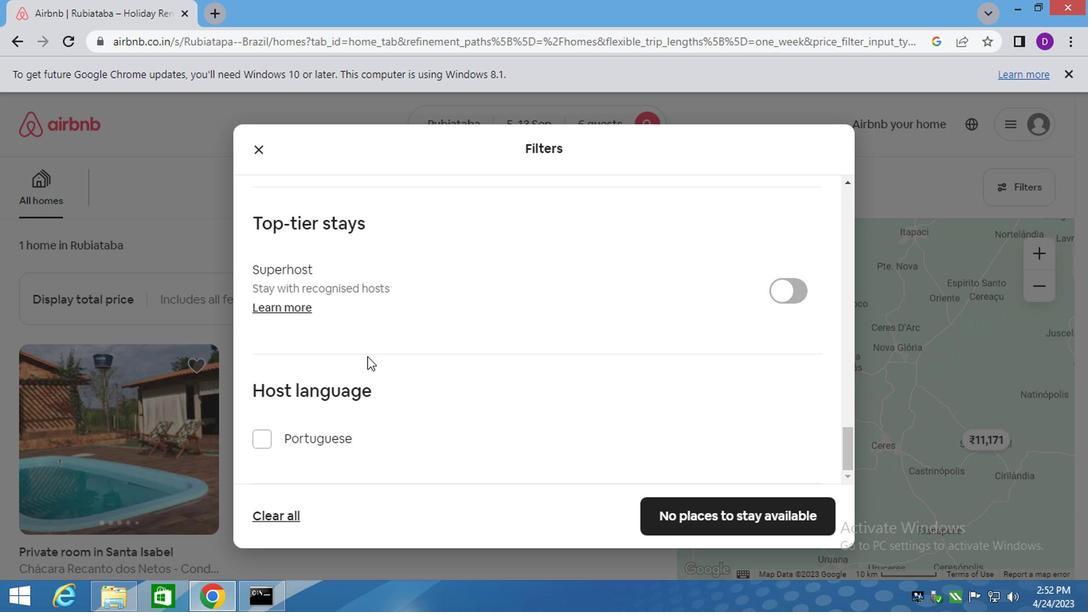 
Action: Mouse moved to (390, 409)
Screenshot: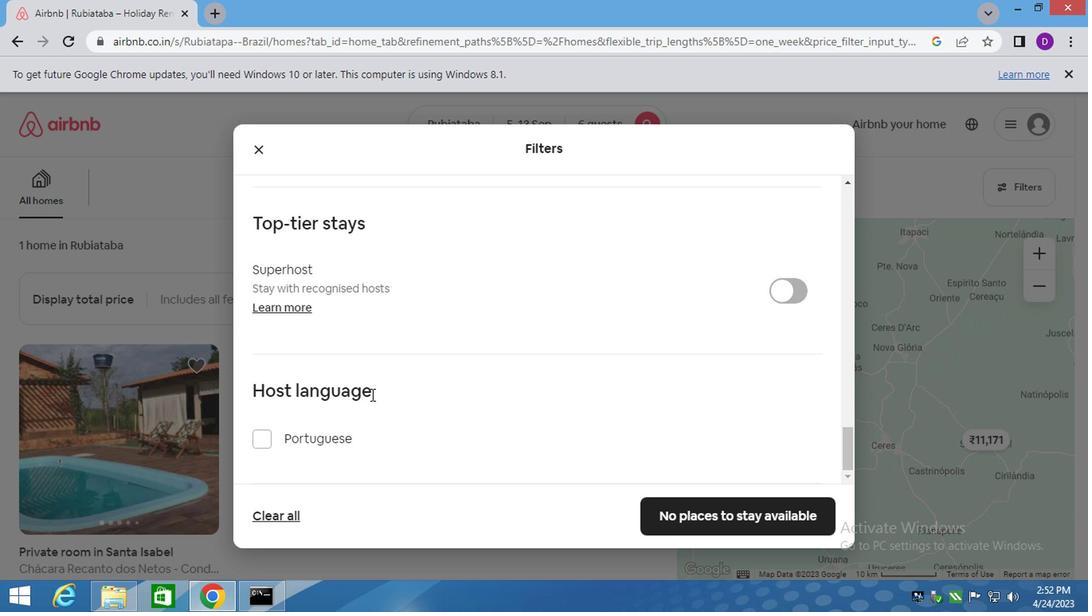 
Action: Mouse scrolled (390, 408) with delta (0, -1)
Screenshot: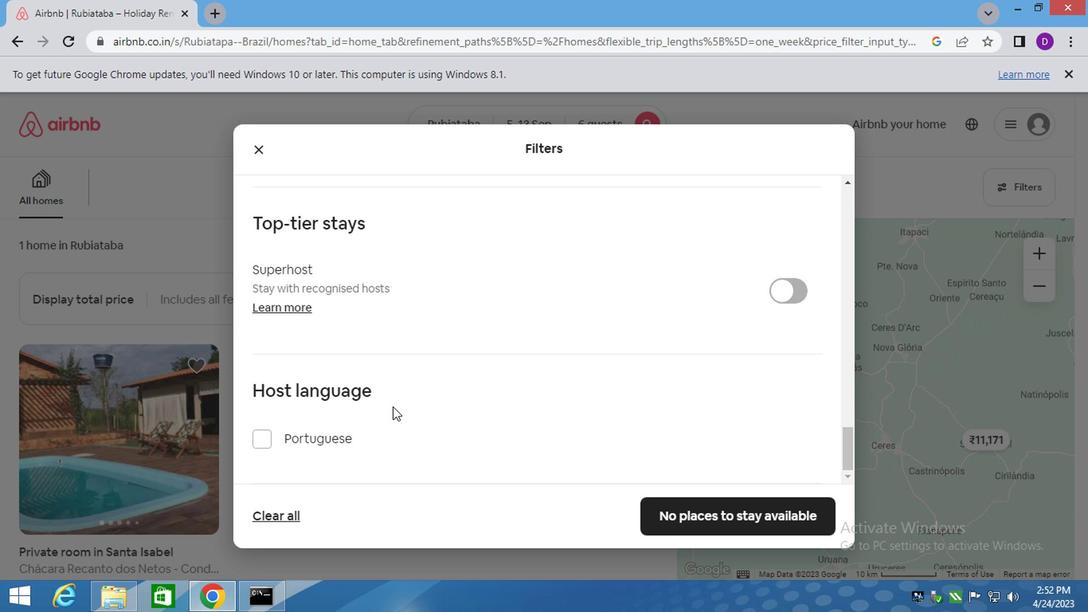 
Action: Mouse scrolled (390, 408) with delta (0, -1)
Screenshot: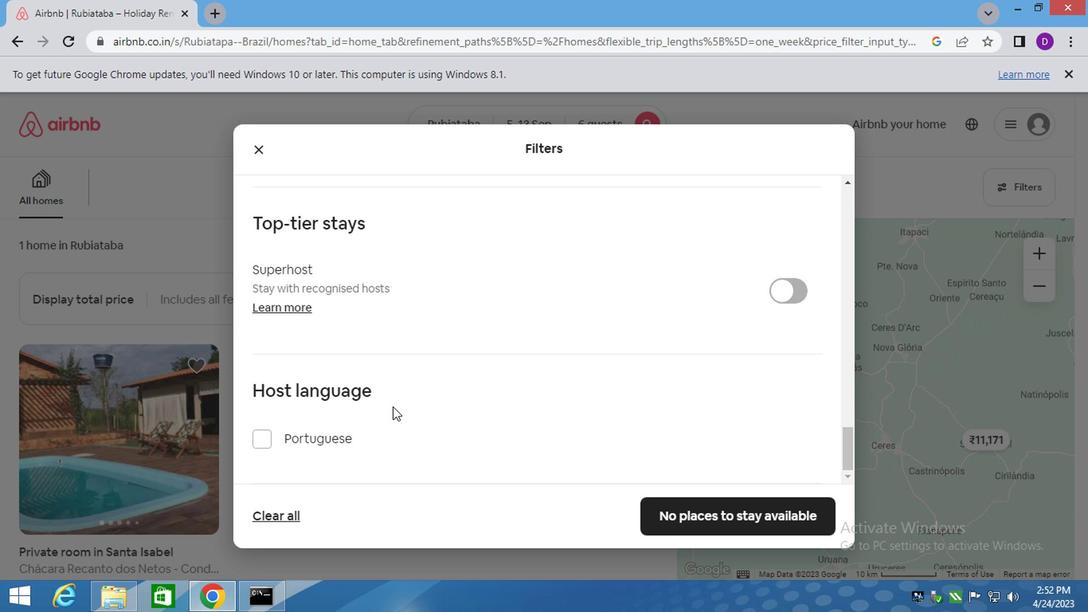 
Action: Mouse moved to (673, 454)
Screenshot: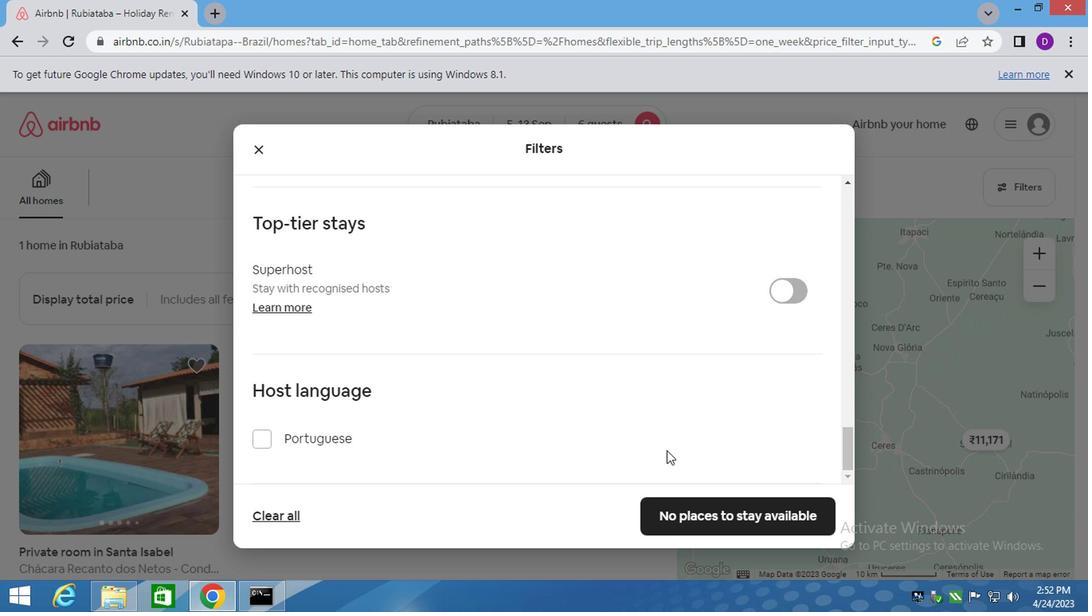 
Action: Mouse scrolled (673, 452) with delta (0, -1)
Screenshot: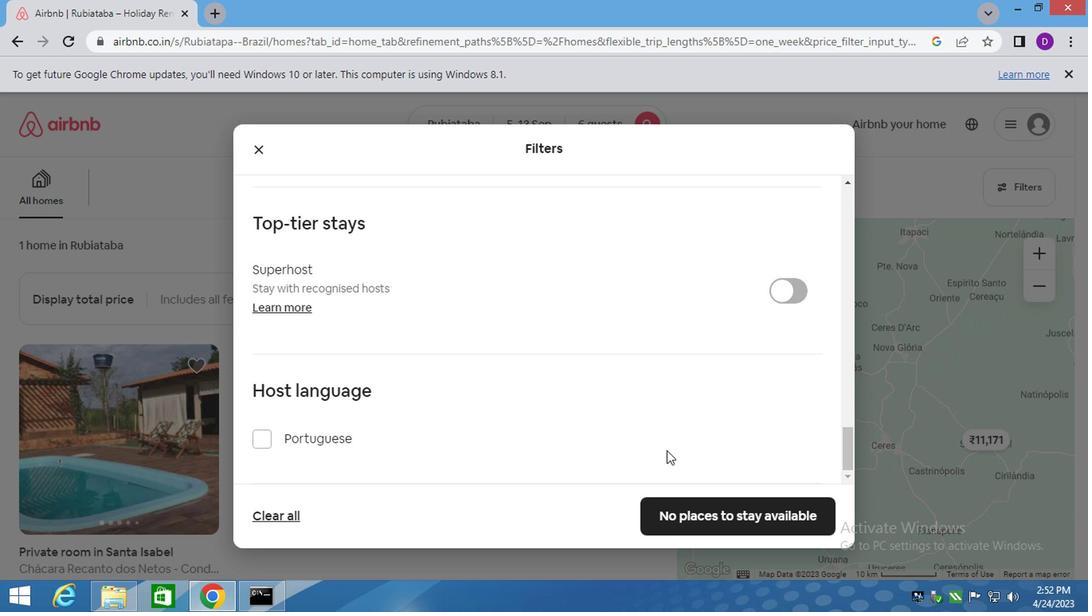 
Action: Mouse moved to (670, 452)
Screenshot: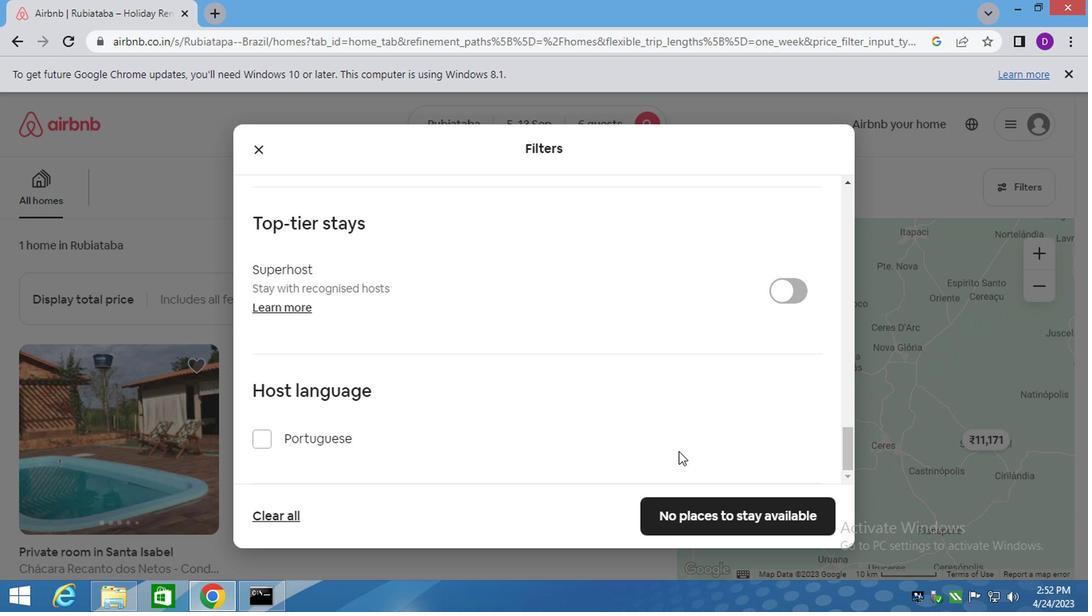 
Action: Mouse scrolled (671, 451) with delta (0, -1)
Screenshot: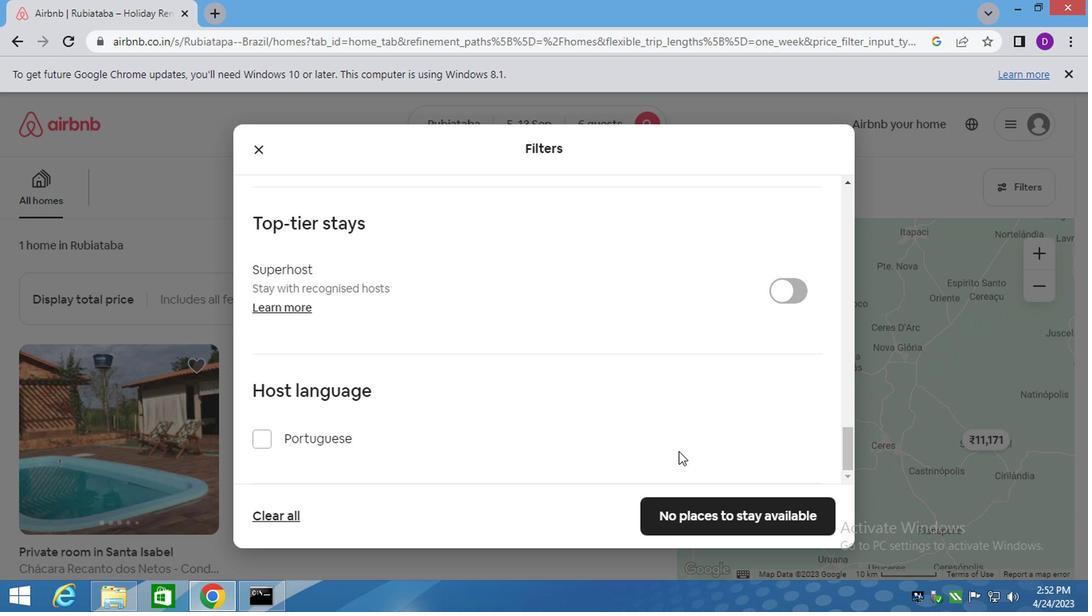 
Action: Mouse scrolled (670, 451) with delta (0, -1)
Screenshot: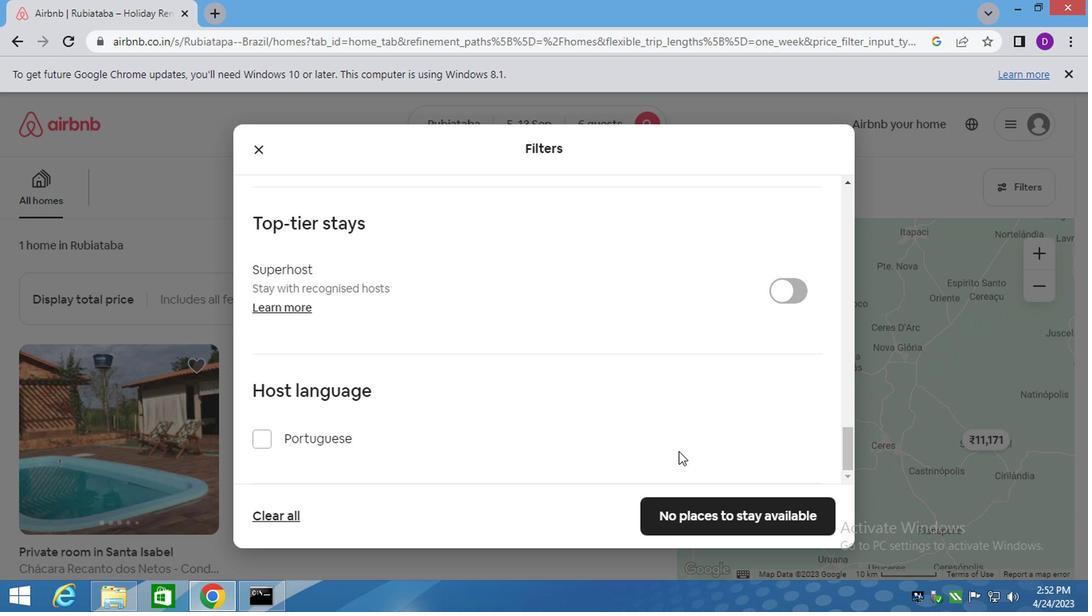 
Action: Mouse scrolled (670, 451) with delta (0, -1)
Screenshot: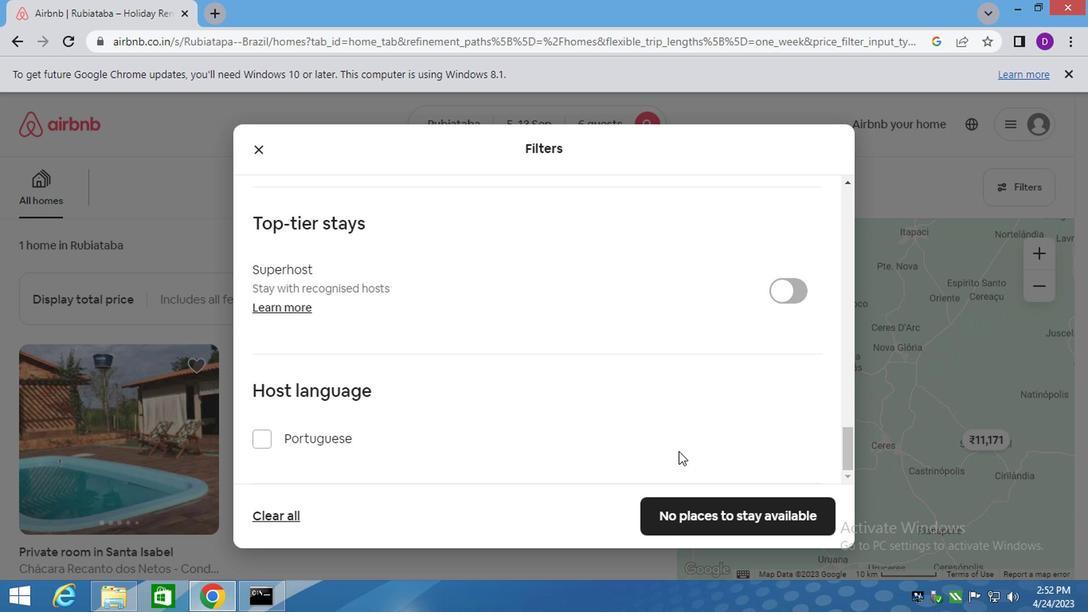 
Action: Mouse moved to (694, 520)
Screenshot: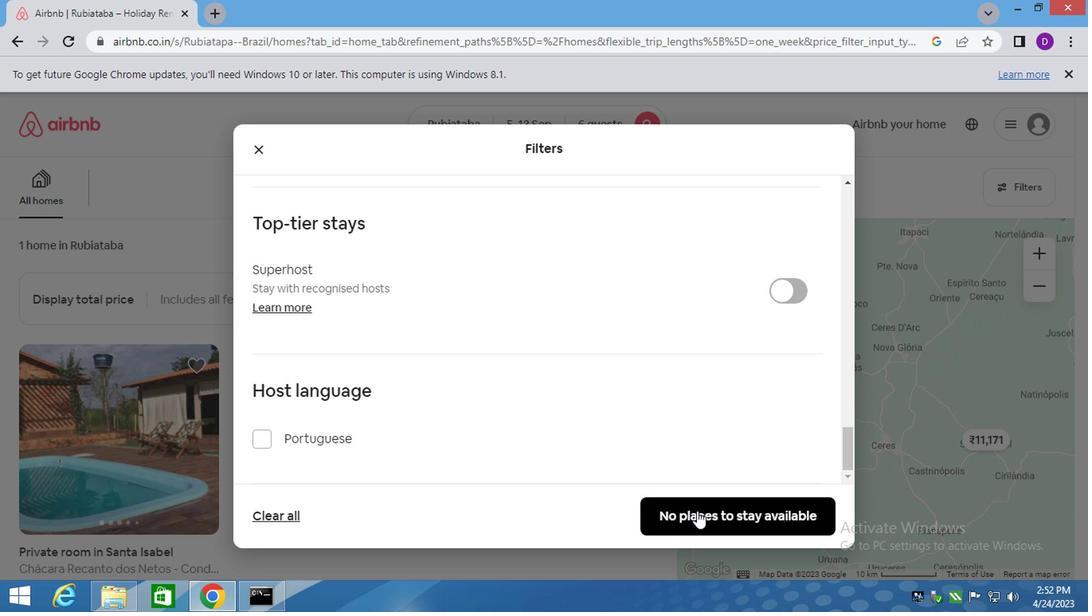 
Action: Mouse pressed left at (694, 520)
Screenshot: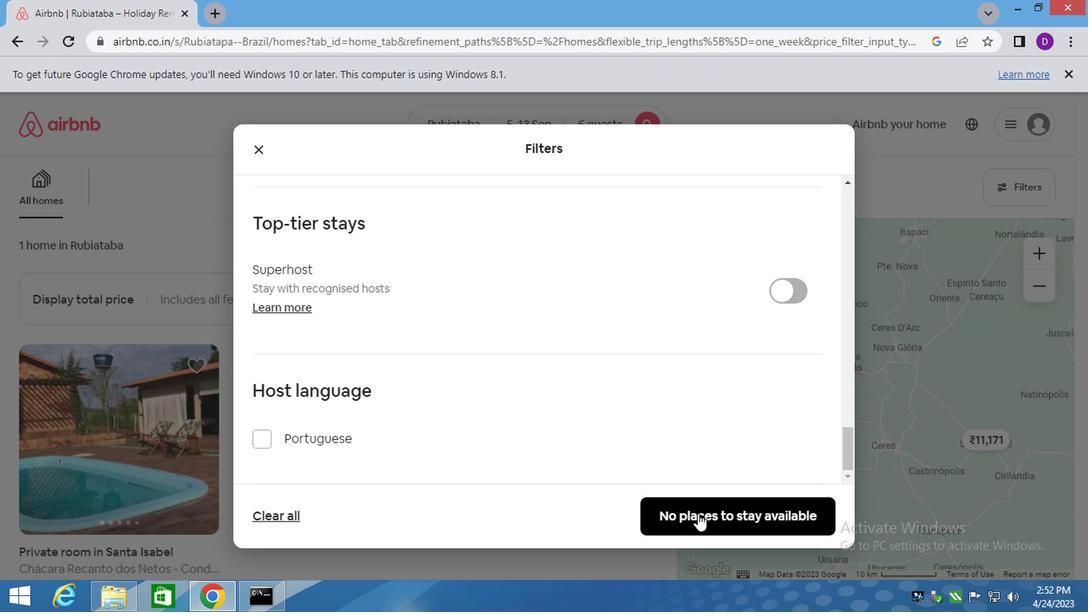 
Action: Mouse moved to (638, 477)
Screenshot: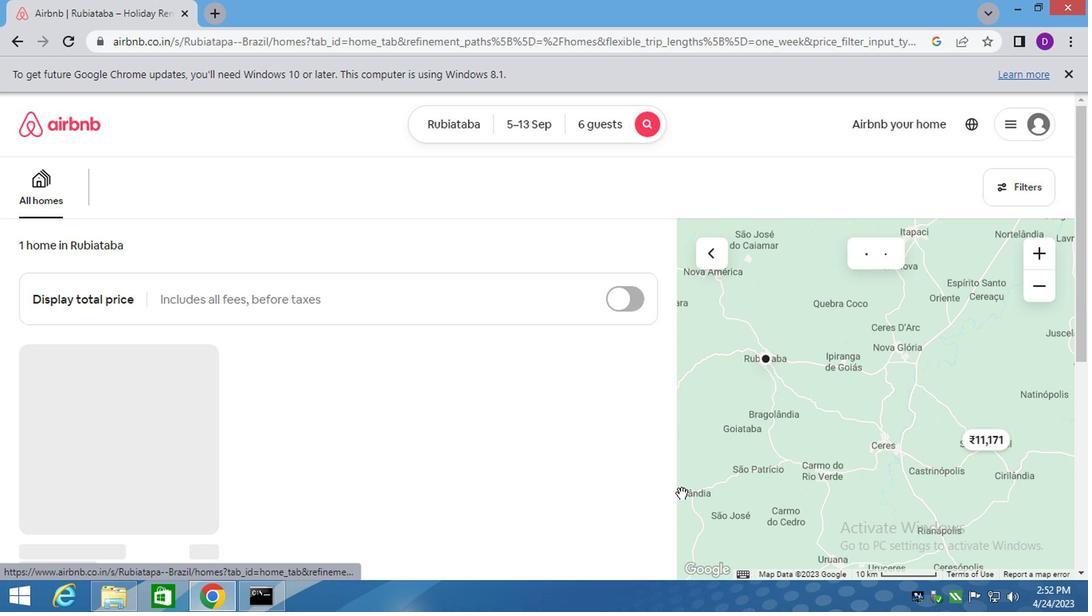 
